 Task: Search one way flight ticket for 3 adults, 3 children in business from Cordova: Merle K. (mudhole) Smith Airport to Greenville: Pitt-greenville Airport on 5-2-2023. Choice of flights is Alaska. Number of bags: 4 checked bags. Price is upto 79000. Outbound departure time preference is 22:30.
Action: Mouse moved to (228, 156)
Screenshot: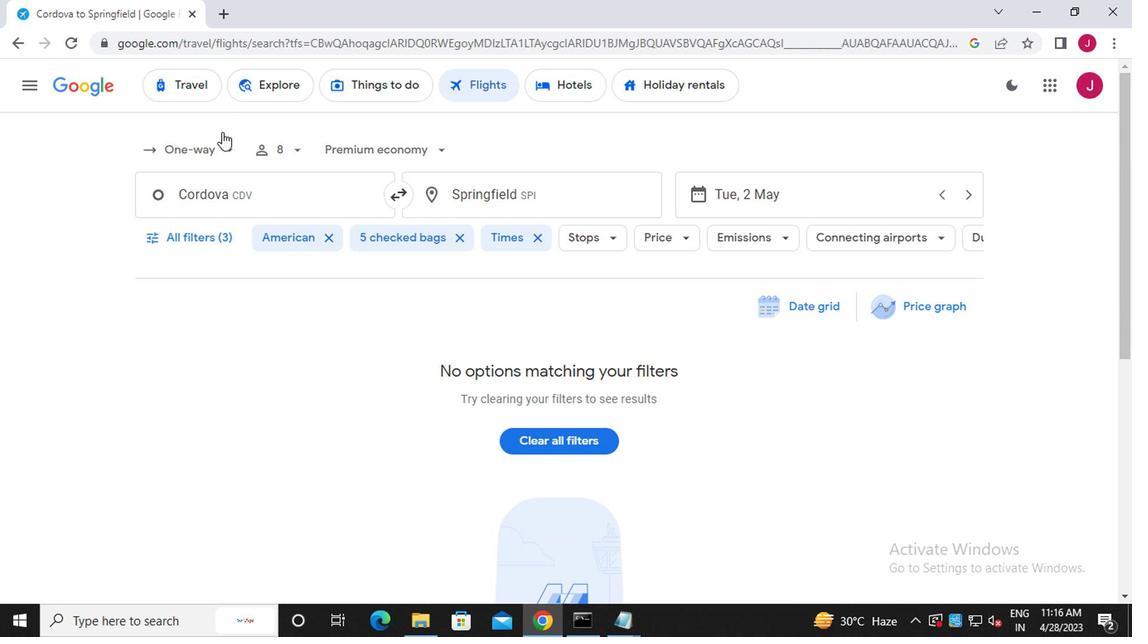 
Action: Mouse pressed left at (228, 156)
Screenshot: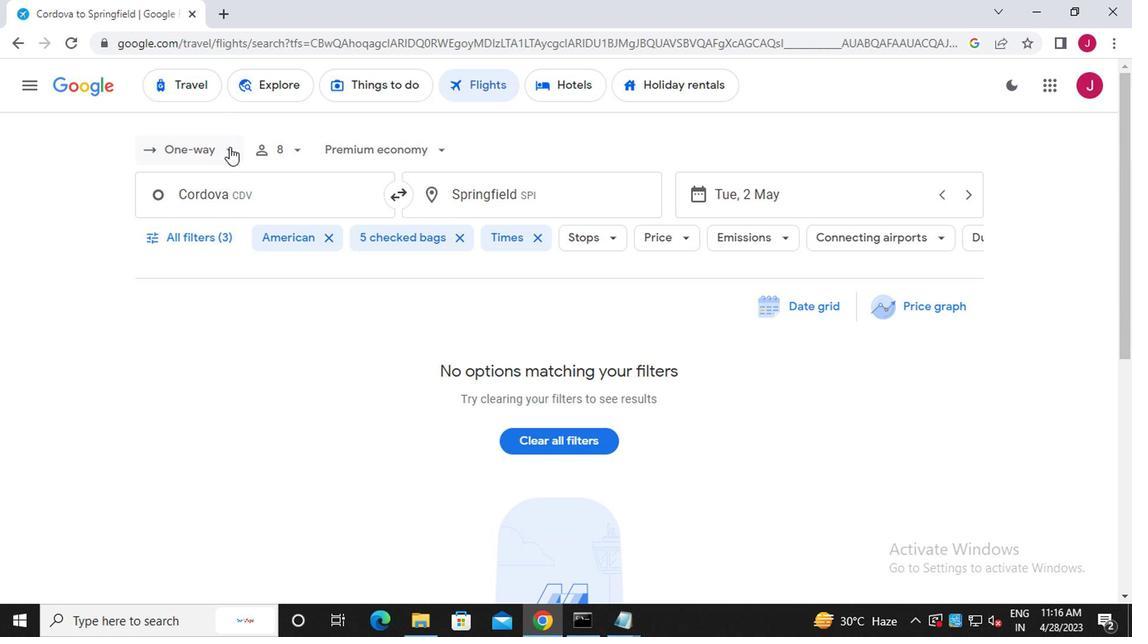 
Action: Mouse moved to (226, 228)
Screenshot: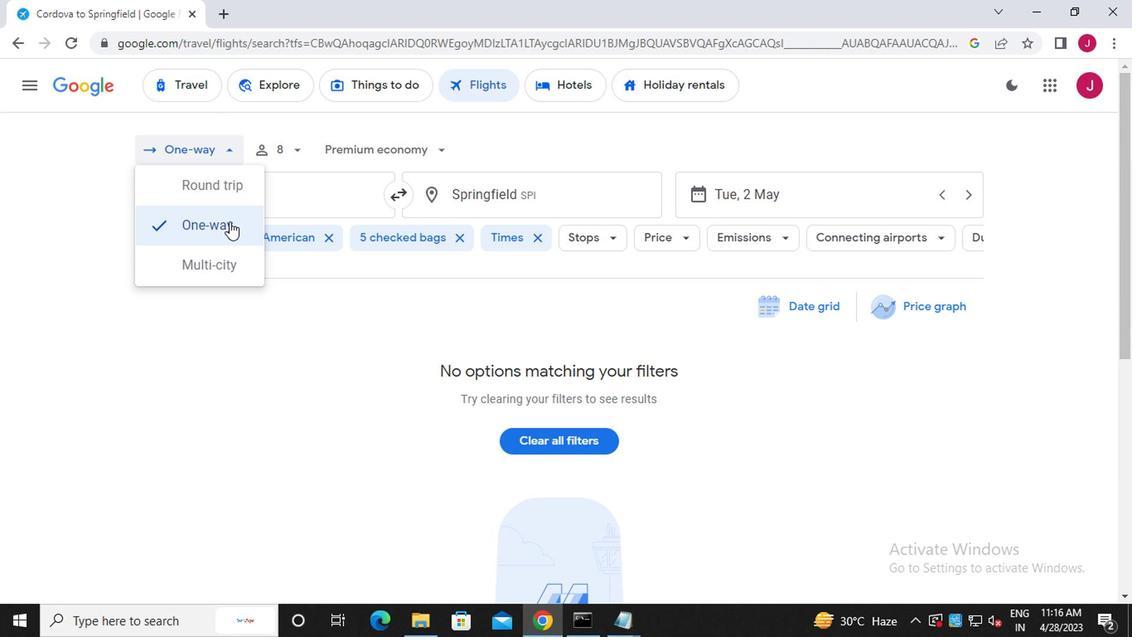 
Action: Mouse pressed left at (226, 228)
Screenshot: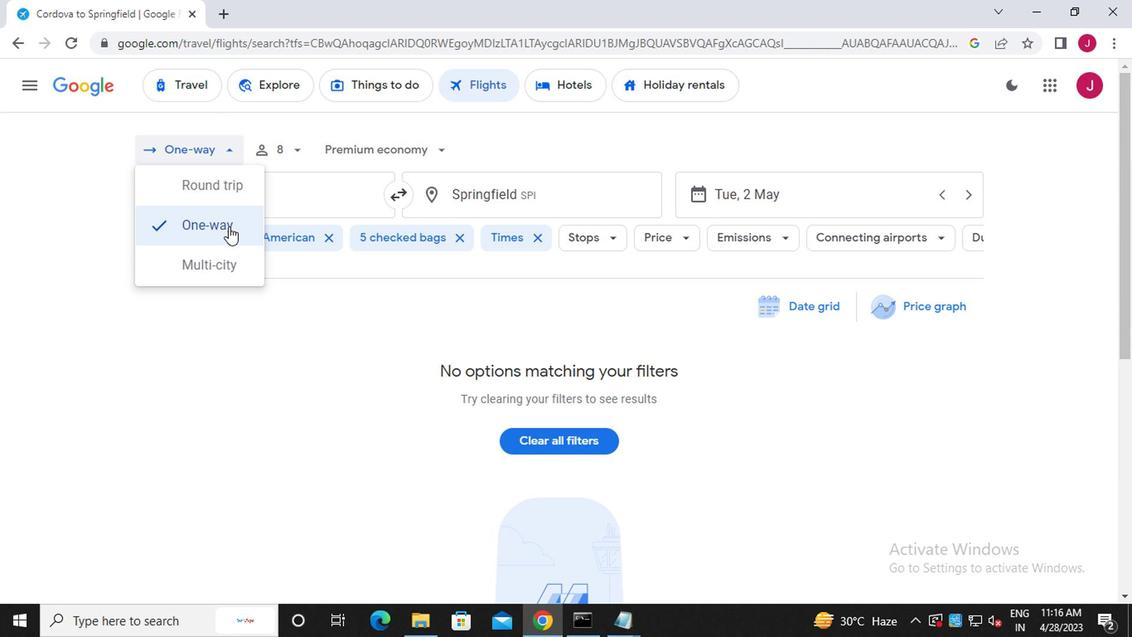 
Action: Mouse moved to (290, 151)
Screenshot: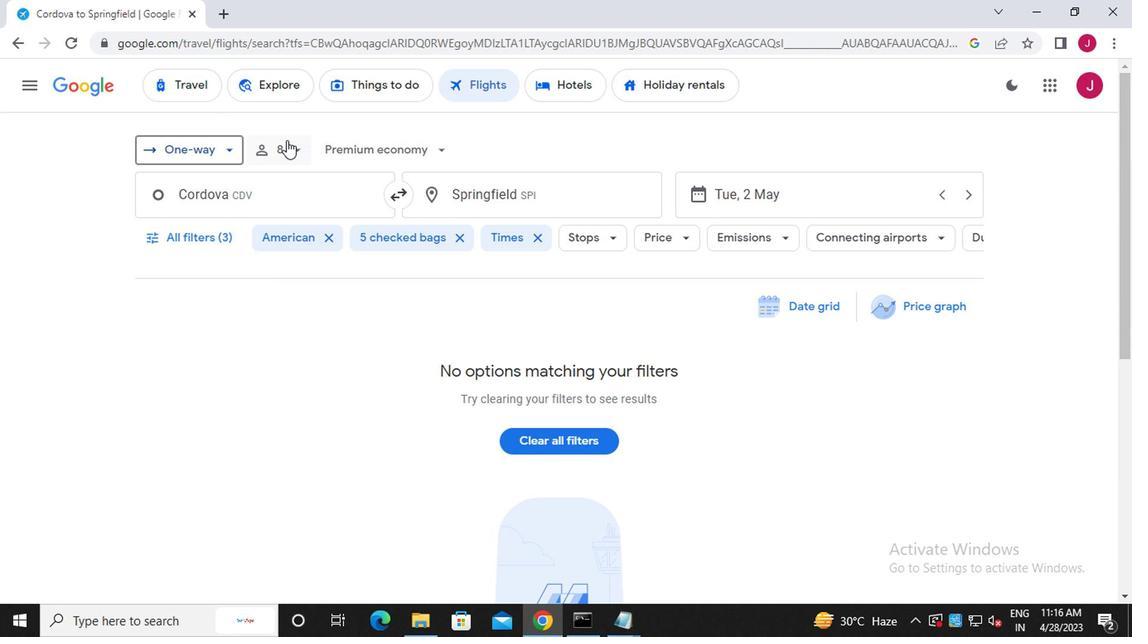 
Action: Mouse pressed left at (290, 151)
Screenshot: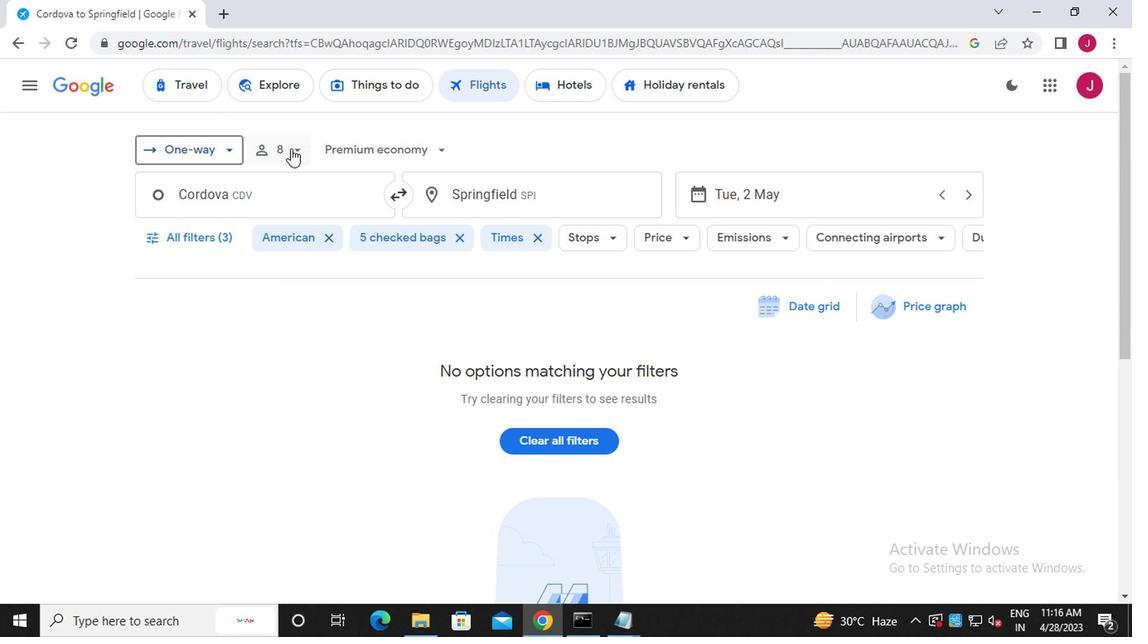 
Action: Mouse moved to (372, 282)
Screenshot: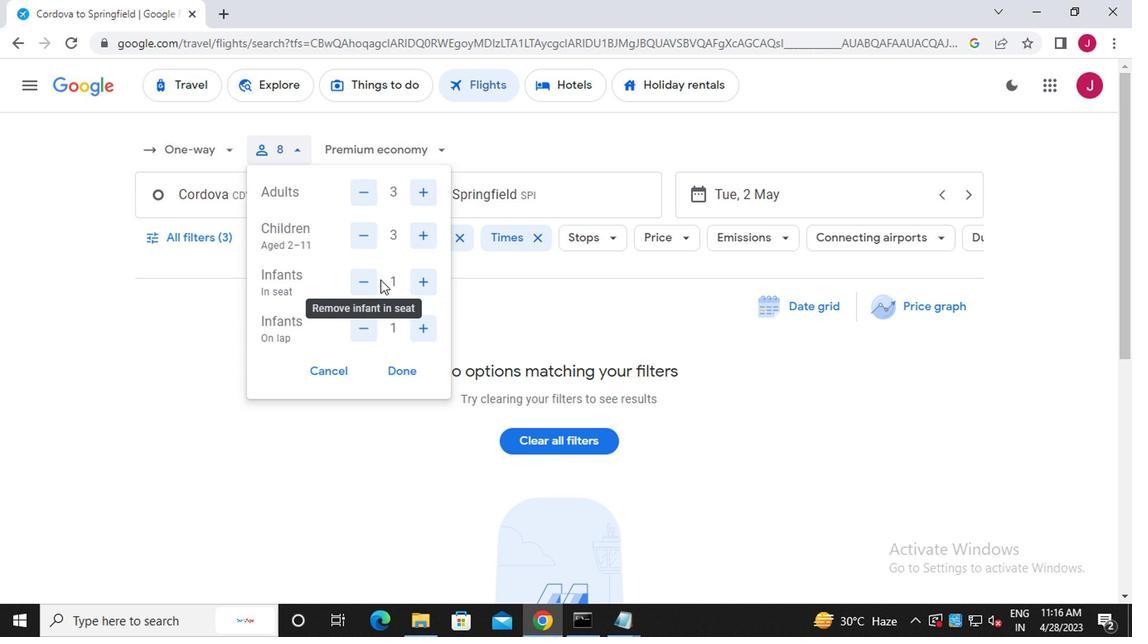 
Action: Mouse pressed left at (372, 282)
Screenshot: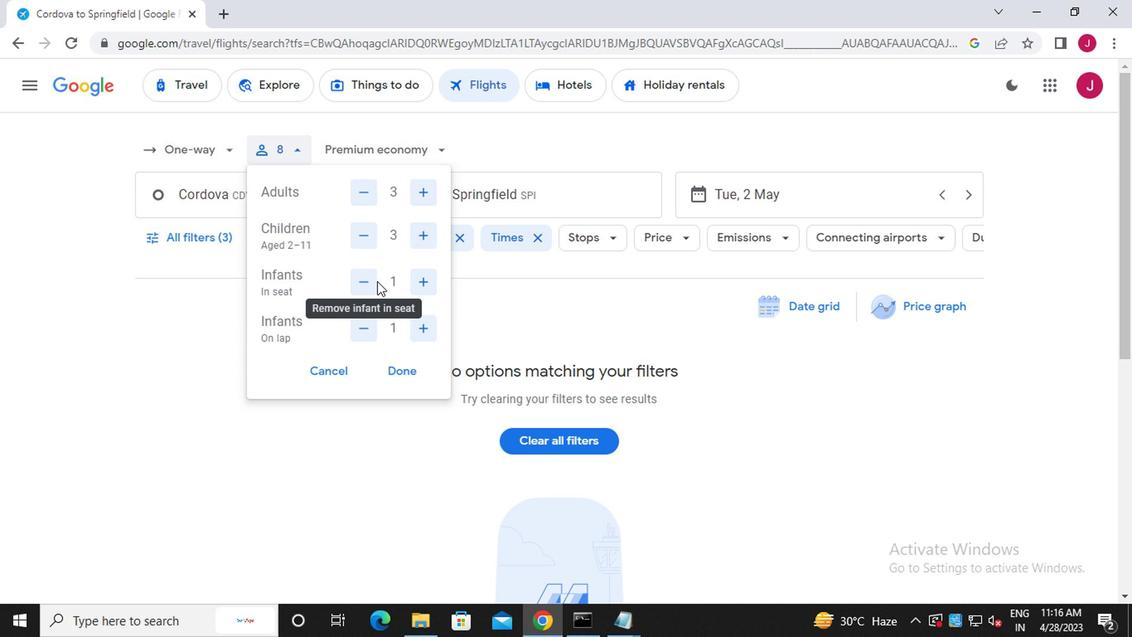 
Action: Mouse moved to (360, 330)
Screenshot: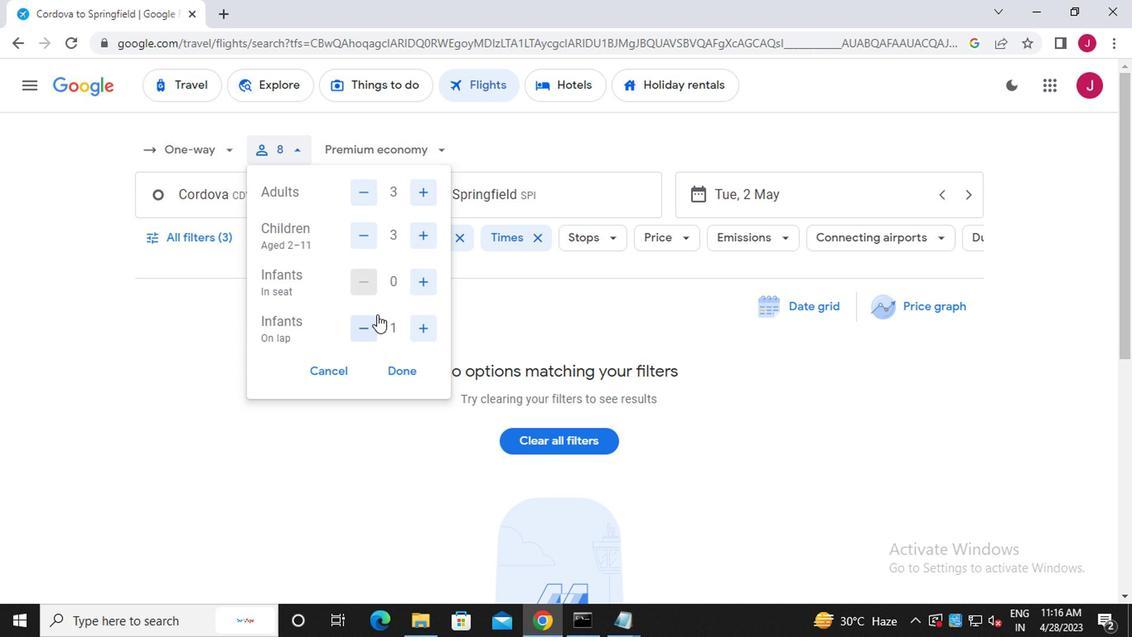 
Action: Mouse pressed left at (360, 330)
Screenshot: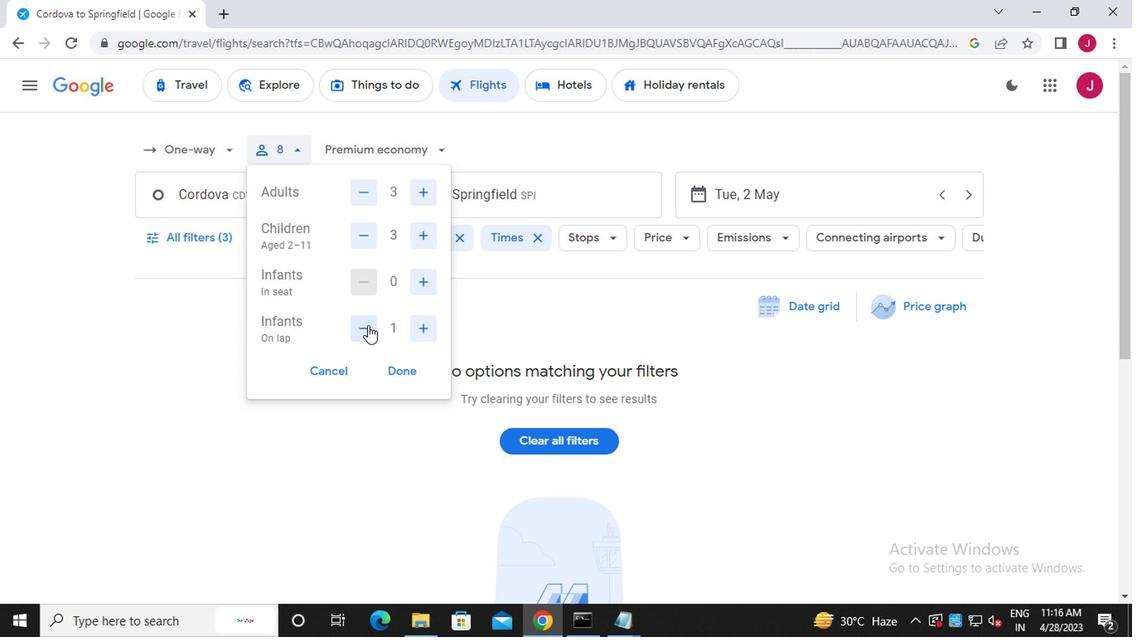 
Action: Mouse moved to (387, 372)
Screenshot: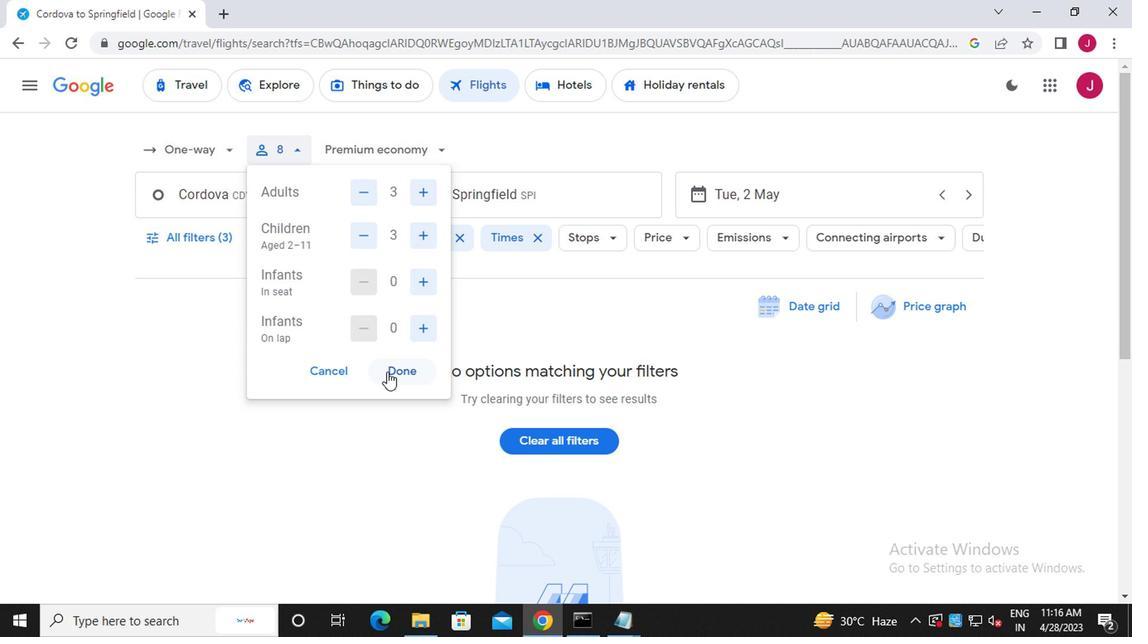
Action: Mouse pressed left at (387, 372)
Screenshot: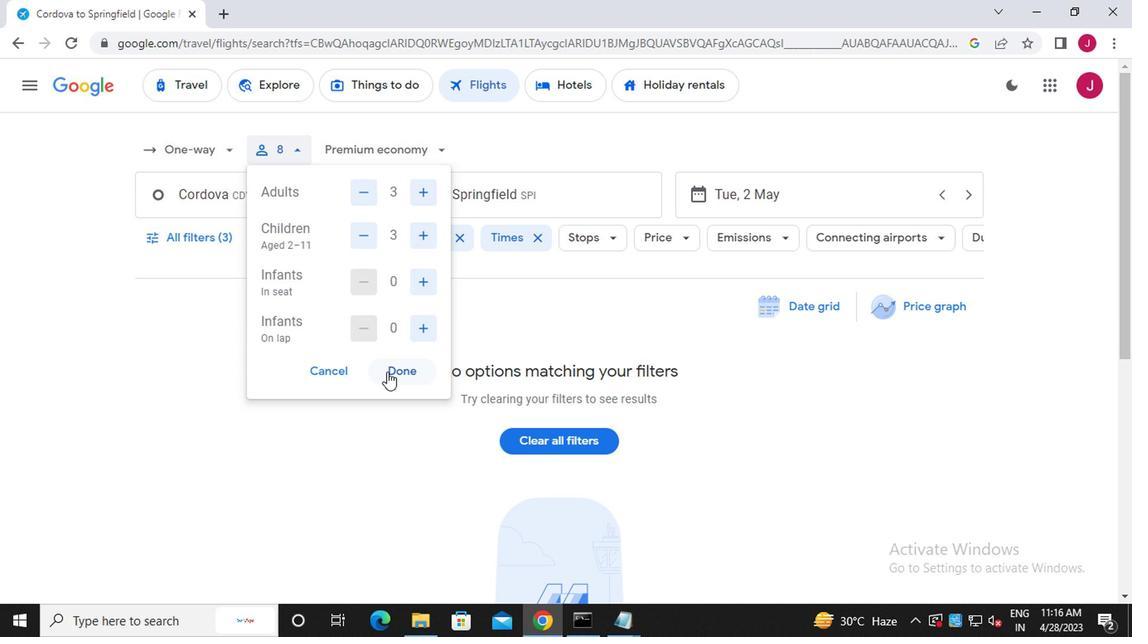 
Action: Mouse moved to (415, 150)
Screenshot: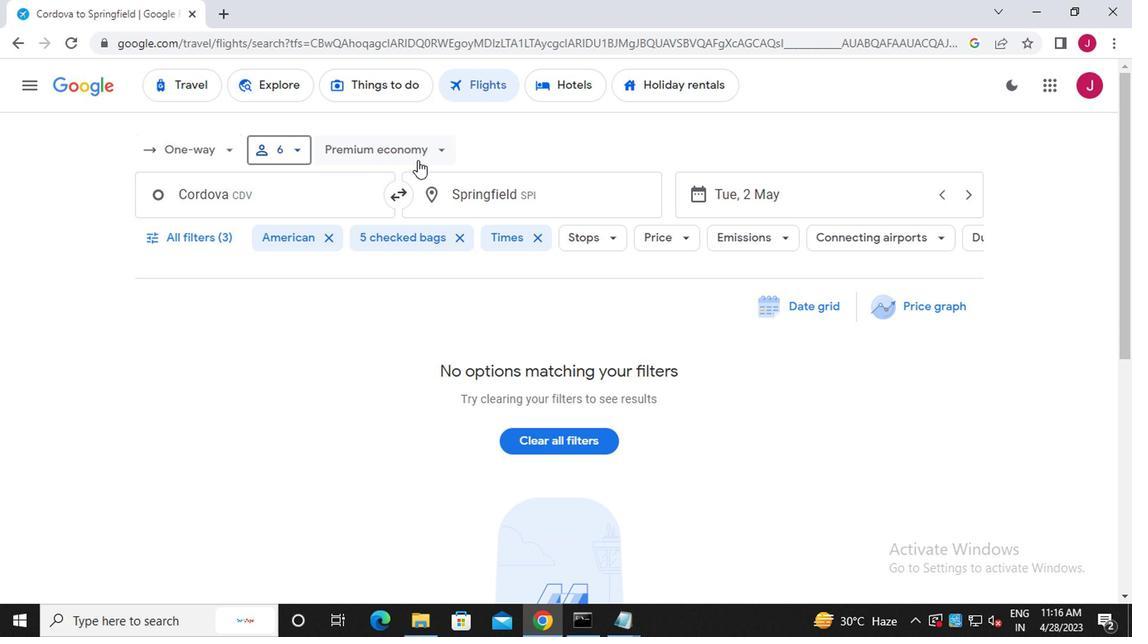 
Action: Mouse pressed left at (415, 150)
Screenshot: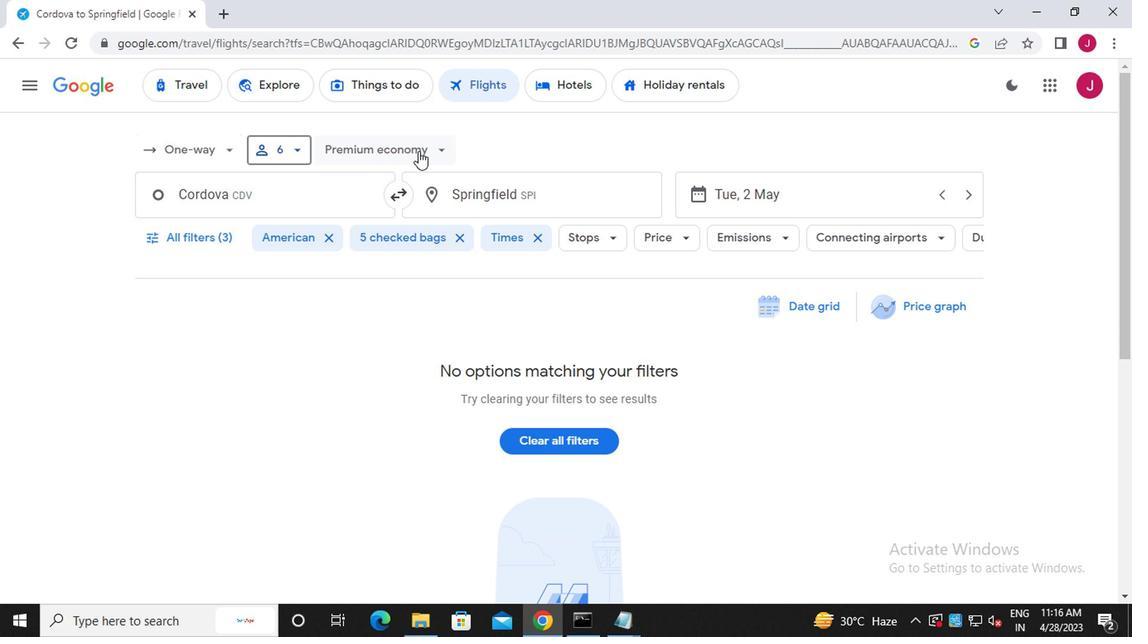 
Action: Mouse moved to (410, 269)
Screenshot: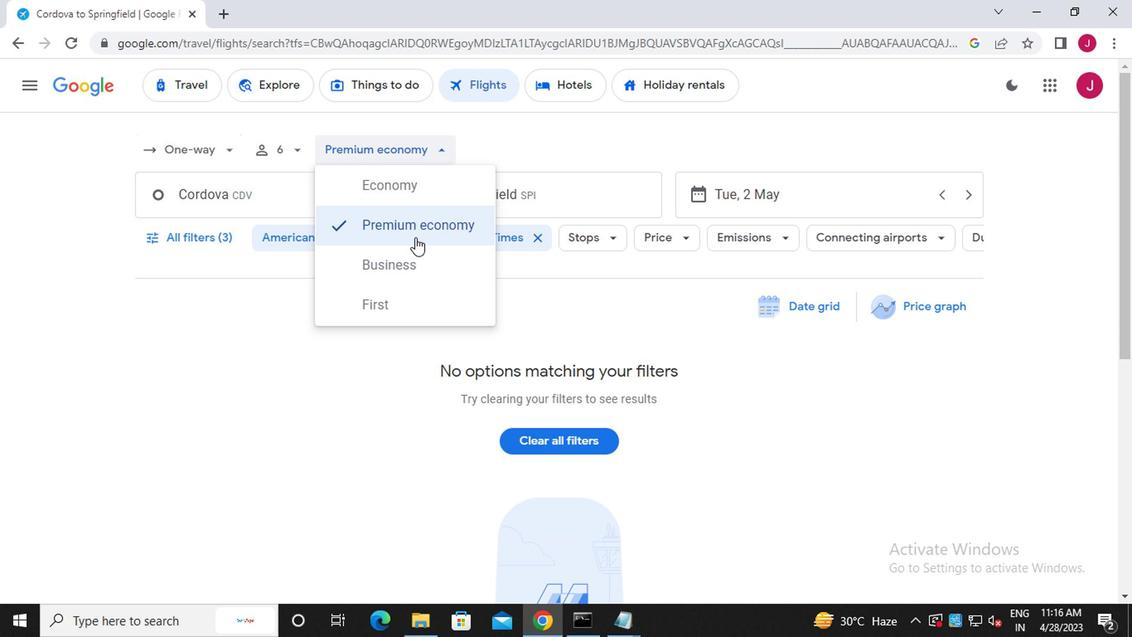 
Action: Mouse pressed left at (410, 269)
Screenshot: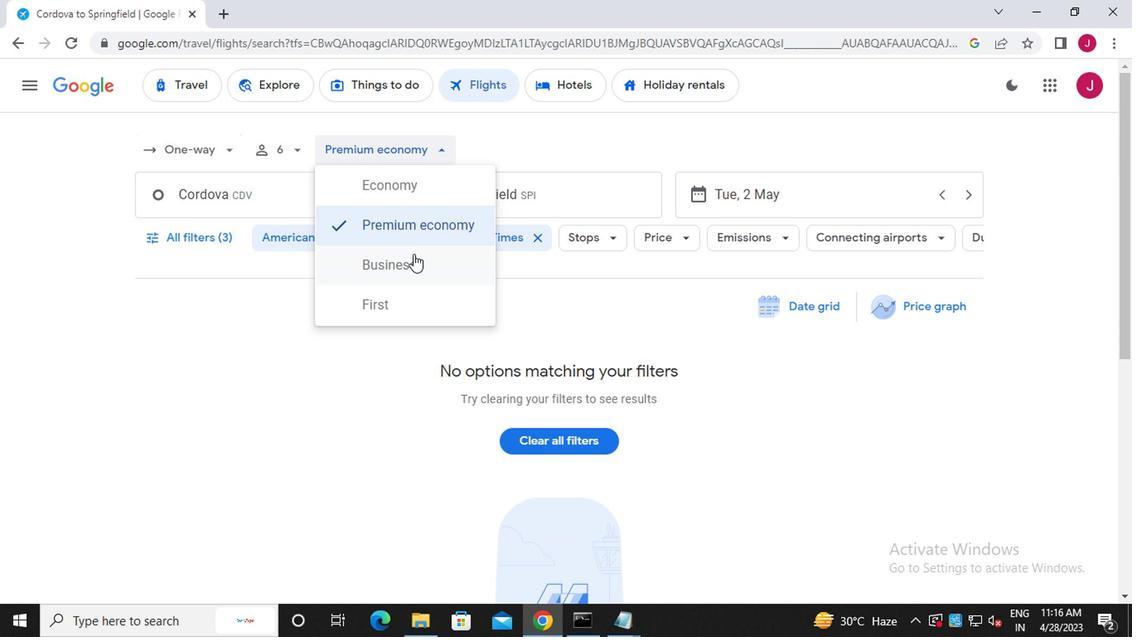 
Action: Mouse moved to (310, 206)
Screenshot: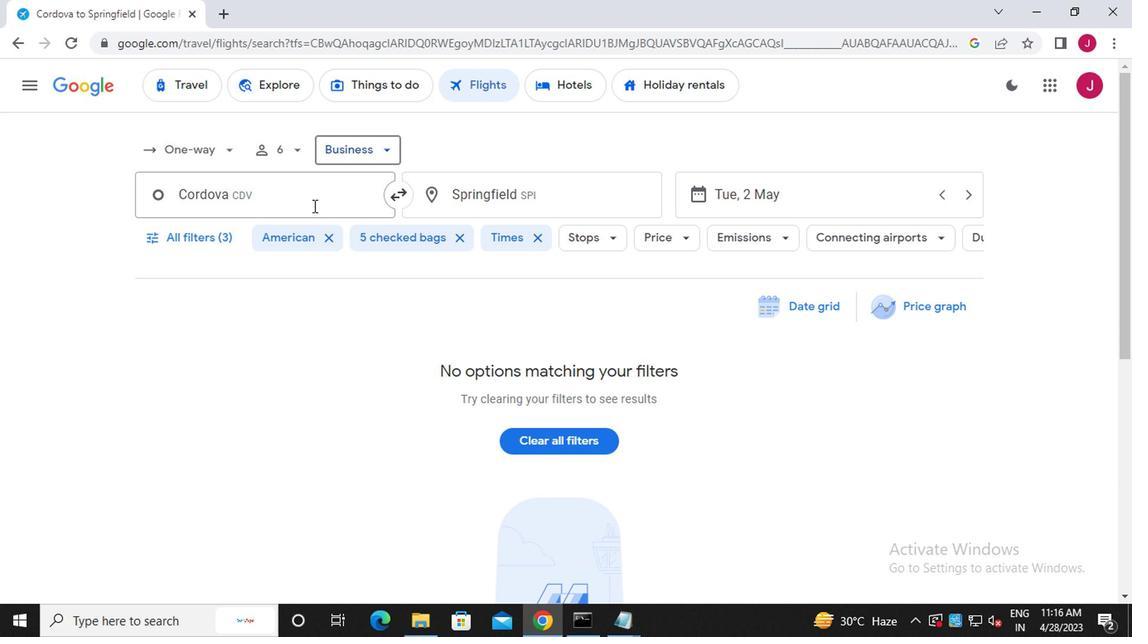 
Action: Mouse pressed left at (310, 206)
Screenshot: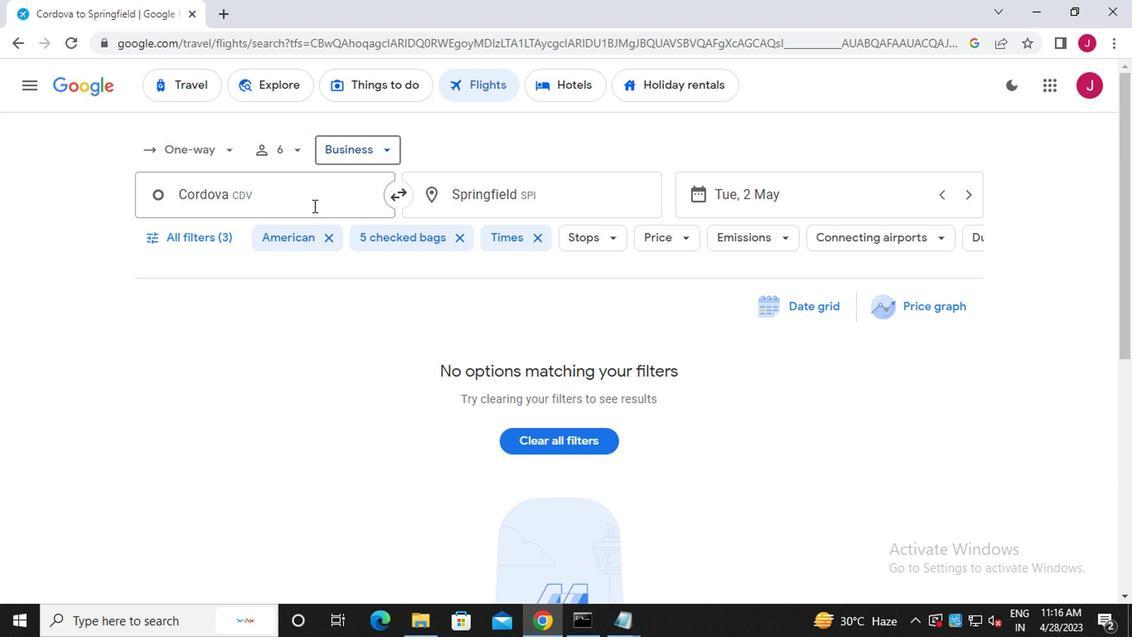 
Action: Mouse moved to (310, 205)
Screenshot: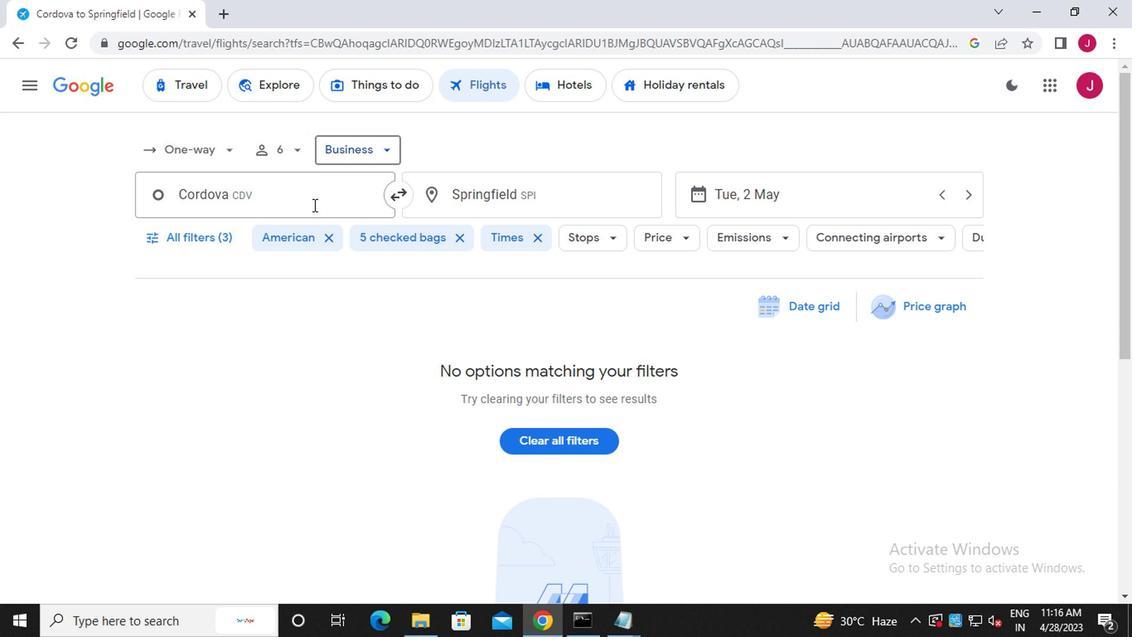 
Action: Key pressed <Key.backspace><Key.backspace><Key.backspace>c<Key.caps_lock>orvoda<Key.backspace><Key.backspace><Key.backspace><Key.backspace><Key.backspace><Key.backspace><Key.backspace><Key.backspace><Key.backspace><Key.backspace><Key.caps_lock>s<Key.caps_lock>mith<Key.space><Key.caps_lock>ai<Key.backspace><Key.caps_lock>irport
Screenshot: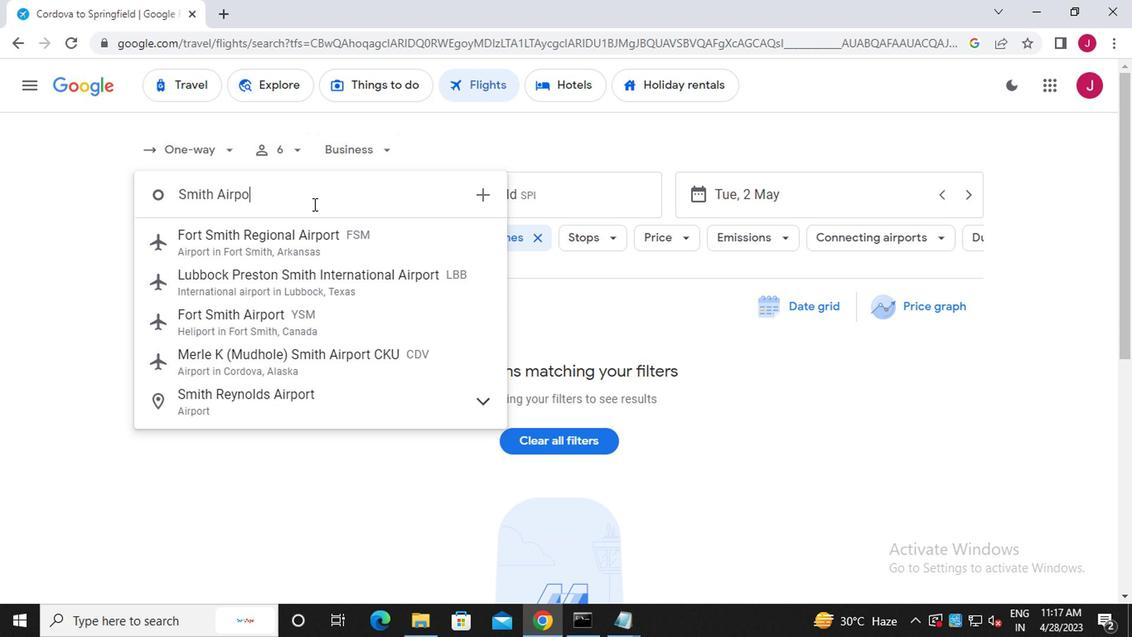 
Action: Mouse moved to (307, 358)
Screenshot: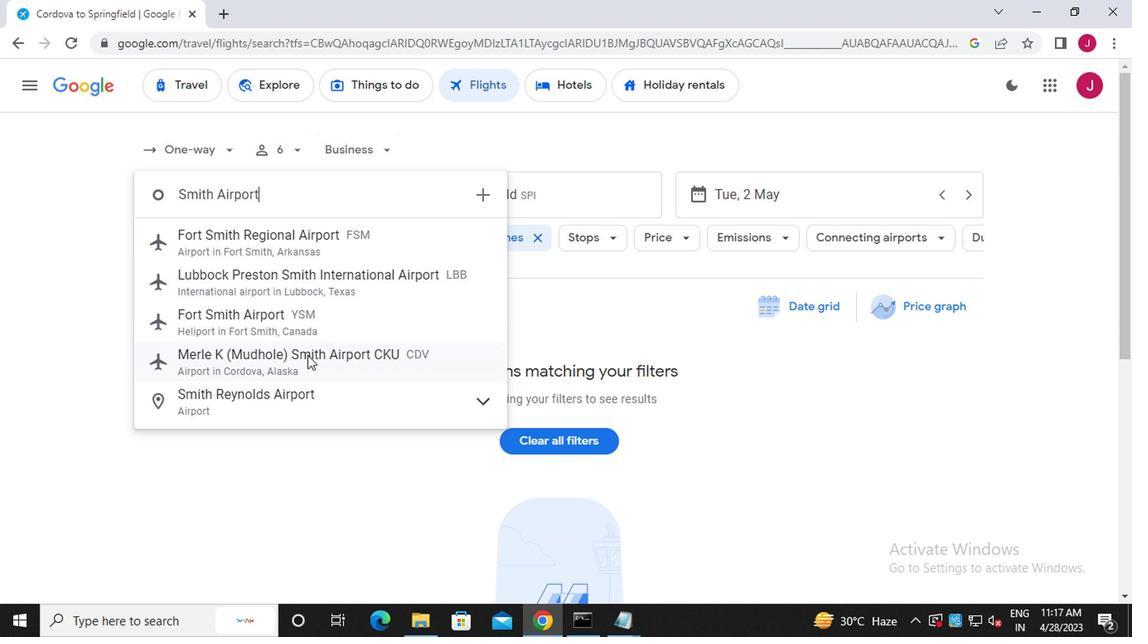 
Action: Mouse pressed left at (307, 358)
Screenshot: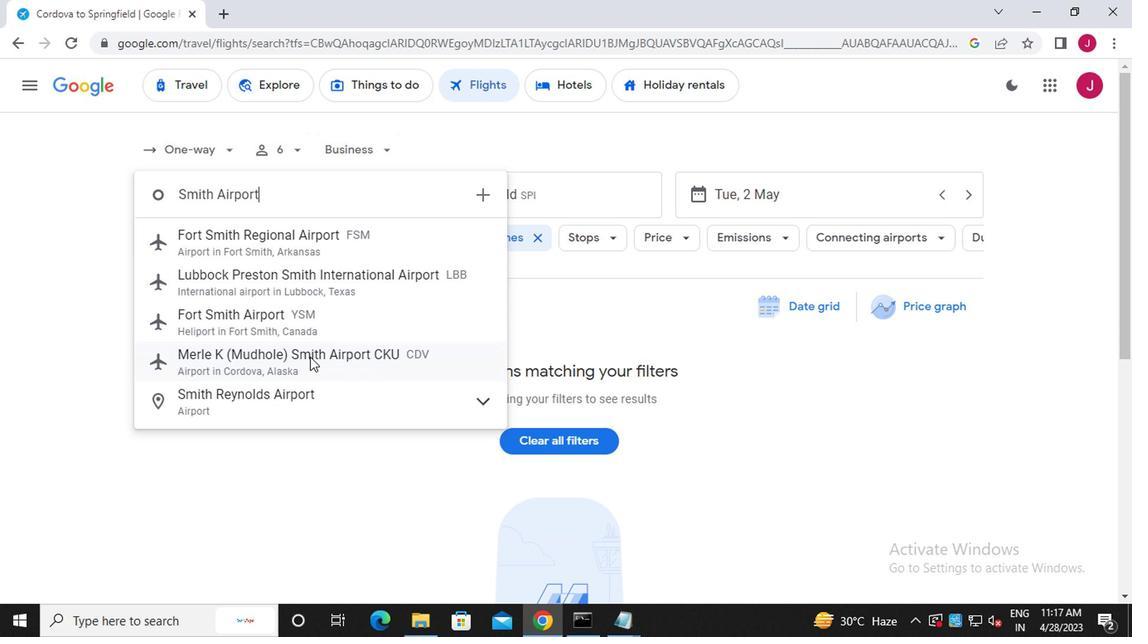 
Action: Mouse moved to (555, 197)
Screenshot: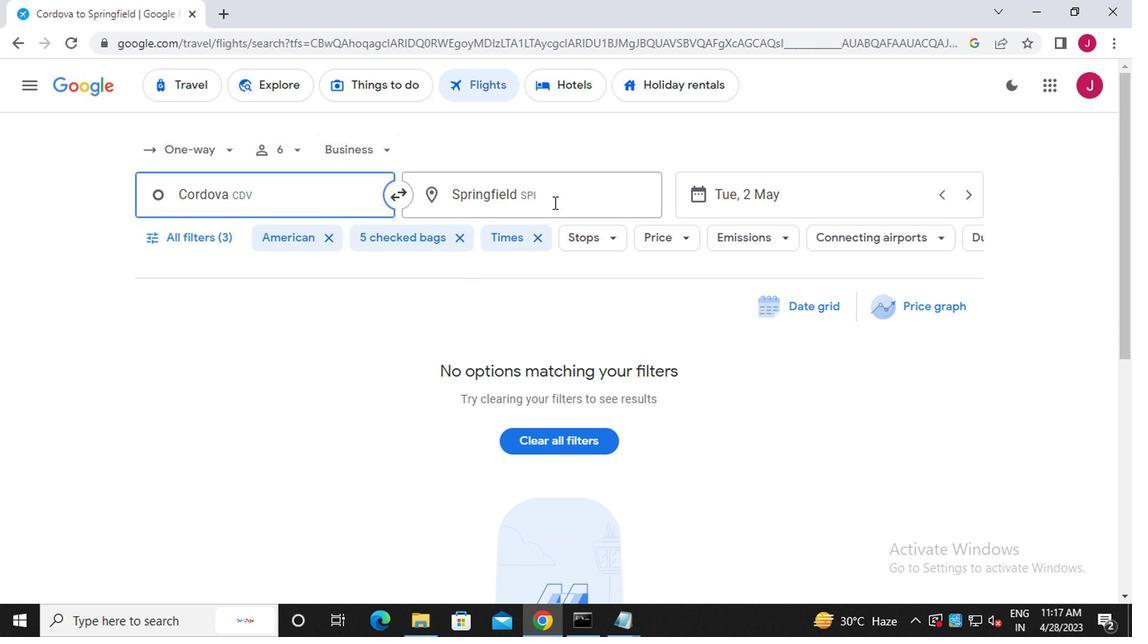 
Action: Mouse pressed left at (555, 197)
Screenshot: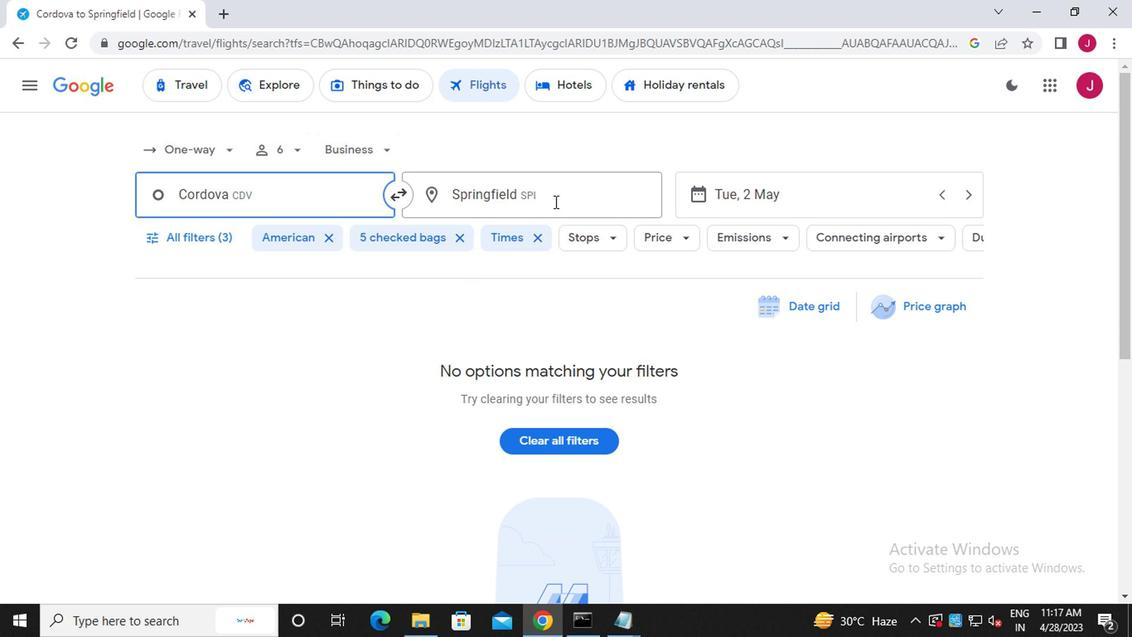 
Action: Mouse moved to (553, 198)
Screenshot: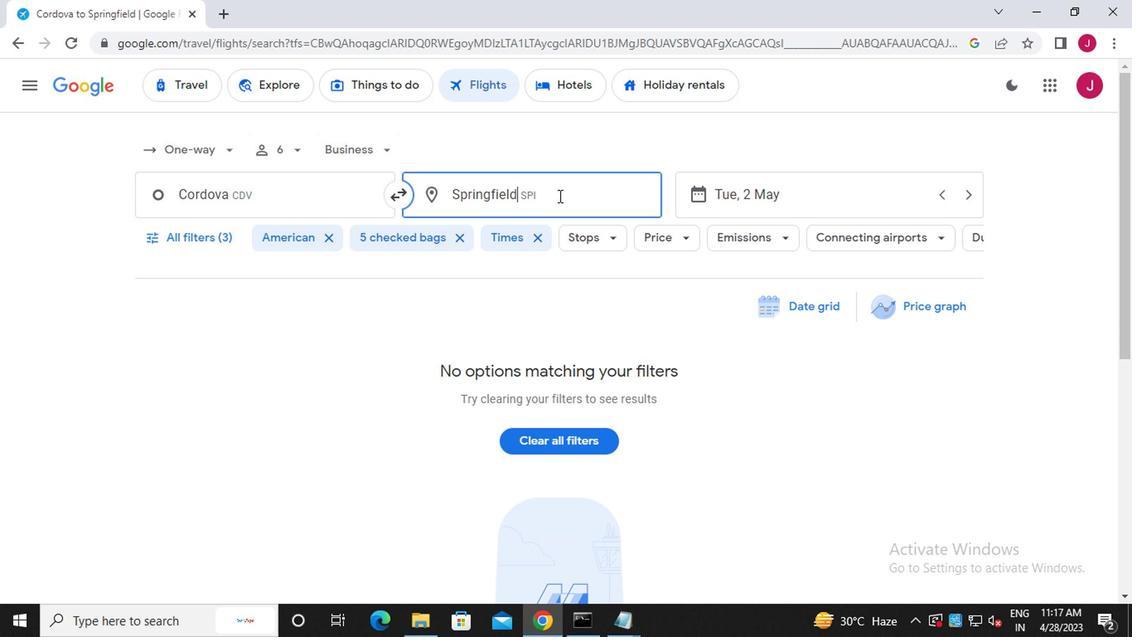 
Action: Key pressed <Key.backspace><Key.backspace><Key.backspace><Key.backspace><Key.backspace><Key.backspace><Key.backspace><Key.backspace><Key.backspace><Key.backspace><Key.backspace><Key.backspace><Key.backspace><Key.backspace><Key.backspace><Key.backspace><Key.backspace><Key.backspace><Key.backspace><Key.caps_lock>g<Key.caps_lock>reenville<Key.space>pitt
Screenshot: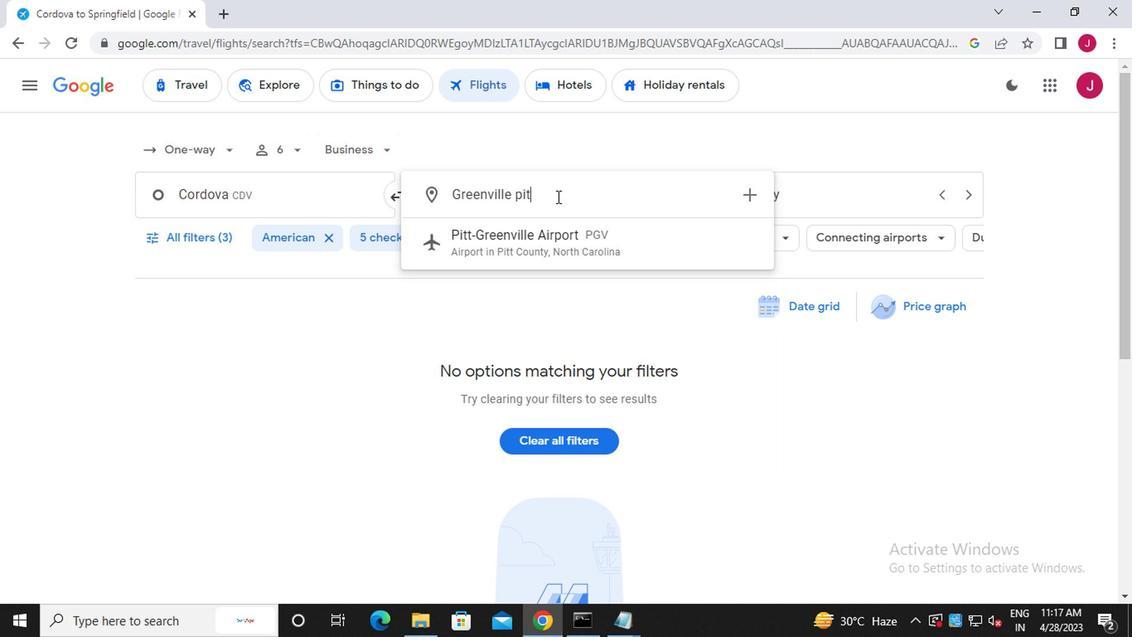 
Action: Mouse moved to (553, 243)
Screenshot: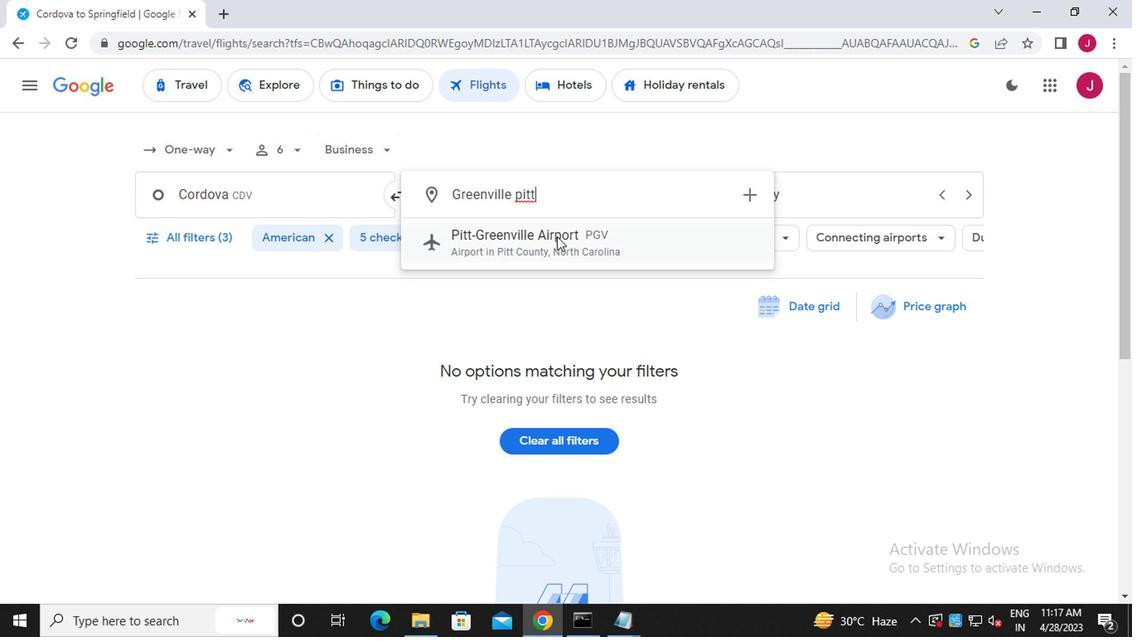 
Action: Mouse pressed left at (553, 243)
Screenshot: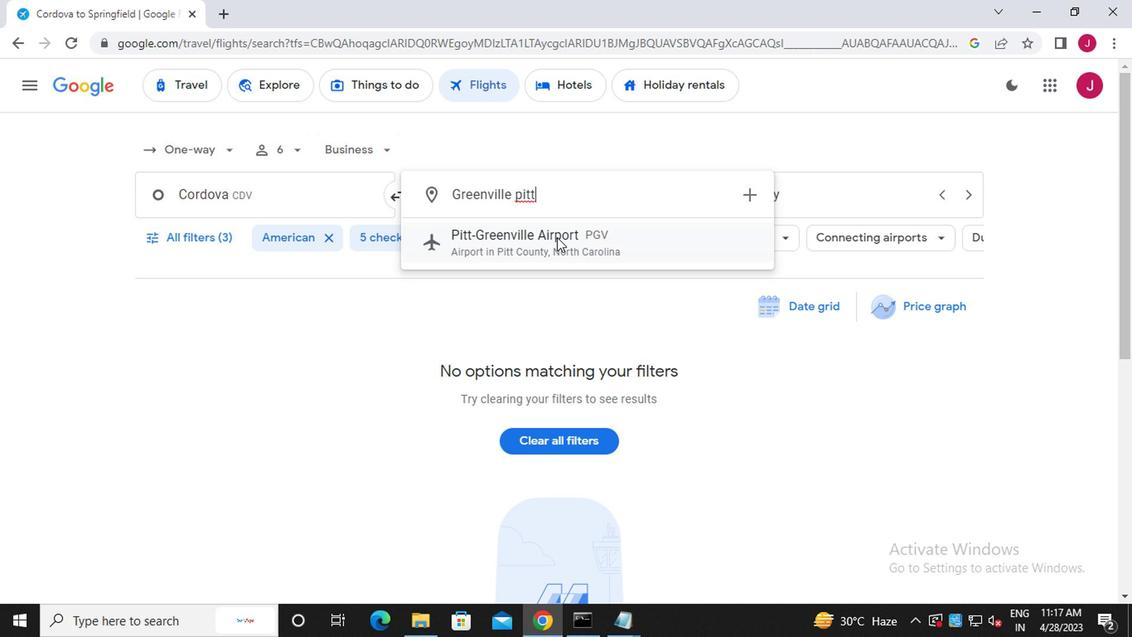 
Action: Mouse moved to (734, 203)
Screenshot: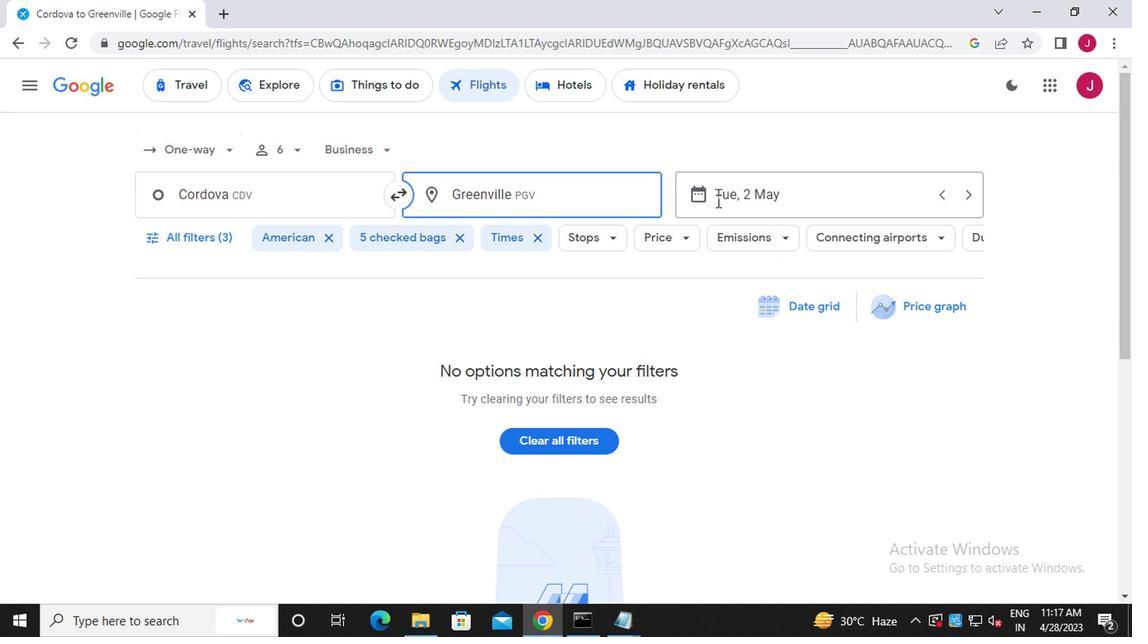
Action: Mouse pressed left at (734, 203)
Screenshot: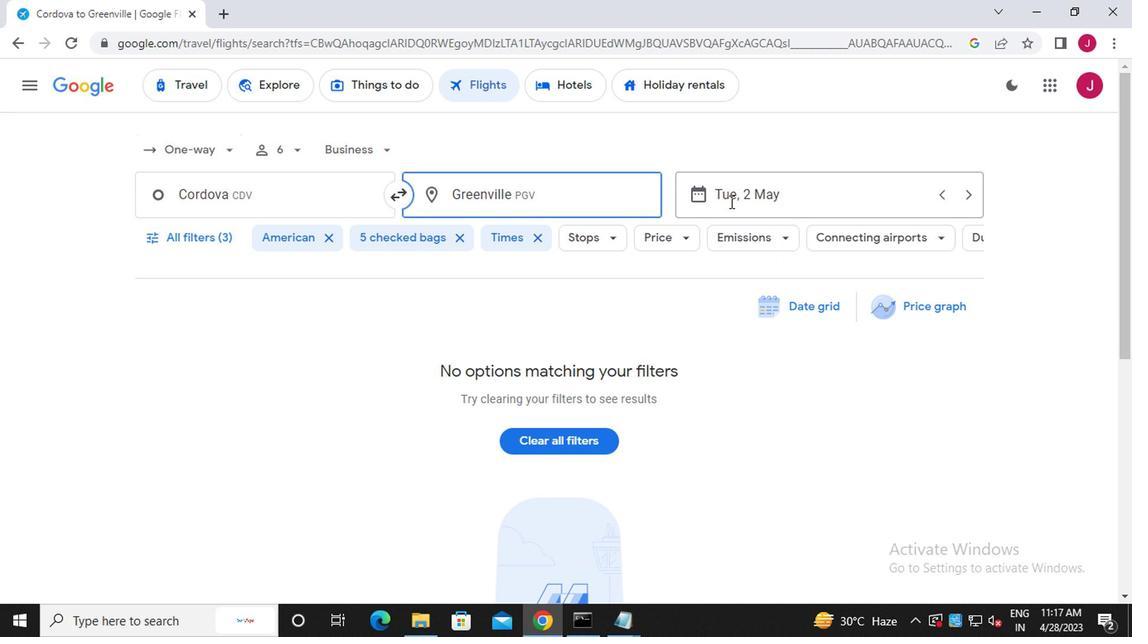 
Action: Mouse moved to (788, 294)
Screenshot: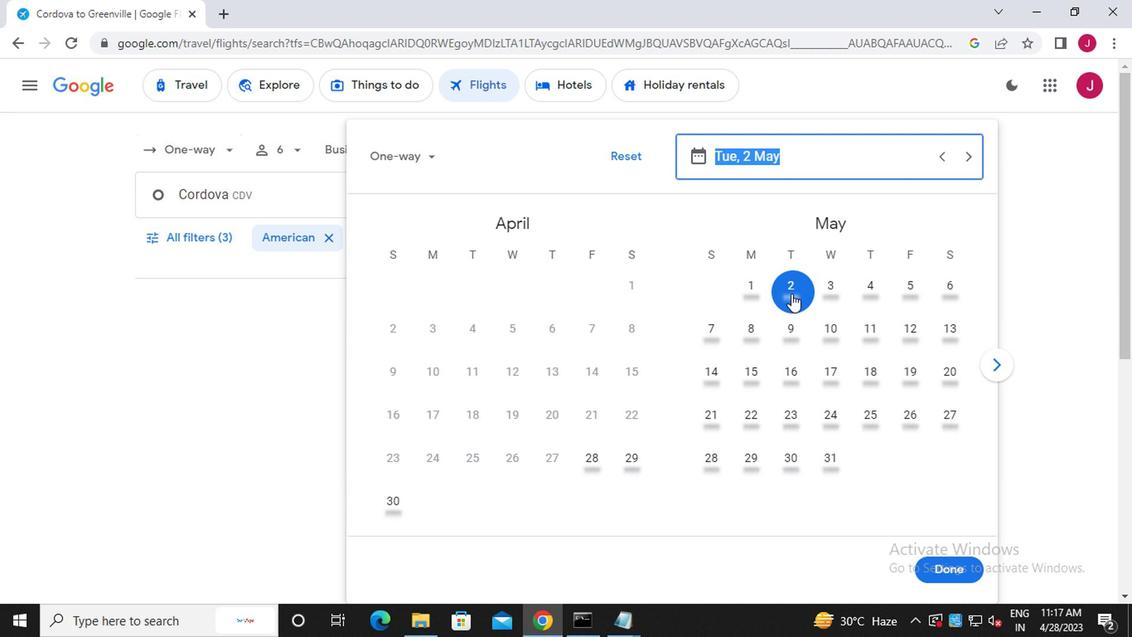 
Action: Mouse pressed left at (788, 294)
Screenshot: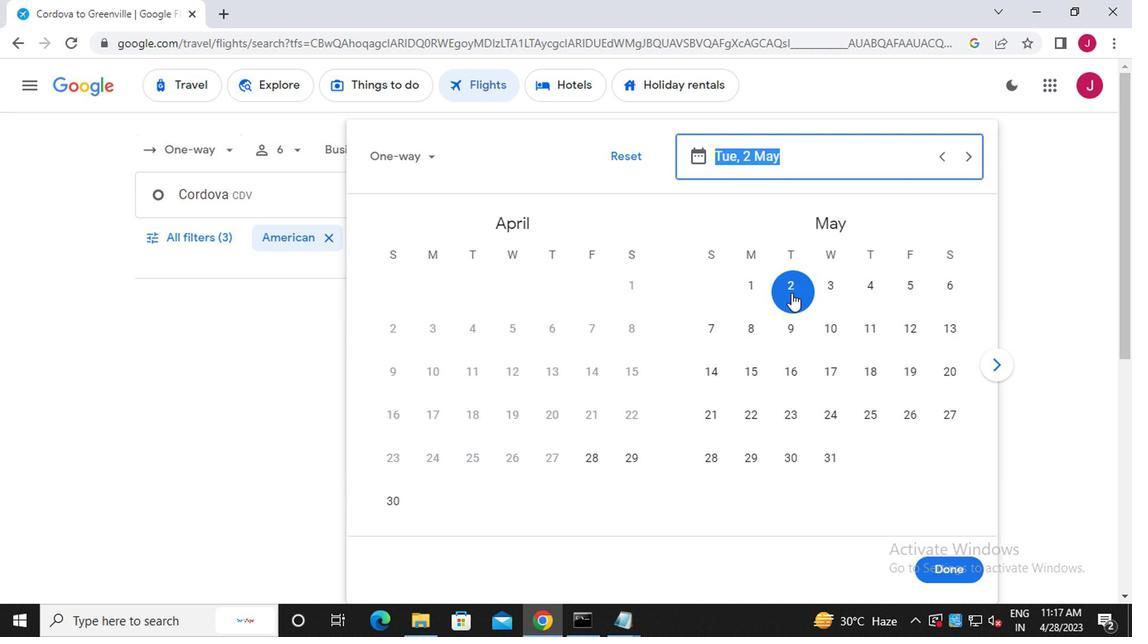 
Action: Mouse moved to (936, 567)
Screenshot: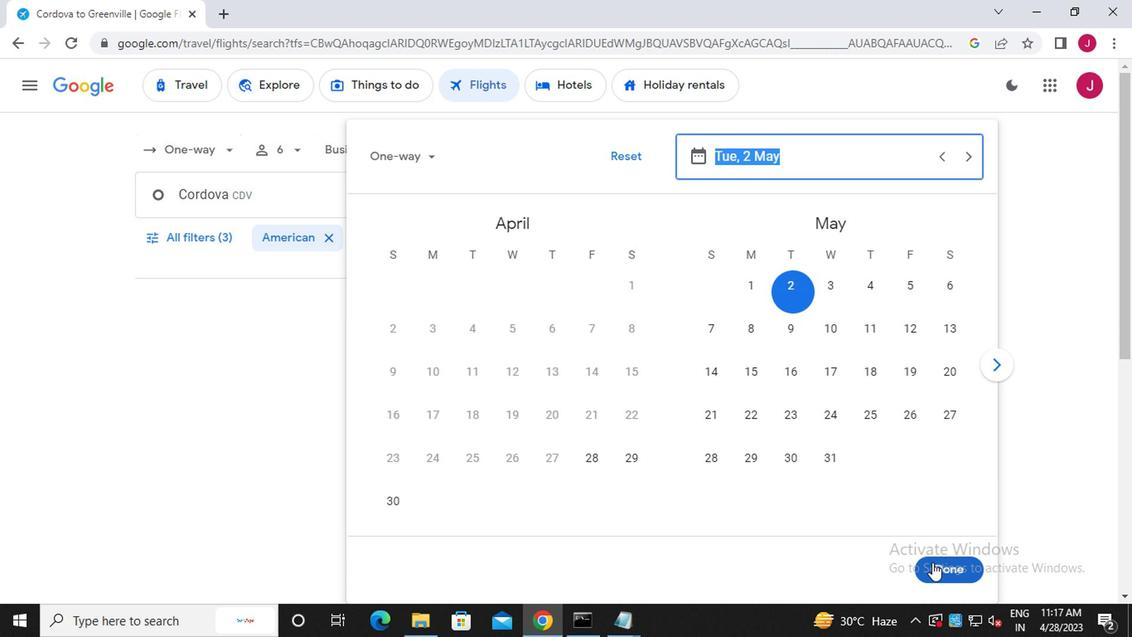 
Action: Mouse pressed left at (936, 567)
Screenshot: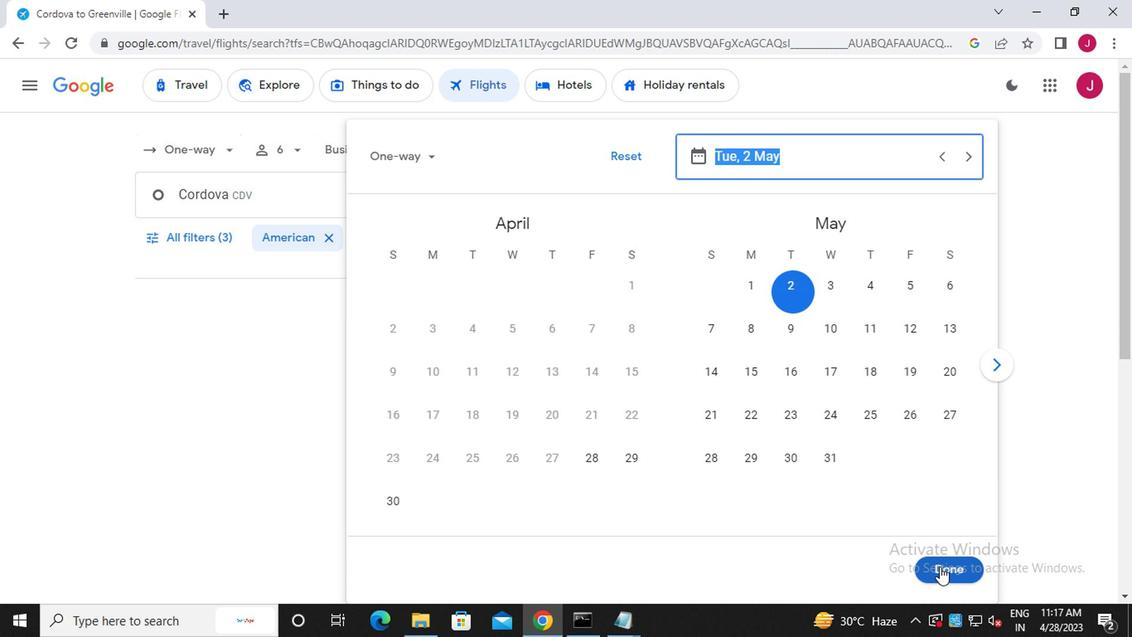 
Action: Mouse moved to (563, 443)
Screenshot: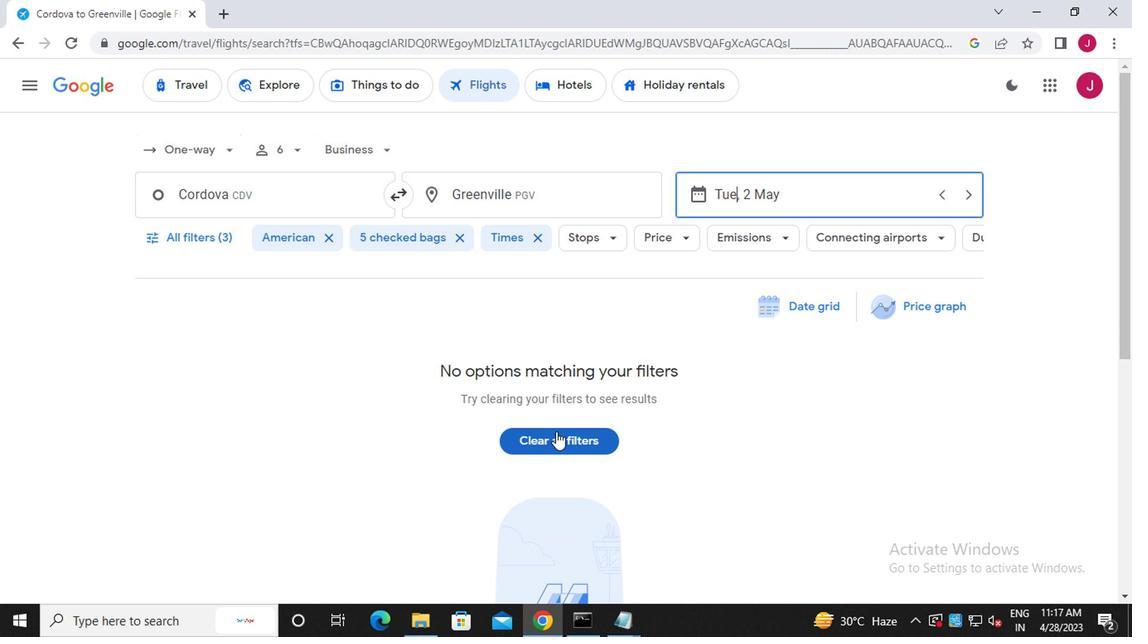 
Action: Mouse pressed left at (563, 443)
Screenshot: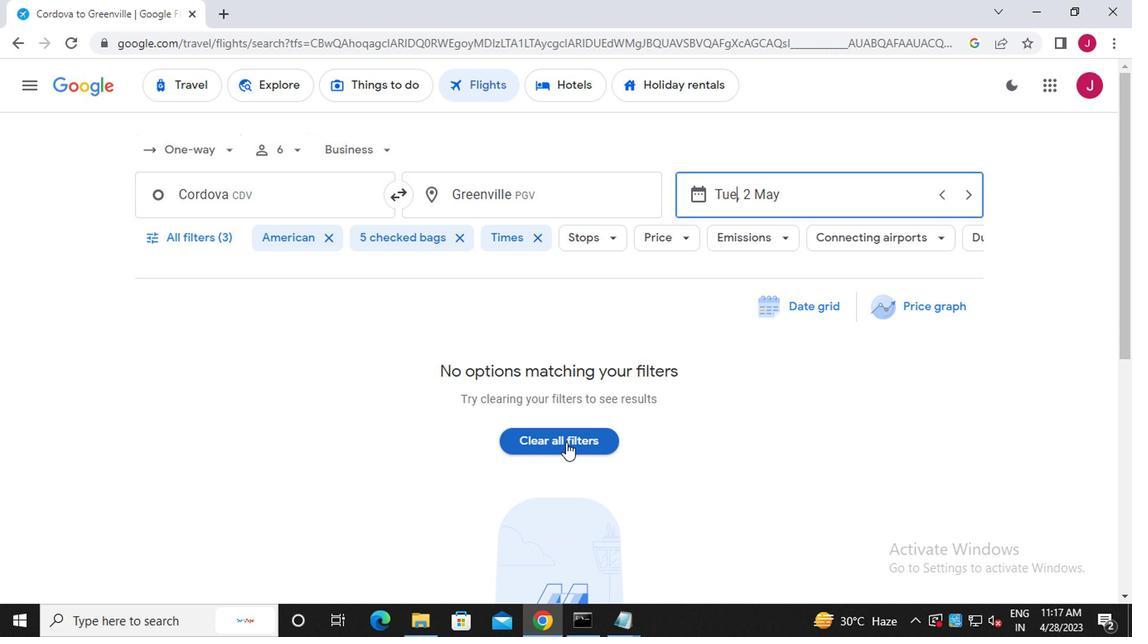 
Action: Mouse moved to (191, 238)
Screenshot: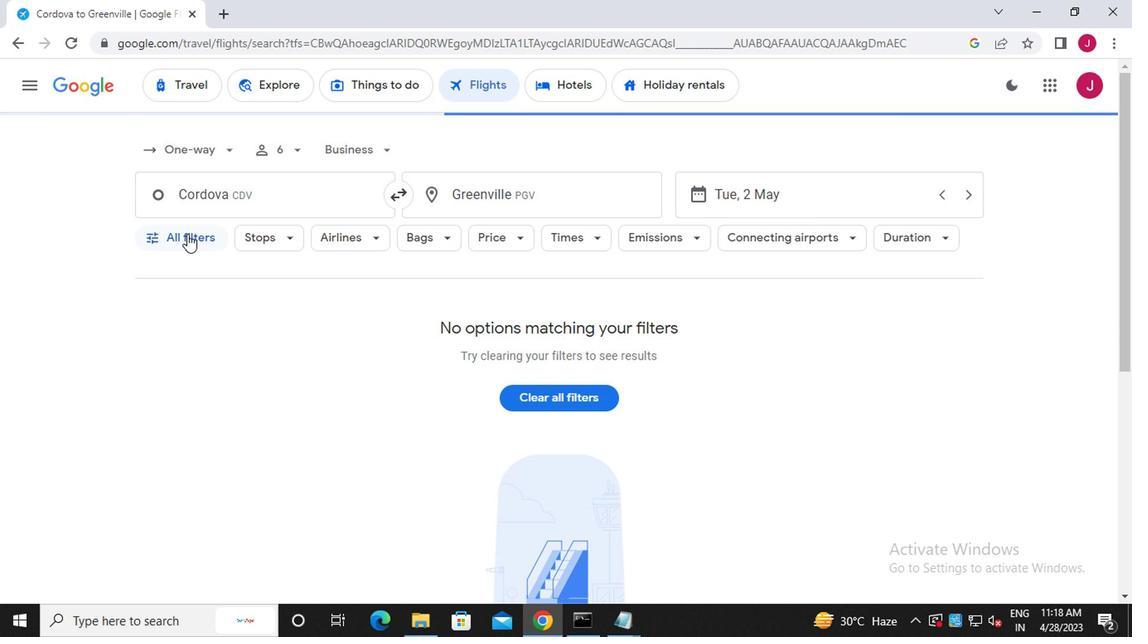 
Action: Mouse pressed left at (191, 238)
Screenshot: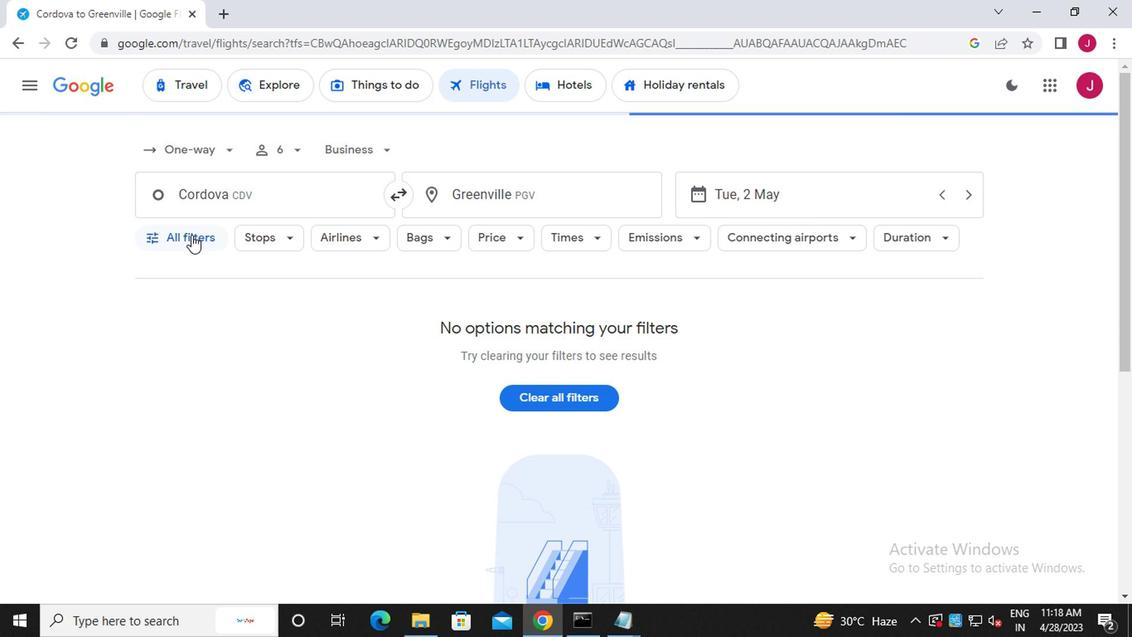 
Action: Mouse moved to (306, 443)
Screenshot: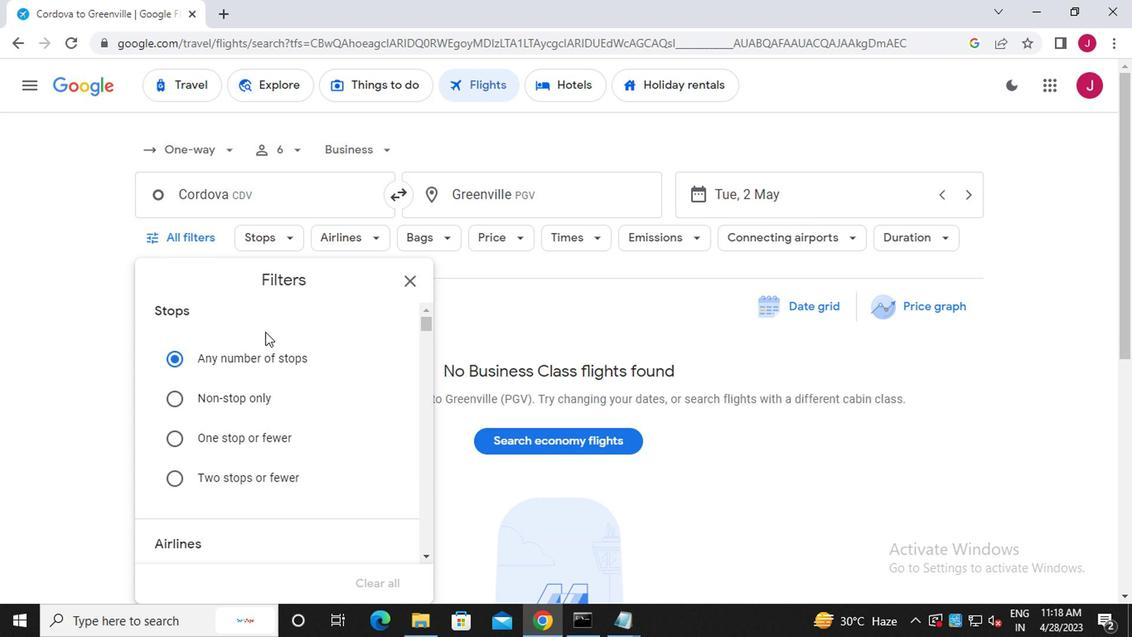 
Action: Mouse scrolled (306, 442) with delta (0, -1)
Screenshot: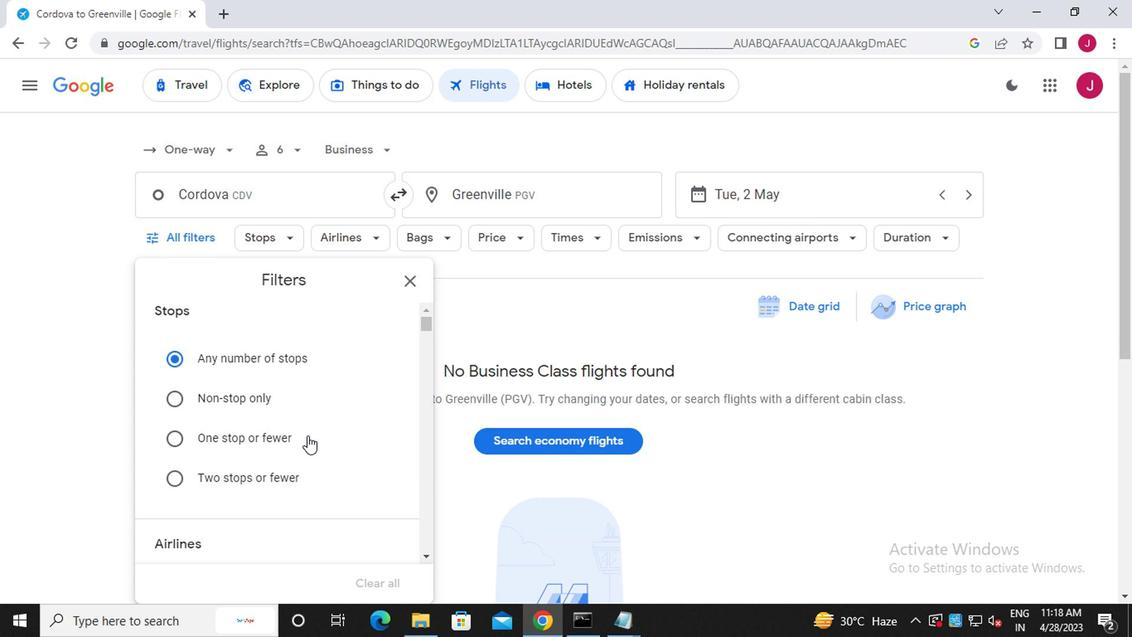 
Action: Mouse scrolled (306, 442) with delta (0, -1)
Screenshot: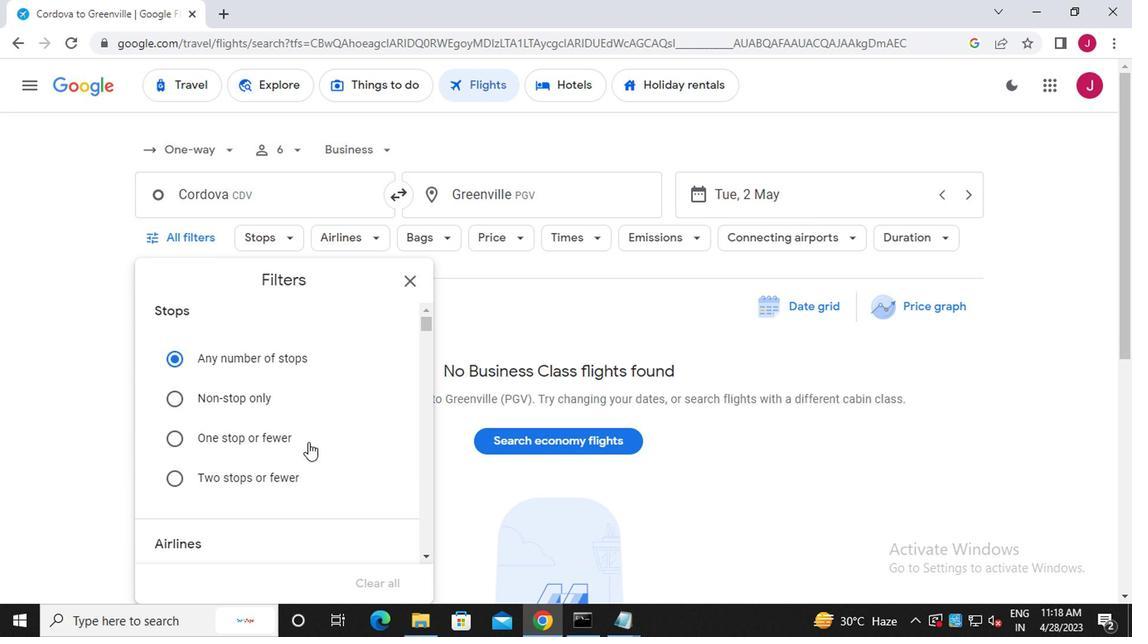 
Action: Mouse moved to (378, 429)
Screenshot: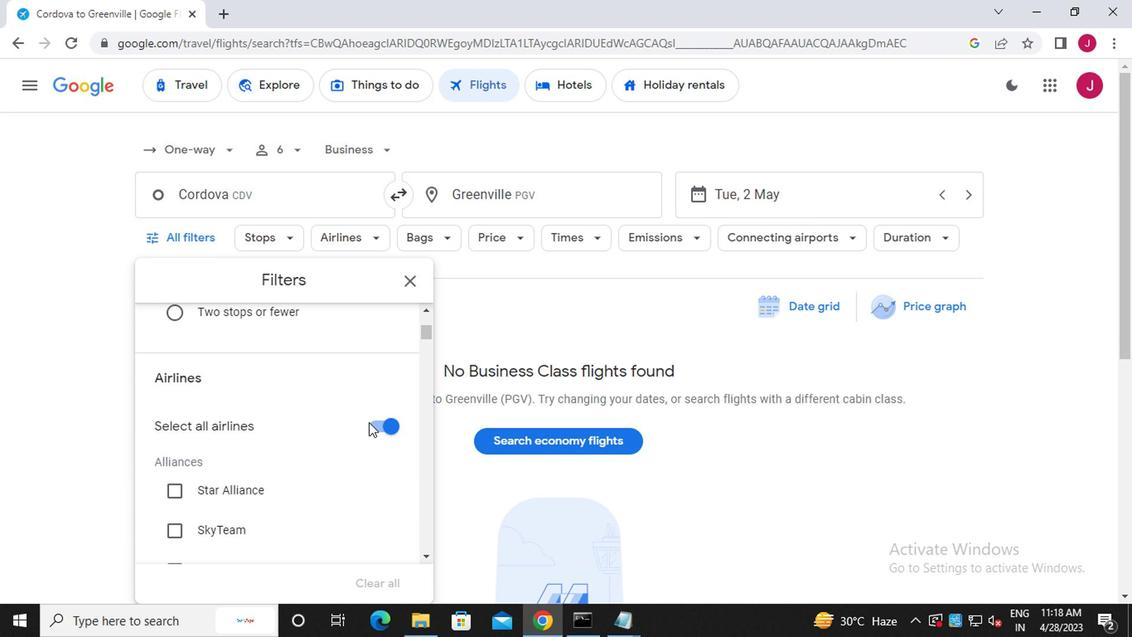 
Action: Mouse pressed left at (378, 429)
Screenshot: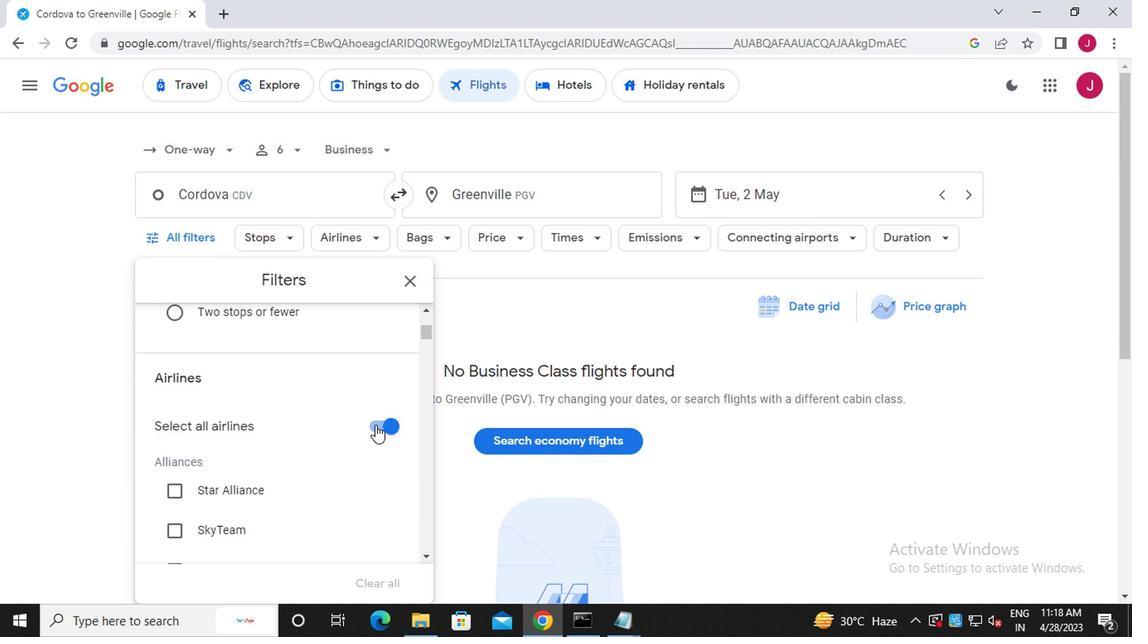
Action: Mouse moved to (343, 440)
Screenshot: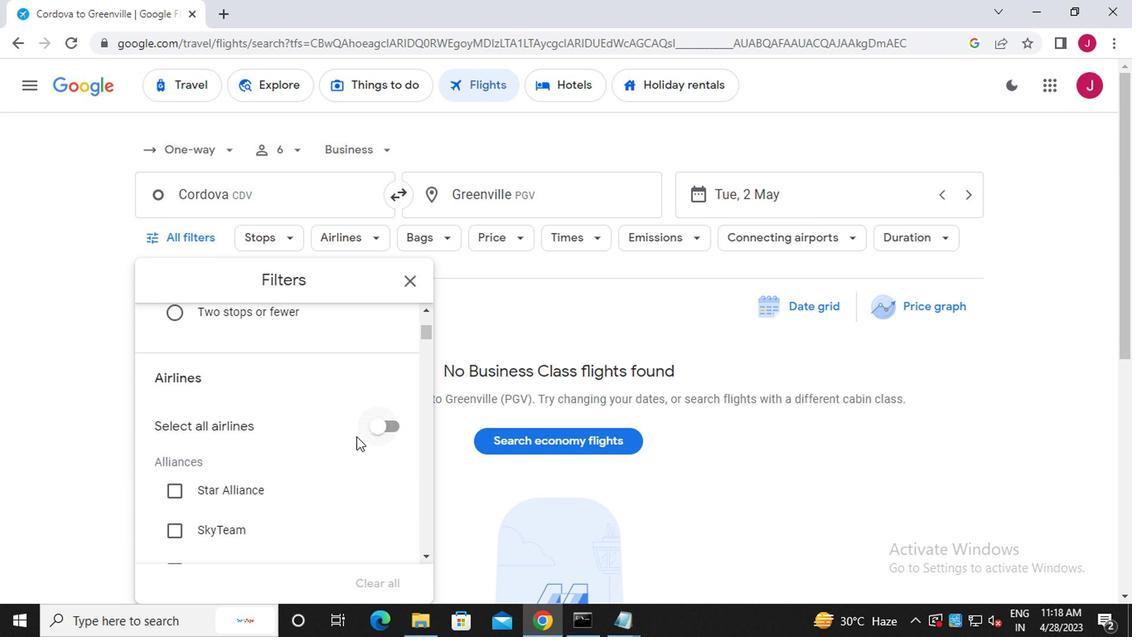 
Action: Mouse scrolled (343, 440) with delta (0, 0)
Screenshot: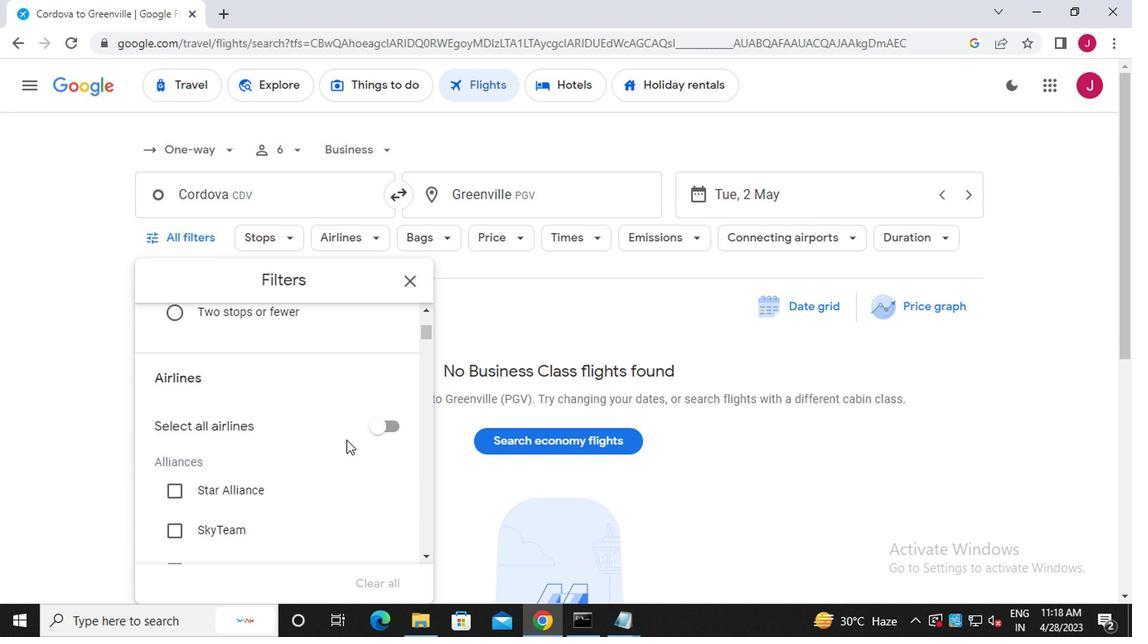 
Action: Mouse scrolled (343, 440) with delta (0, 0)
Screenshot: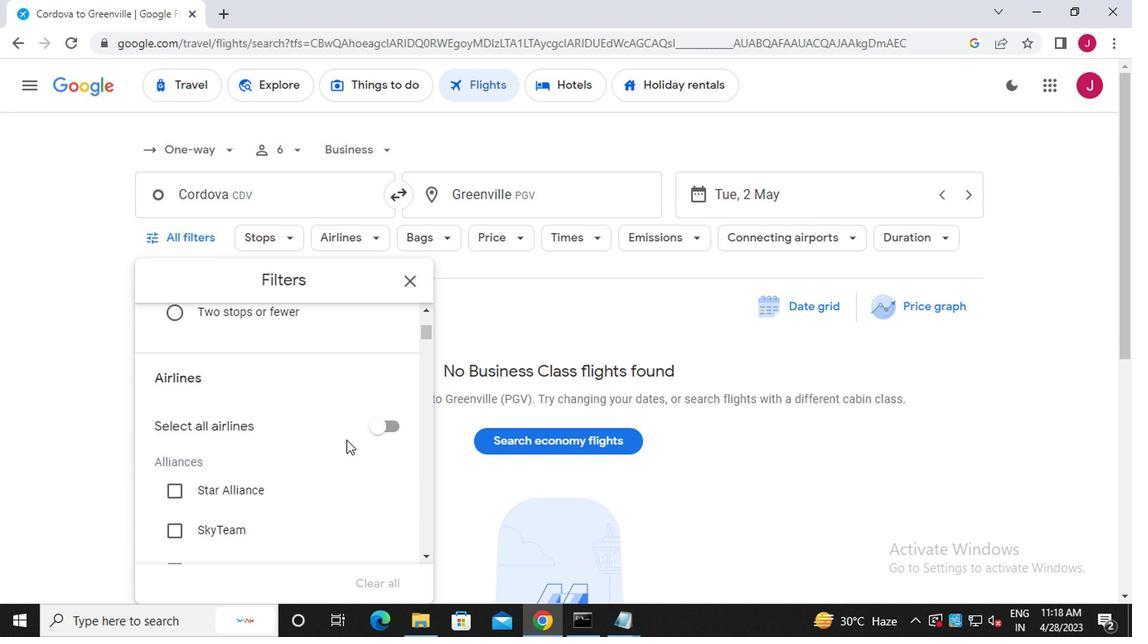
Action: Mouse moved to (260, 345)
Screenshot: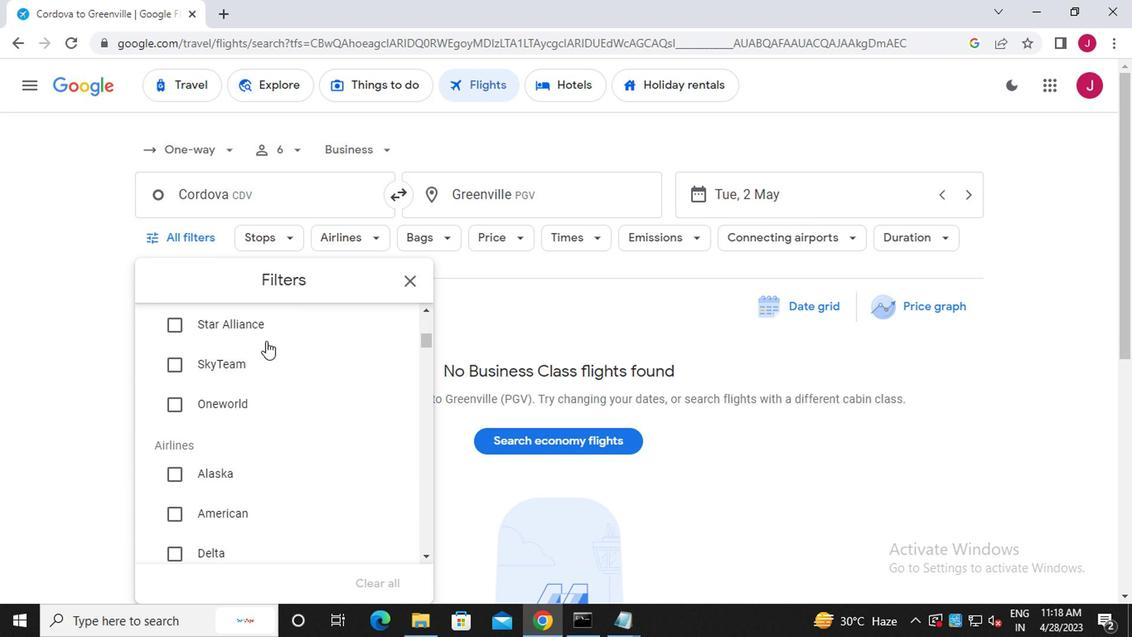 
Action: Mouse scrolled (260, 345) with delta (0, 0)
Screenshot: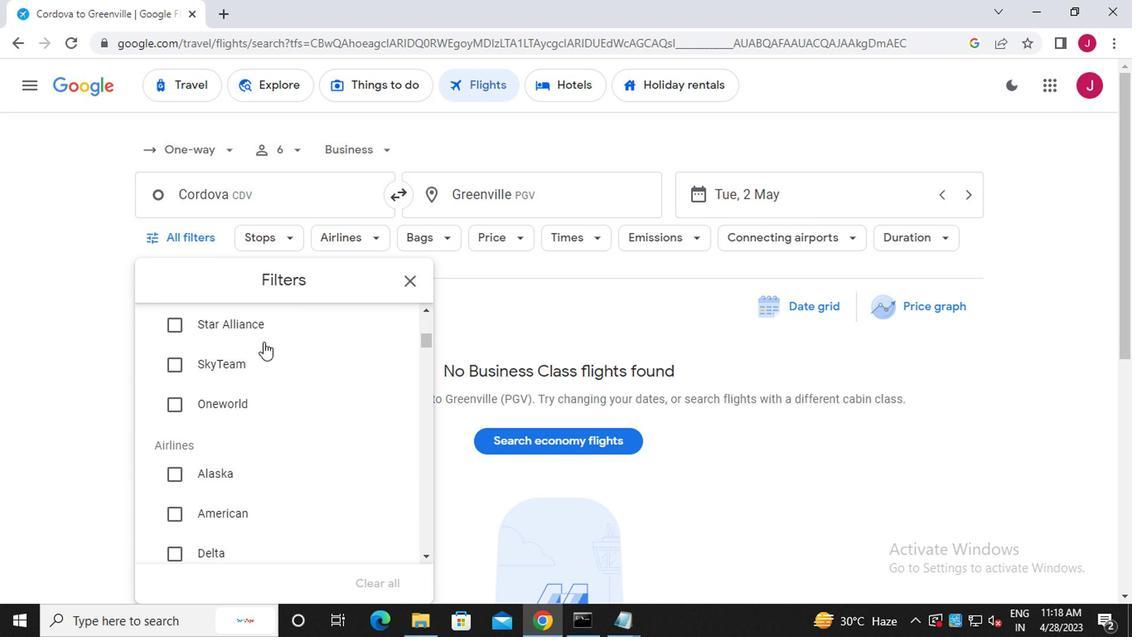 
Action: Mouse moved to (260, 423)
Screenshot: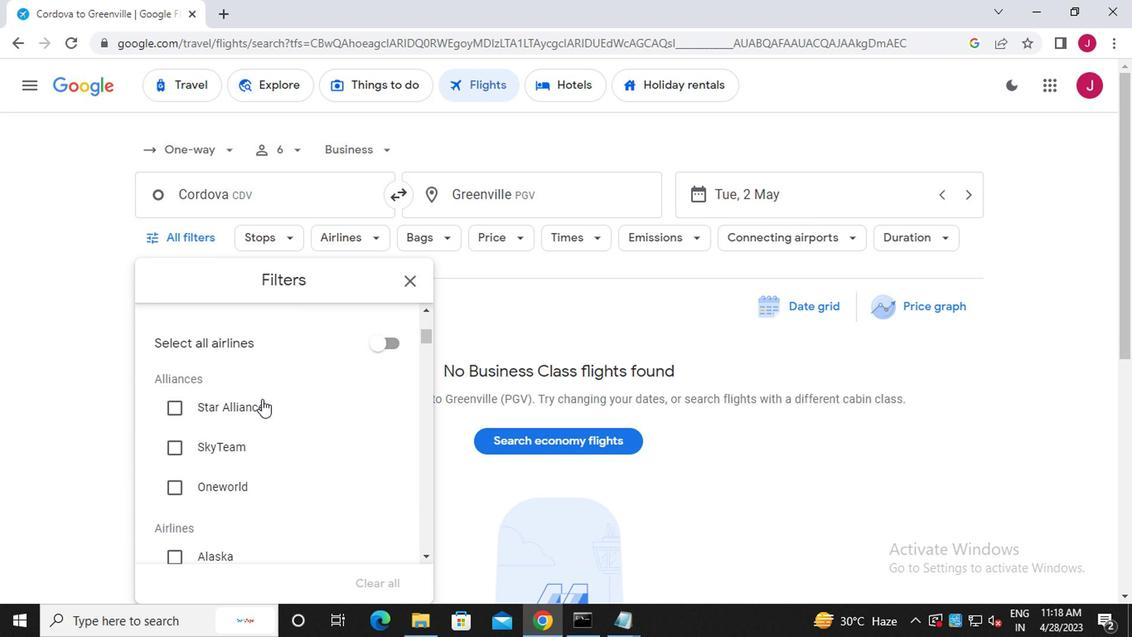 
Action: Mouse scrolled (260, 422) with delta (0, -1)
Screenshot: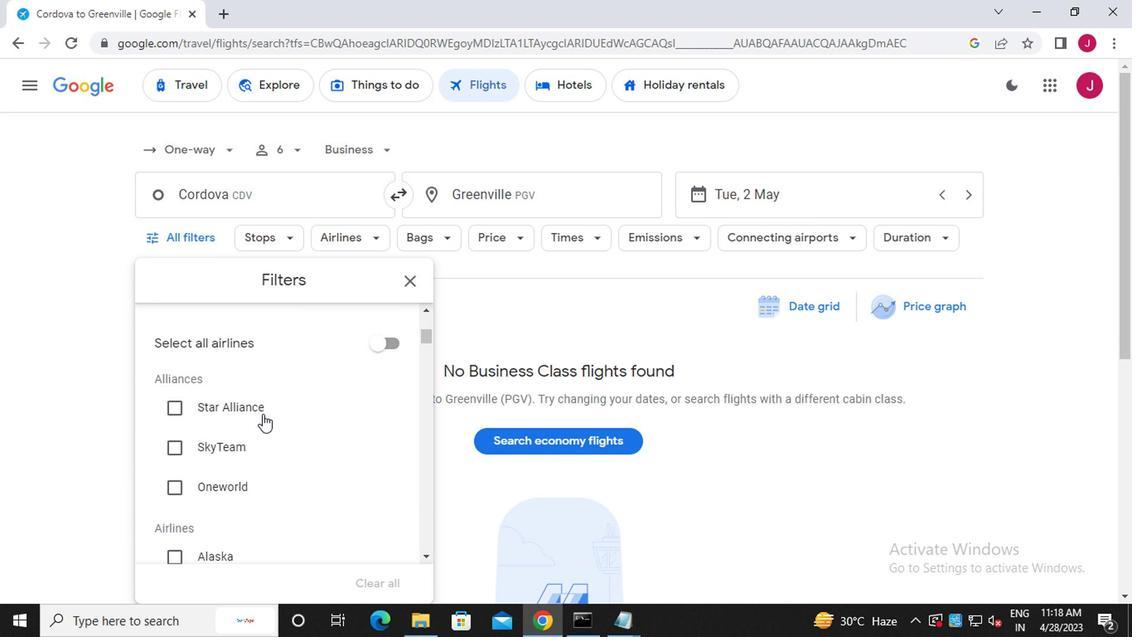 
Action: Mouse scrolled (260, 422) with delta (0, -1)
Screenshot: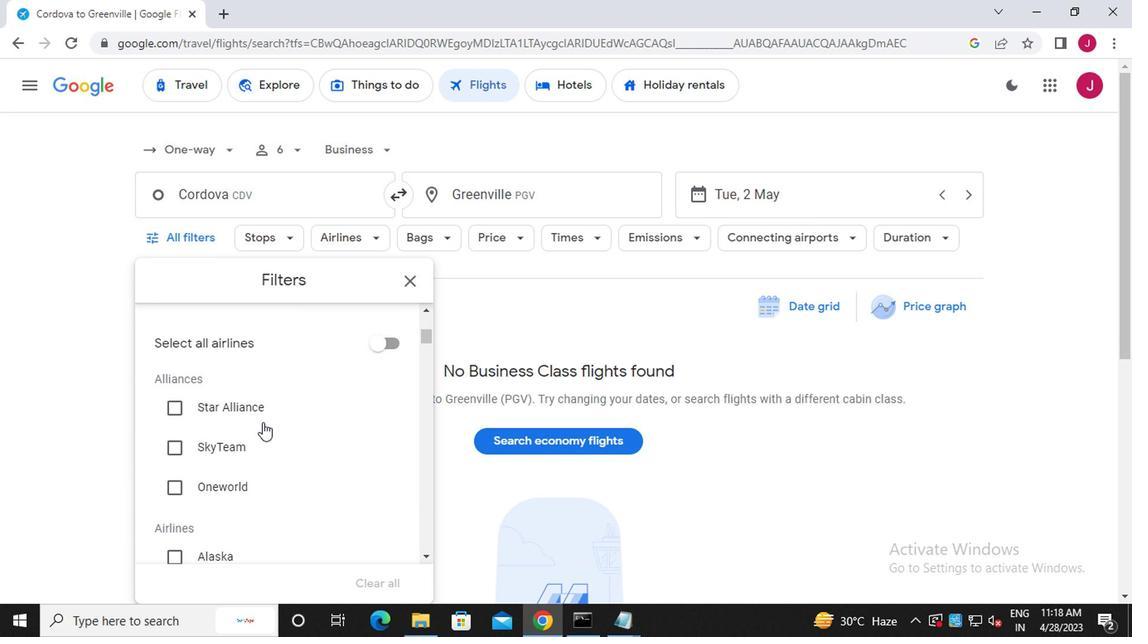 
Action: Mouse scrolled (260, 422) with delta (0, -1)
Screenshot: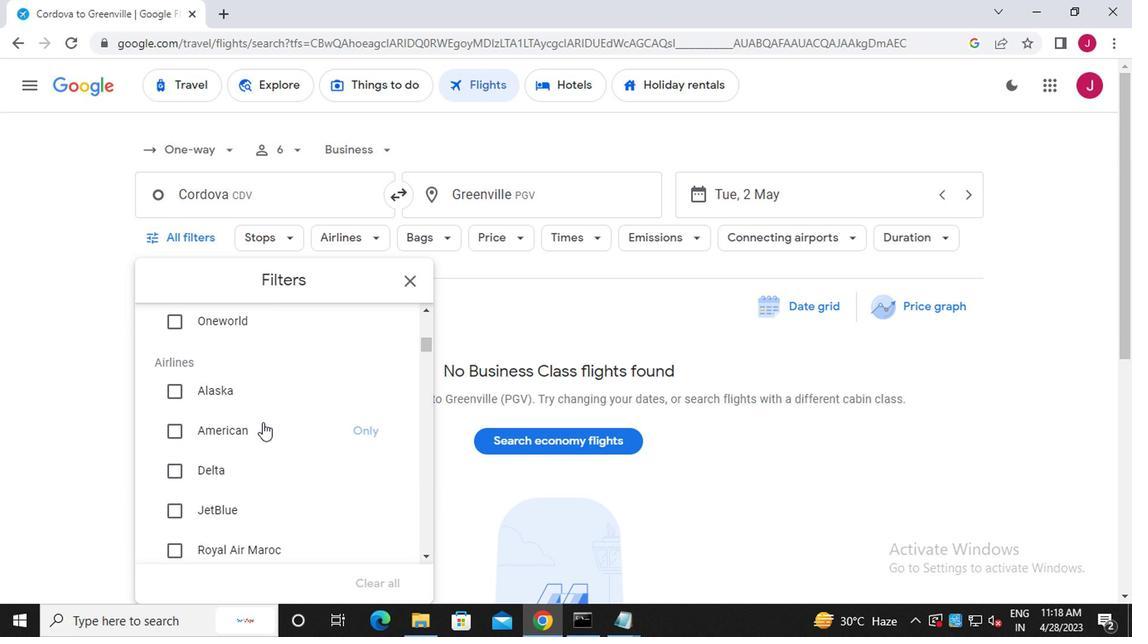 
Action: Mouse moved to (260, 428)
Screenshot: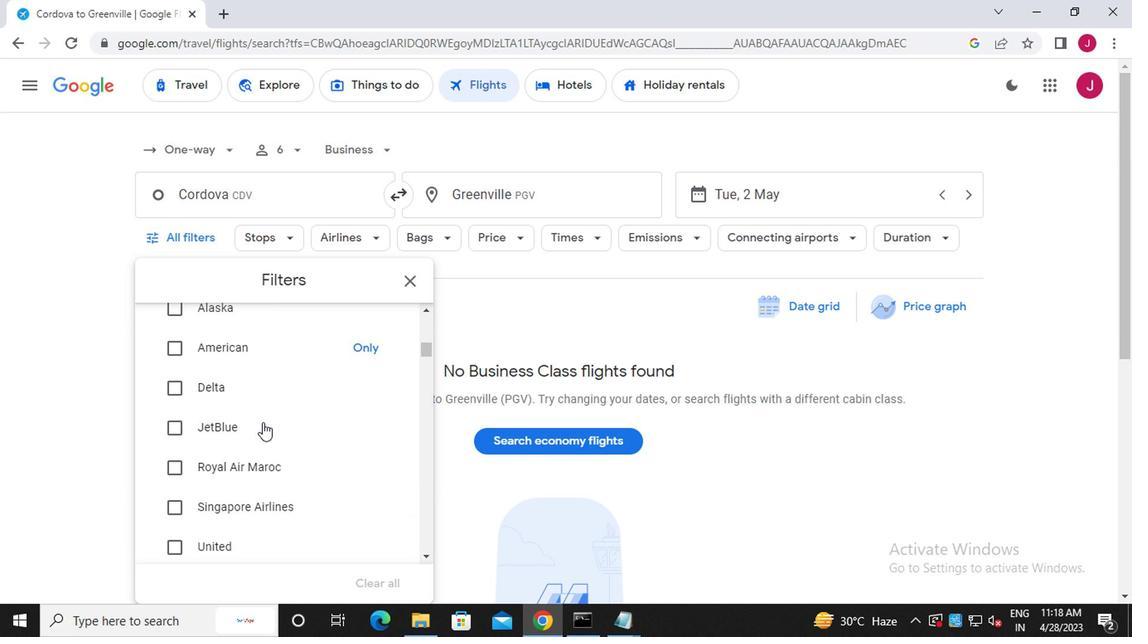 
Action: Mouse scrolled (260, 427) with delta (0, 0)
Screenshot: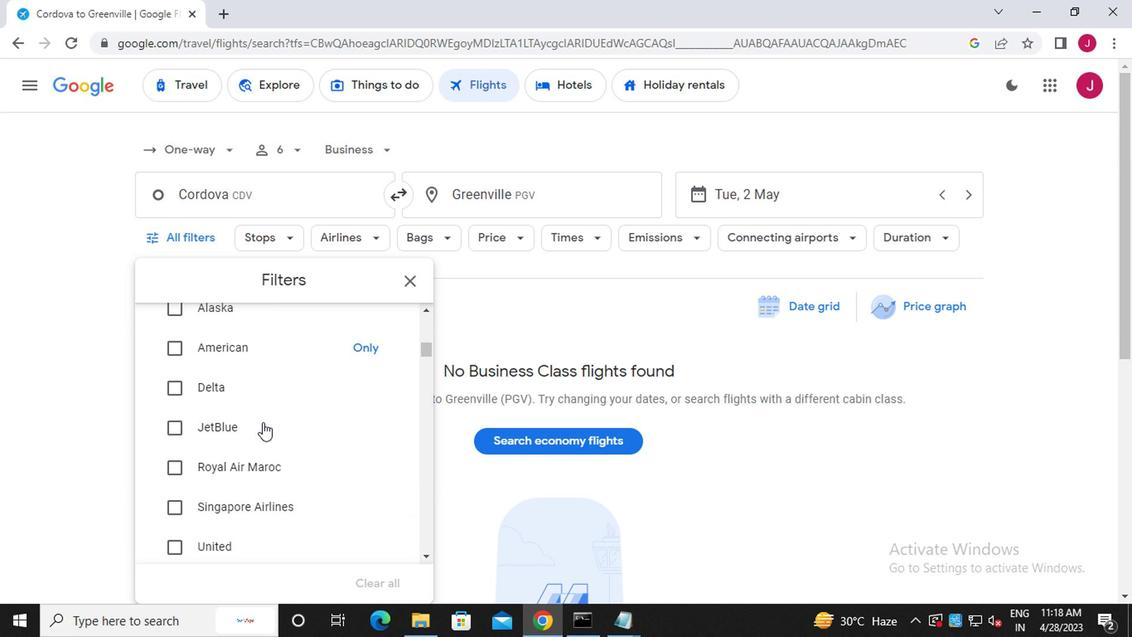
Action: Mouse scrolled (260, 427) with delta (0, 0)
Screenshot: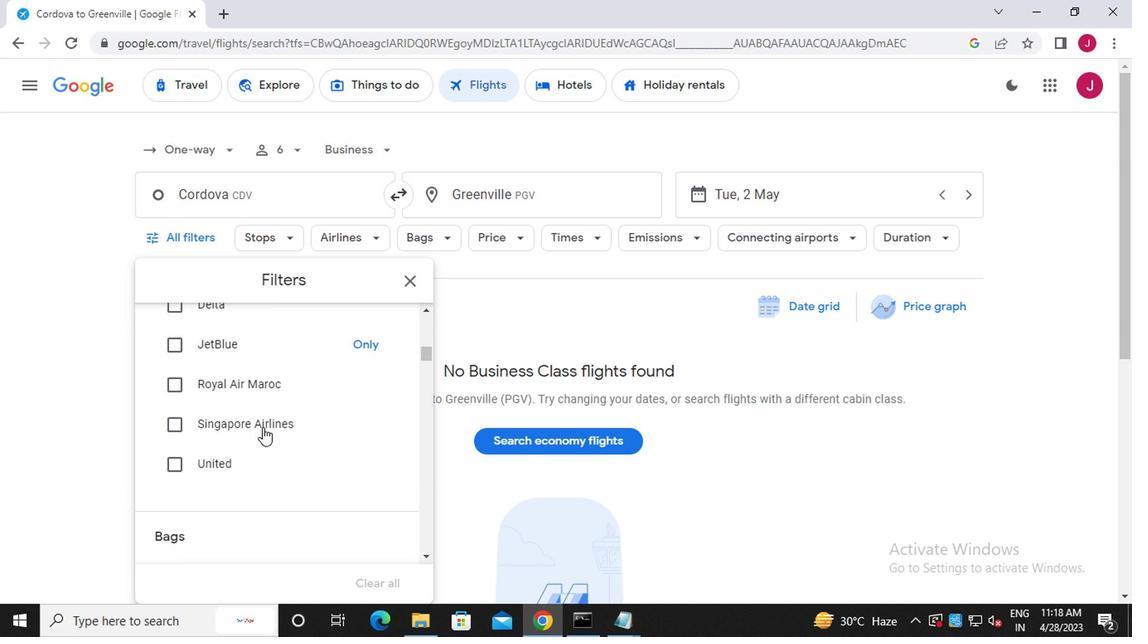 
Action: Mouse scrolled (260, 429) with delta (0, 1)
Screenshot: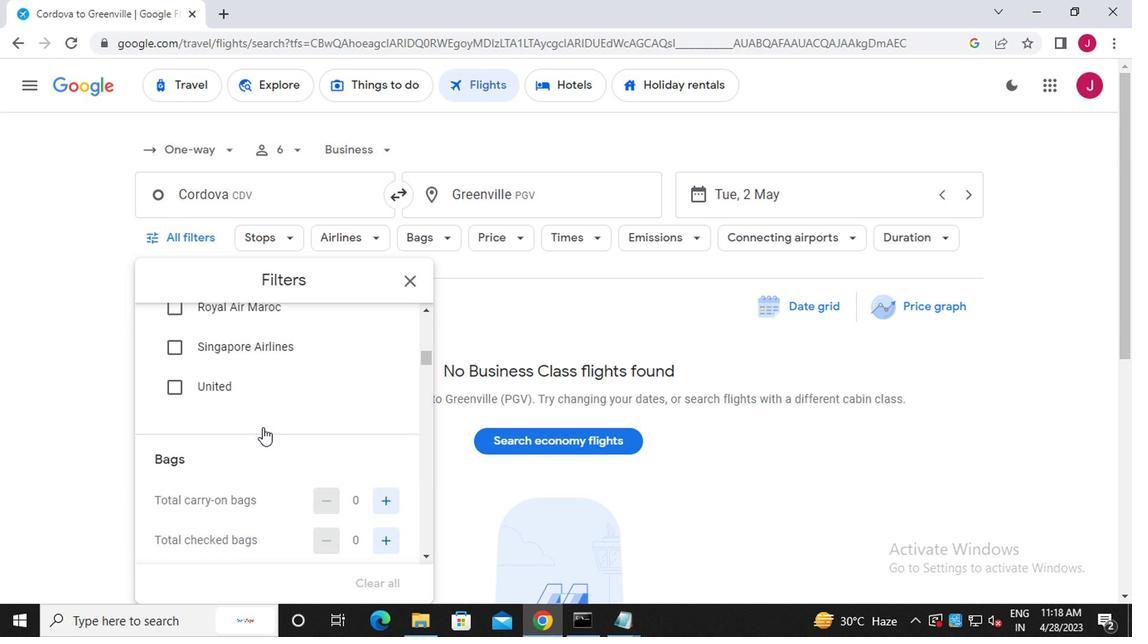 
Action: Mouse scrolled (260, 429) with delta (0, 1)
Screenshot: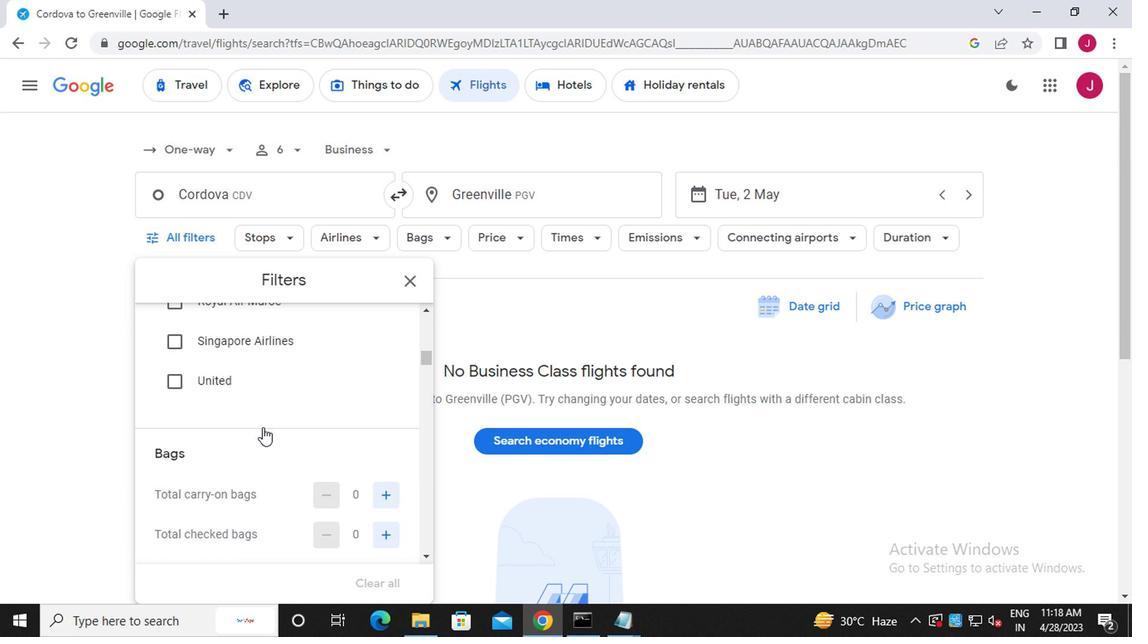 
Action: Mouse scrolled (260, 429) with delta (0, 1)
Screenshot: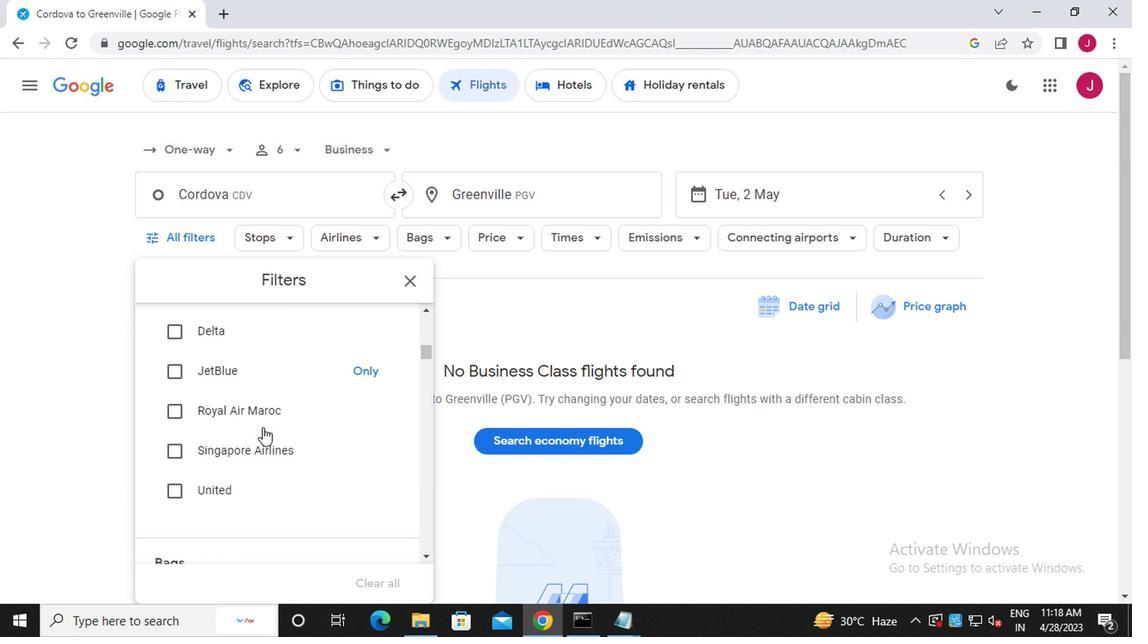 
Action: Mouse scrolled (260, 427) with delta (0, 0)
Screenshot: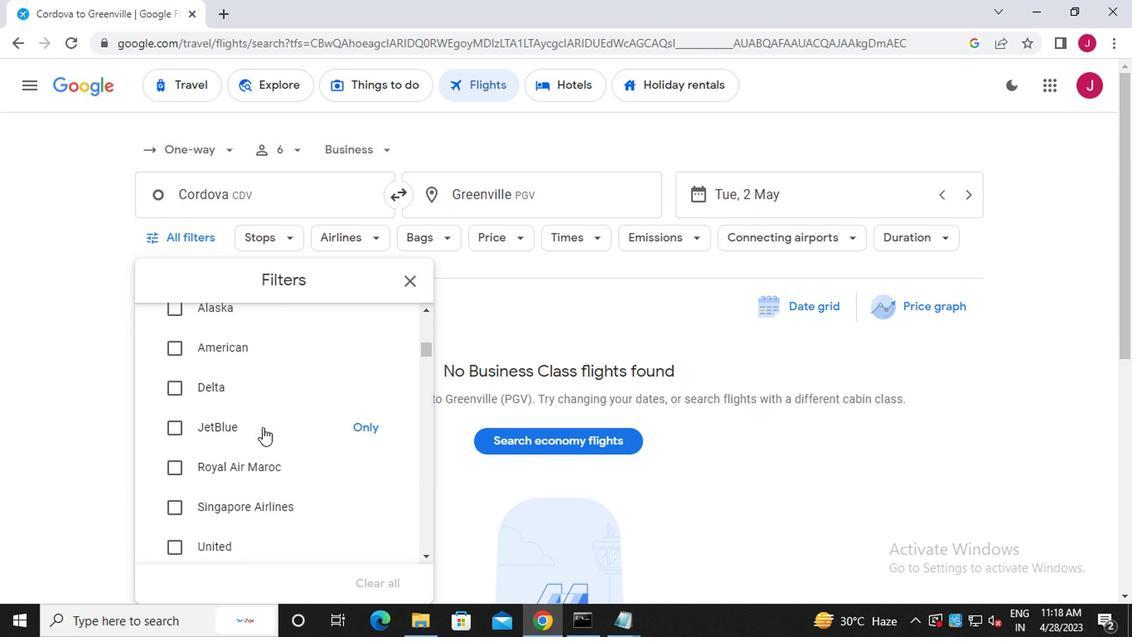 
Action: Mouse scrolled (260, 429) with delta (0, 1)
Screenshot: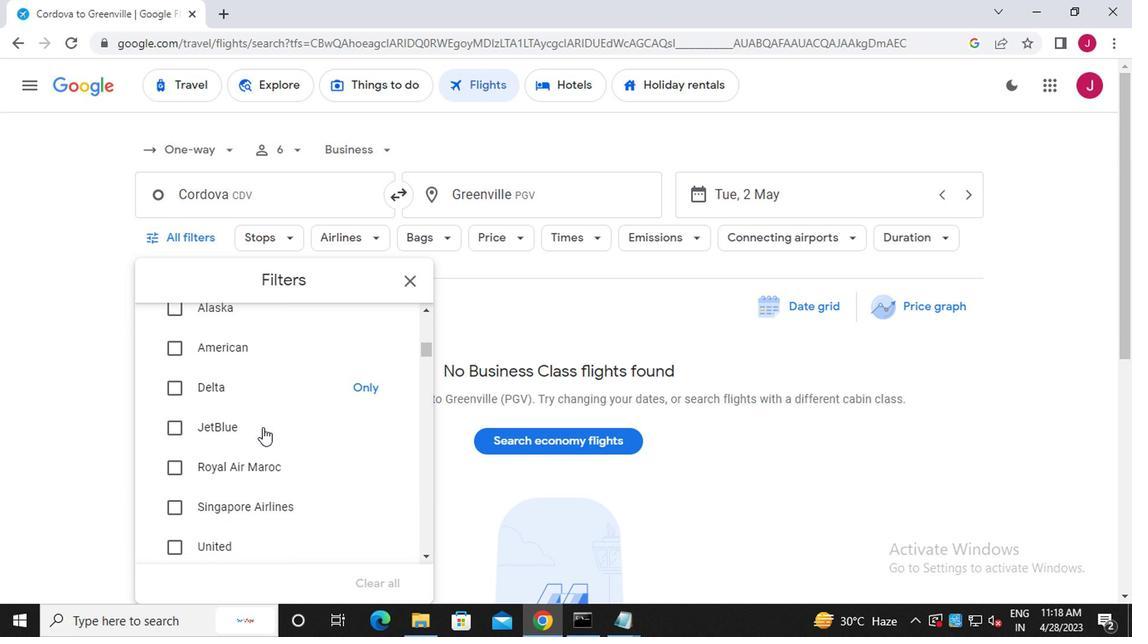 
Action: Mouse moved to (248, 374)
Screenshot: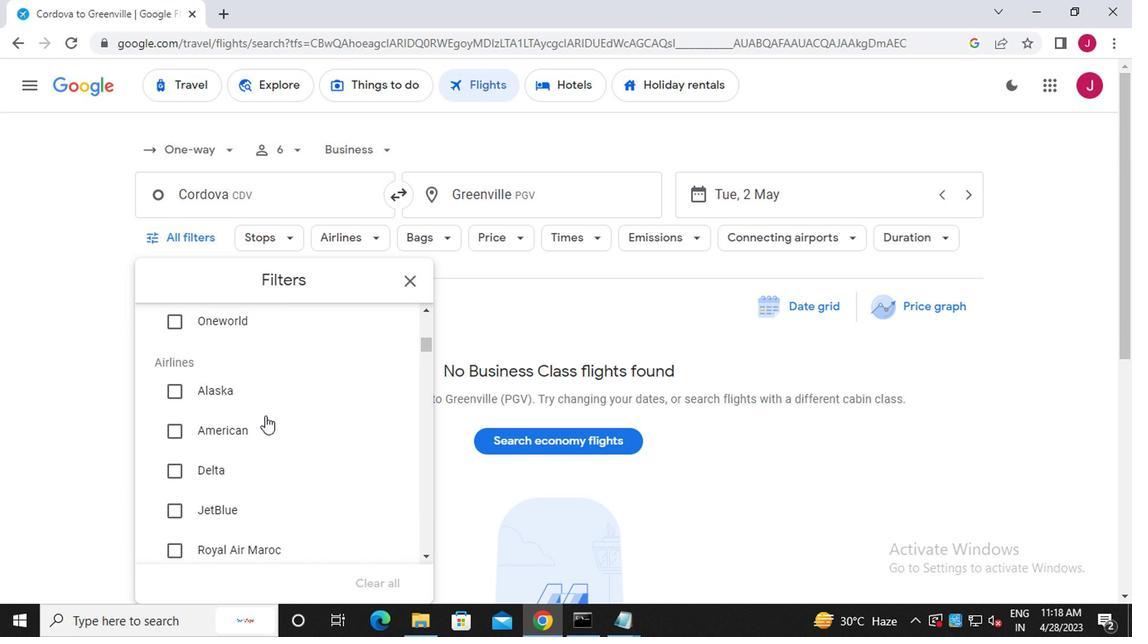
Action: Mouse scrolled (248, 375) with delta (0, 0)
Screenshot: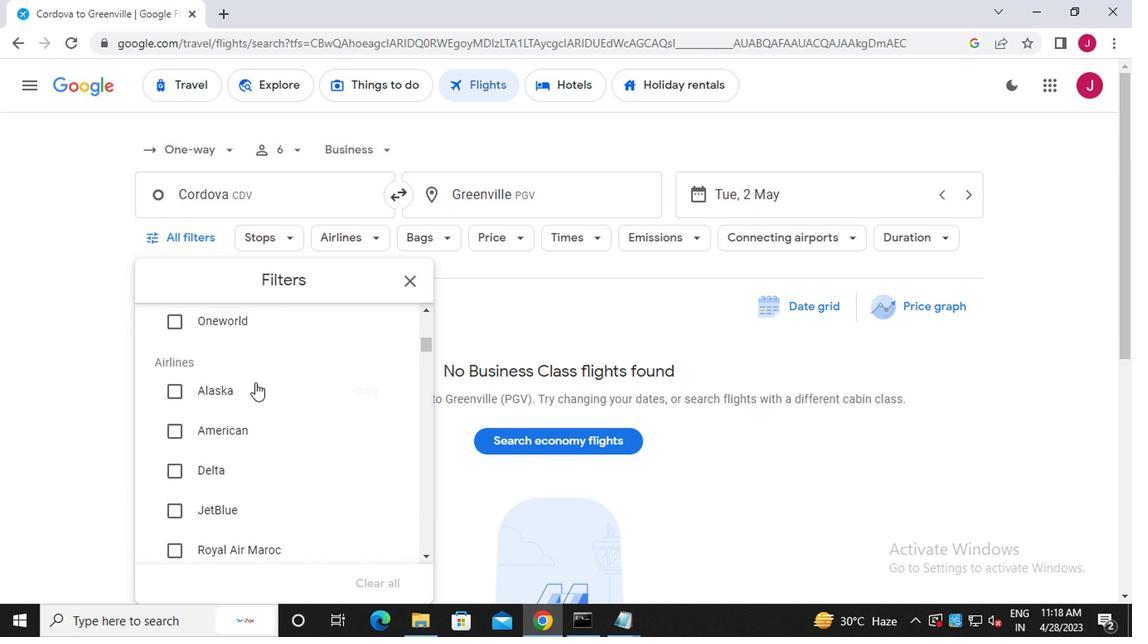 
Action: Mouse scrolled (248, 375) with delta (0, 0)
Screenshot: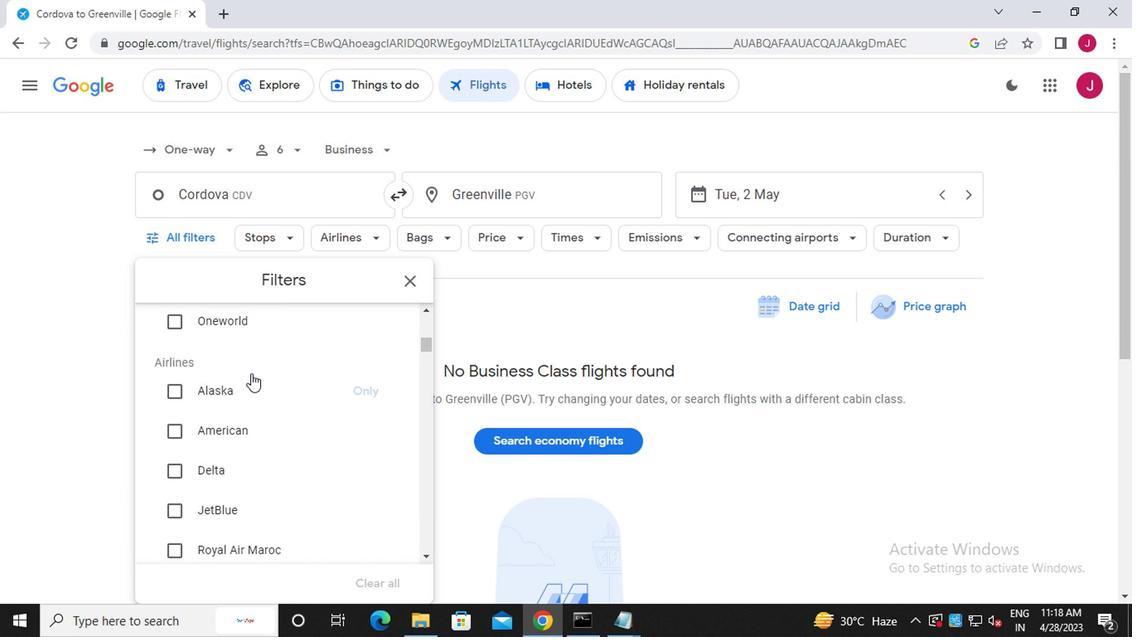 
Action: Mouse moved to (238, 462)
Screenshot: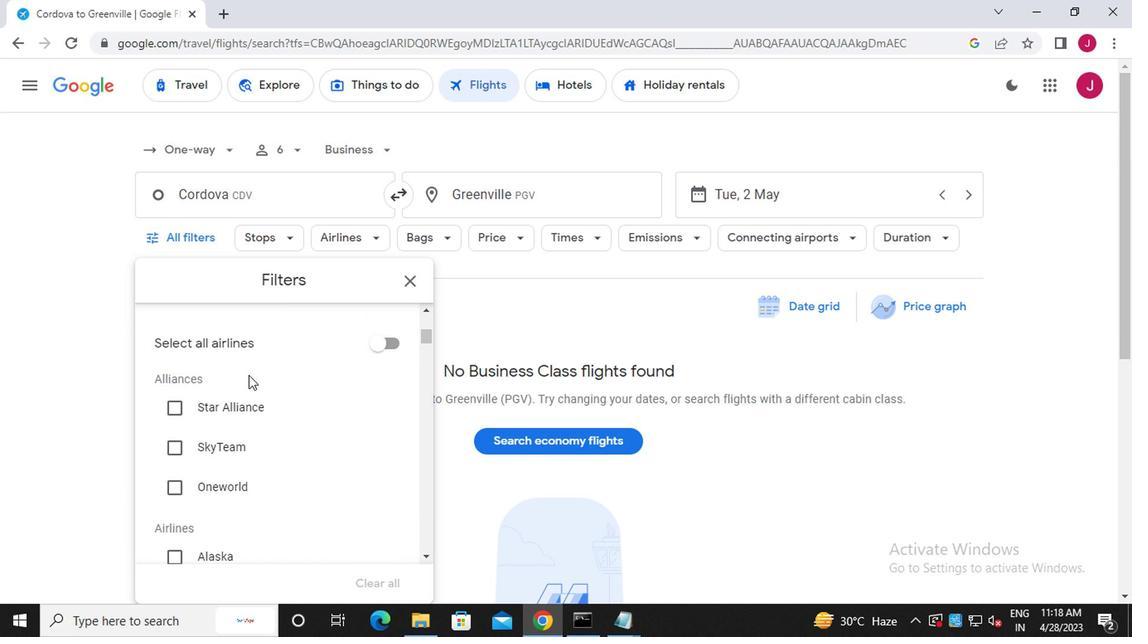 
Action: Mouse scrolled (238, 461) with delta (0, -1)
Screenshot: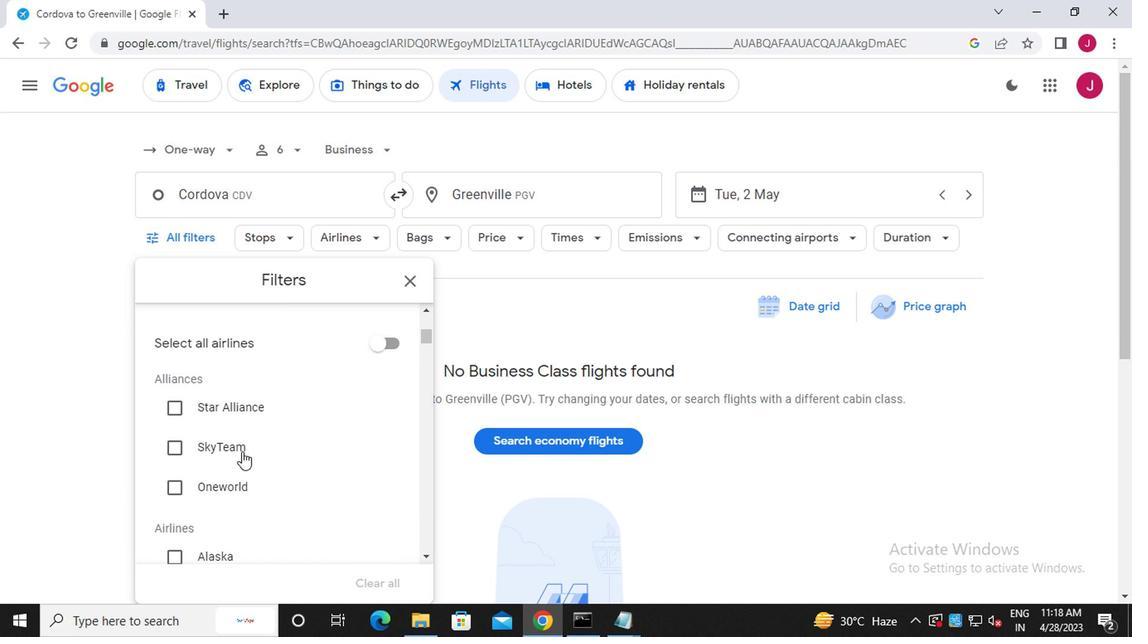 
Action: Mouse moved to (176, 472)
Screenshot: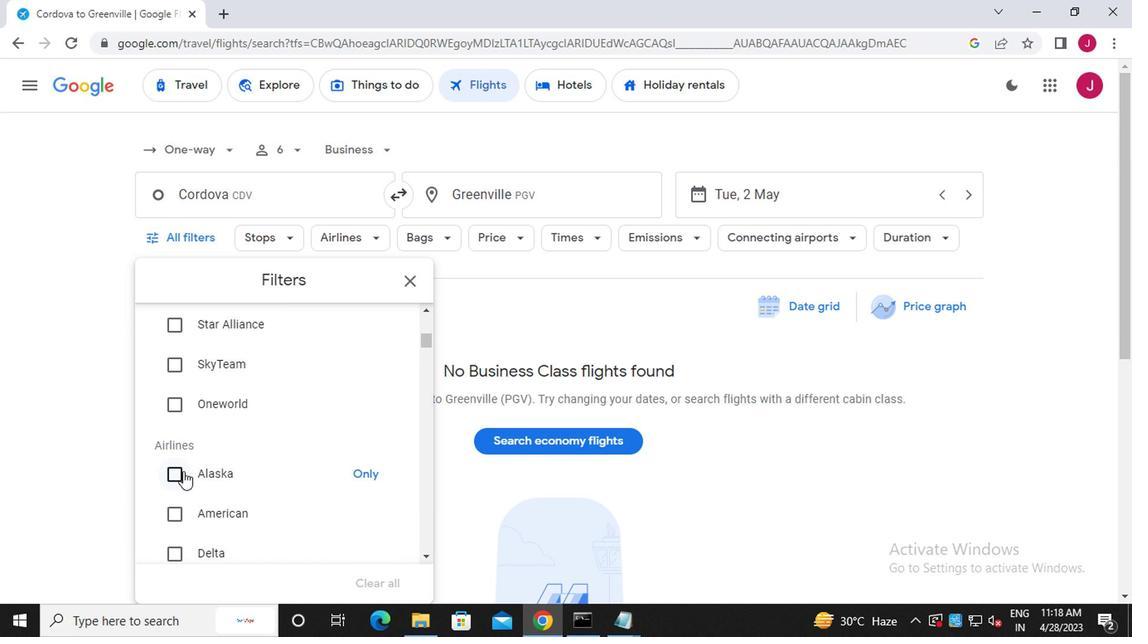 
Action: Mouse pressed left at (176, 472)
Screenshot: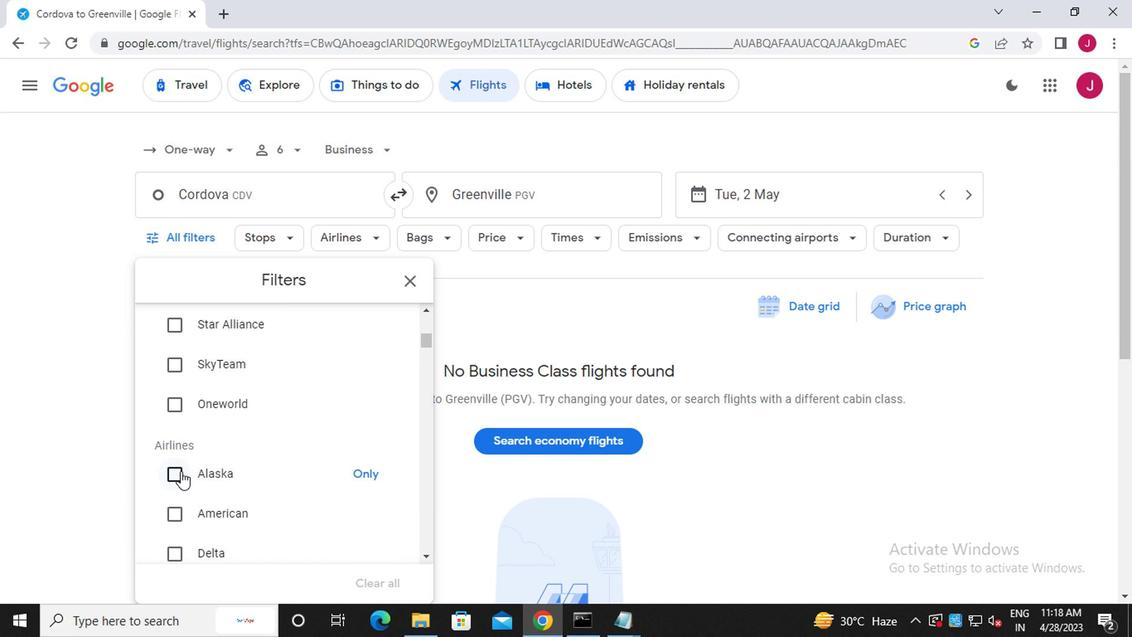 
Action: Mouse moved to (302, 476)
Screenshot: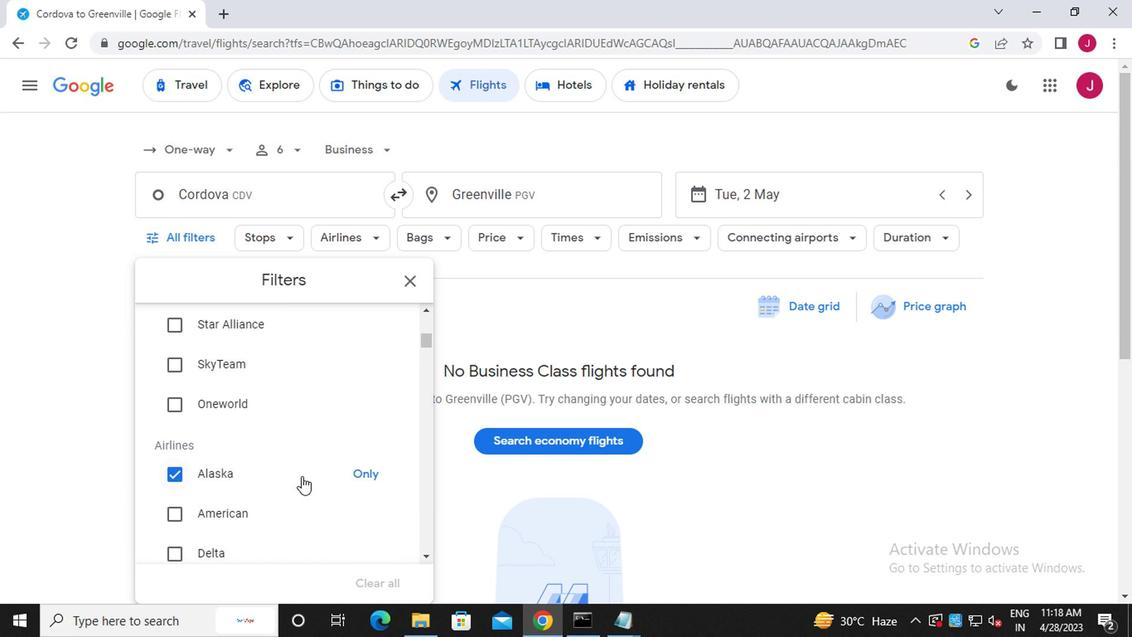 
Action: Mouse scrolled (302, 475) with delta (0, -1)
Screenshot: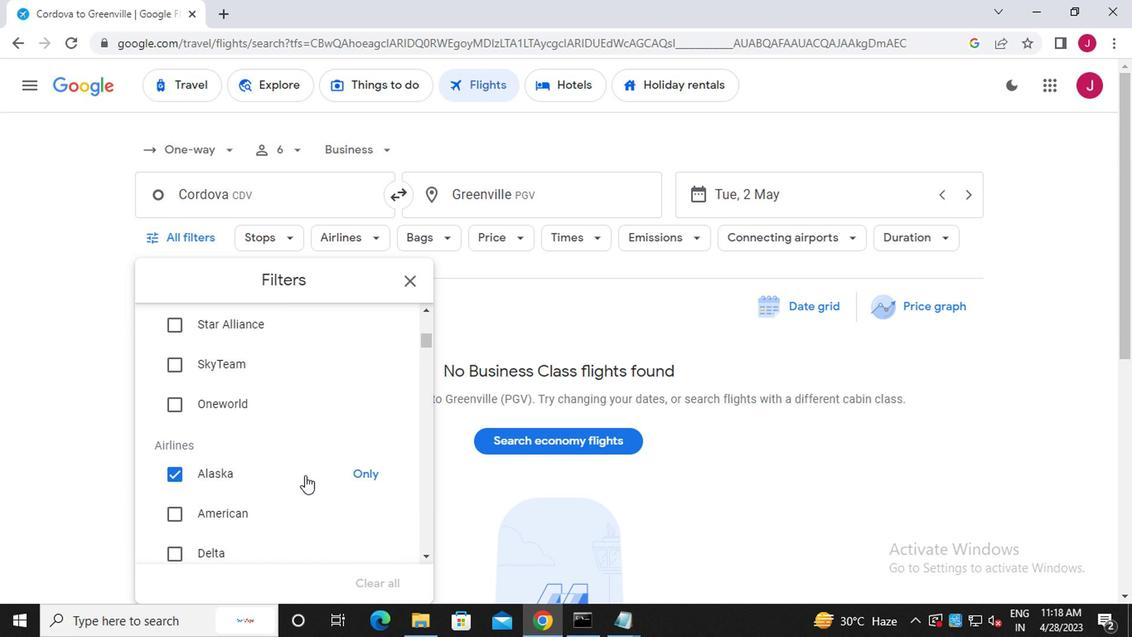 
Action: Mouse scrolled (302, 475) with delta (0, -1)
Screenshot: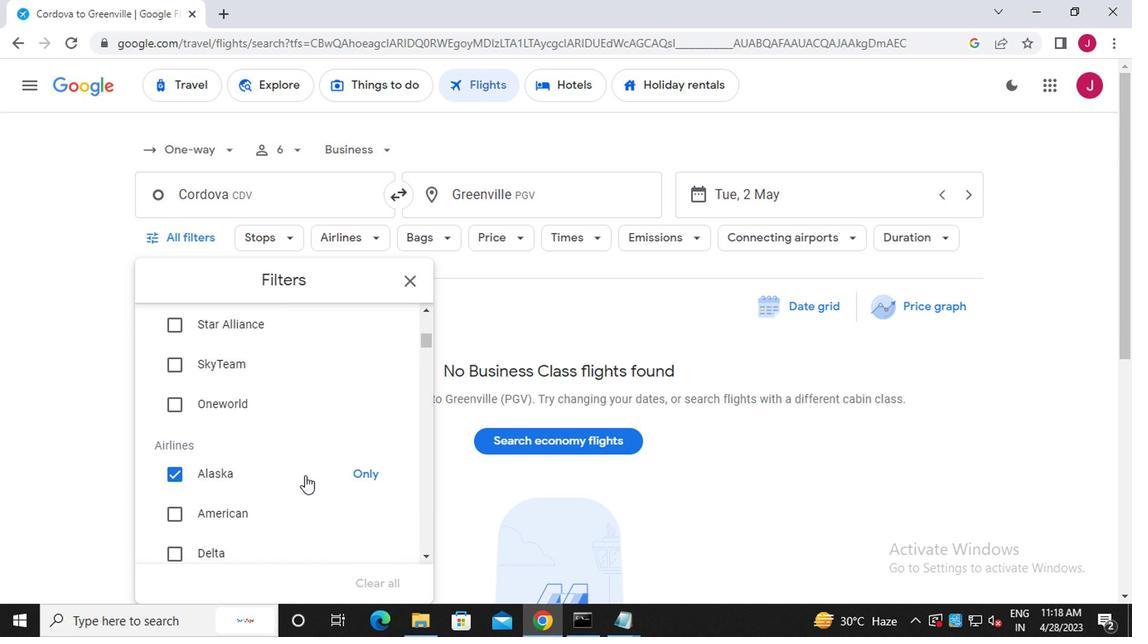 
Action: Mouse scrolled (302, 475) with delta (0, -1)
Screenshot: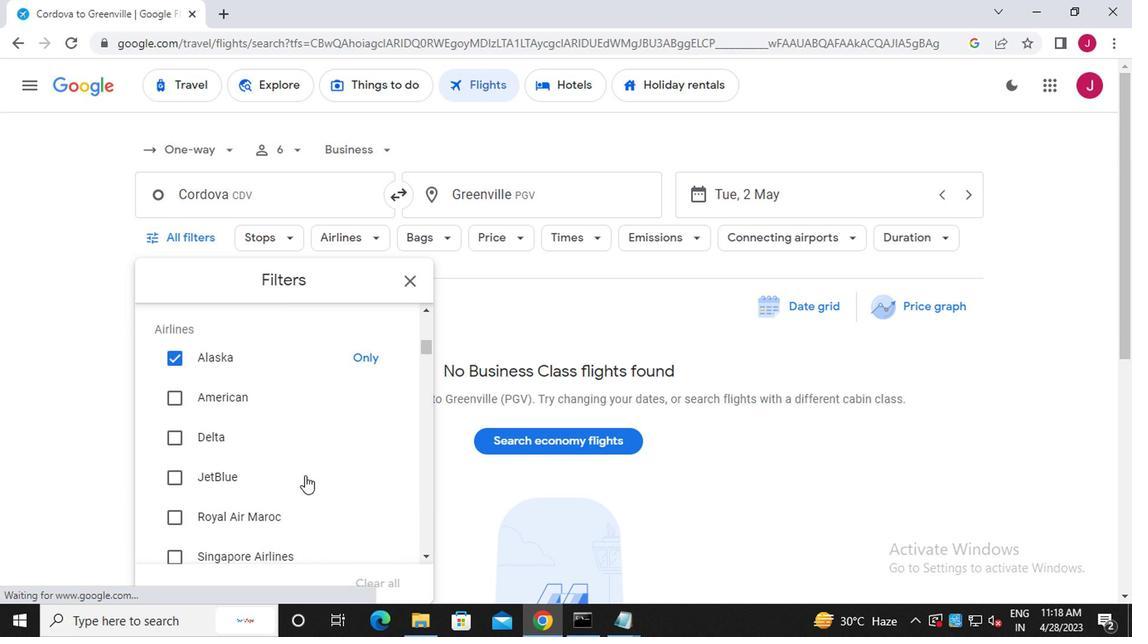 
Action: Mouse scrolled (302, 475) with delta (0, -1)
Screenshot: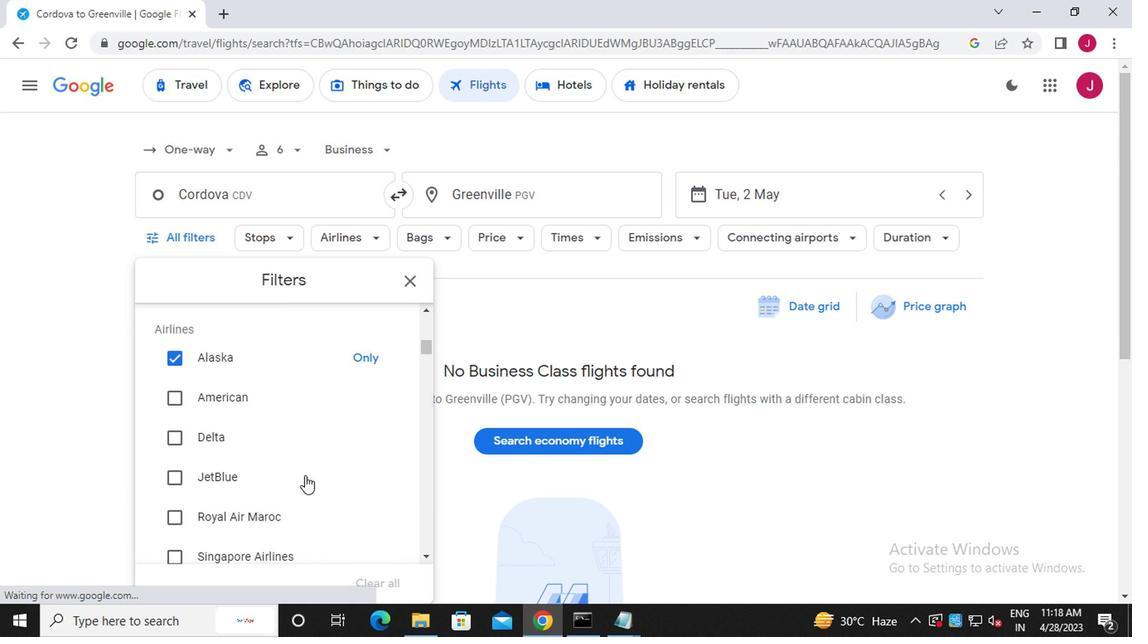 
Action: Mouse moved to (349, 445)
Screenshot: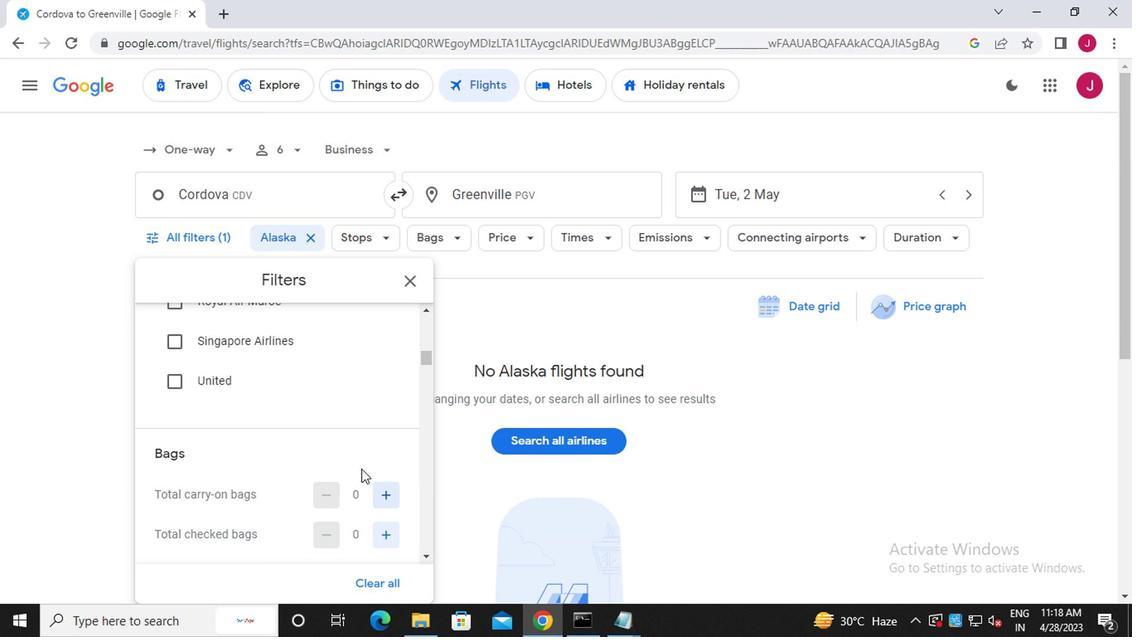 
Action: Mouse scrolled (349, 446) with delta (0, 0)
Screenshot: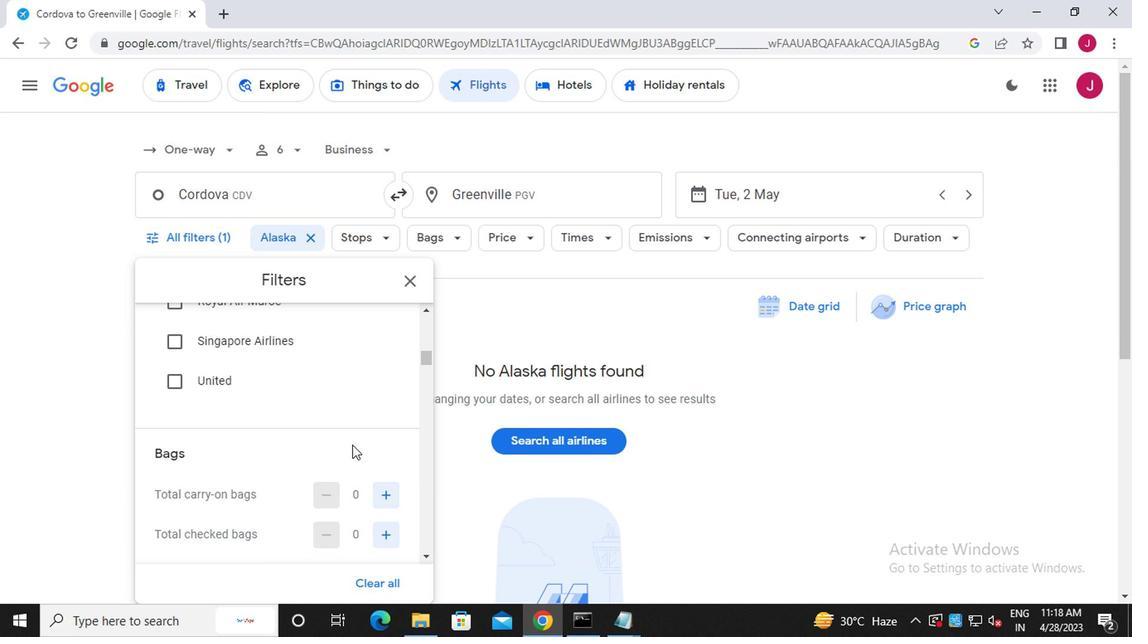 
Action: Mouse scrolled (349, 444) with delta (0, -1)
Screenshot: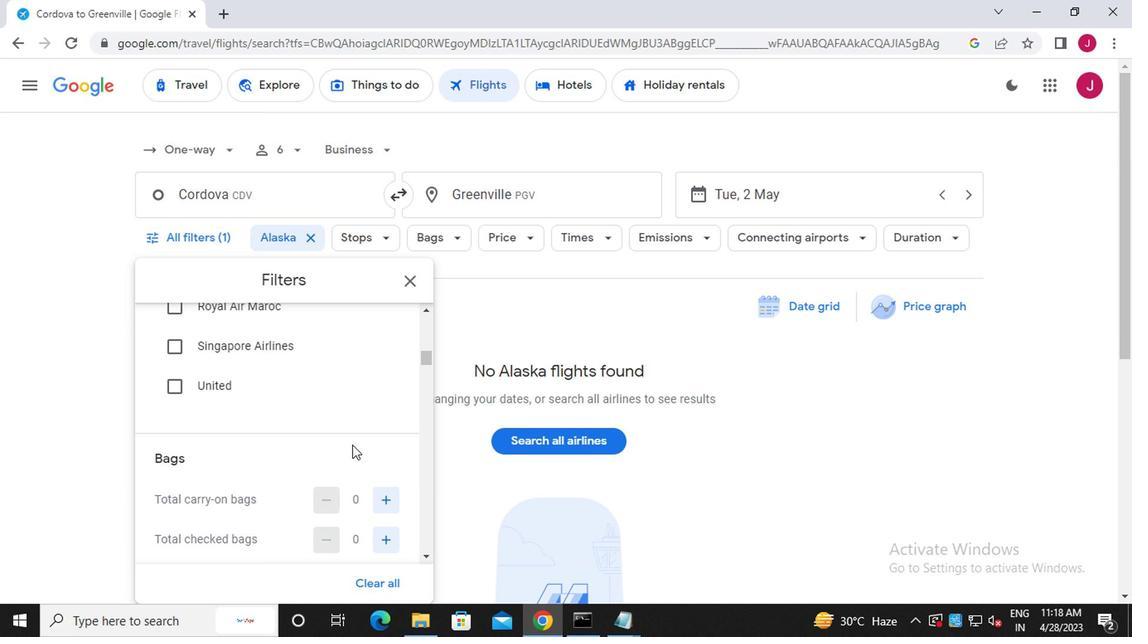 
Action: Mouse moved to (348, 445)
Screenshot: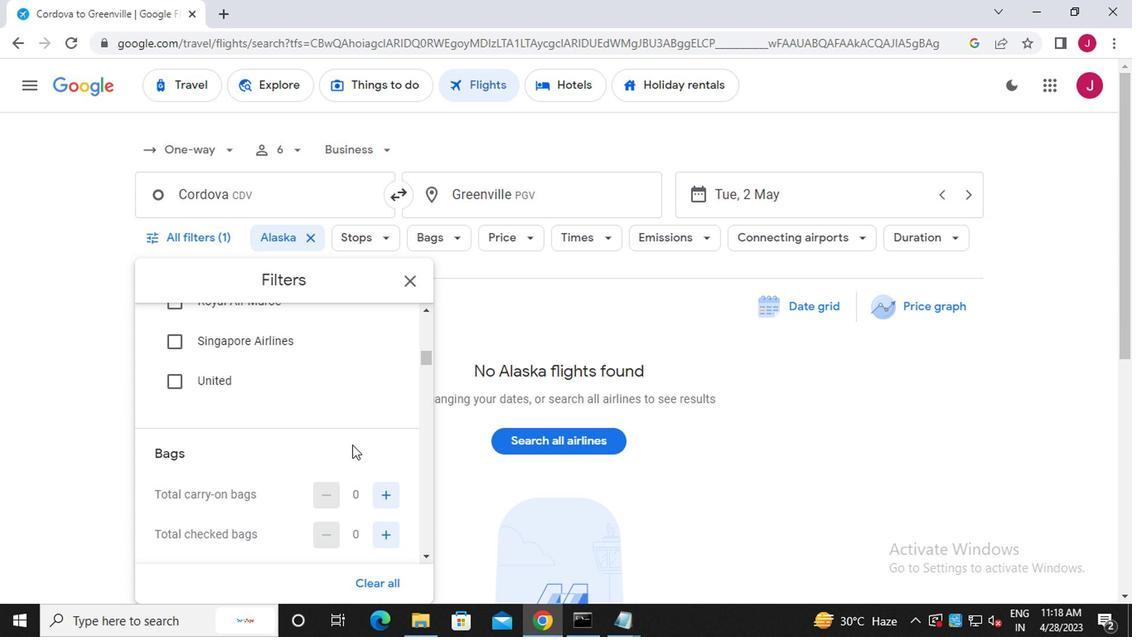
Action: Mouse scrolled (348, 446) with delta (0, 0)
Screenshot: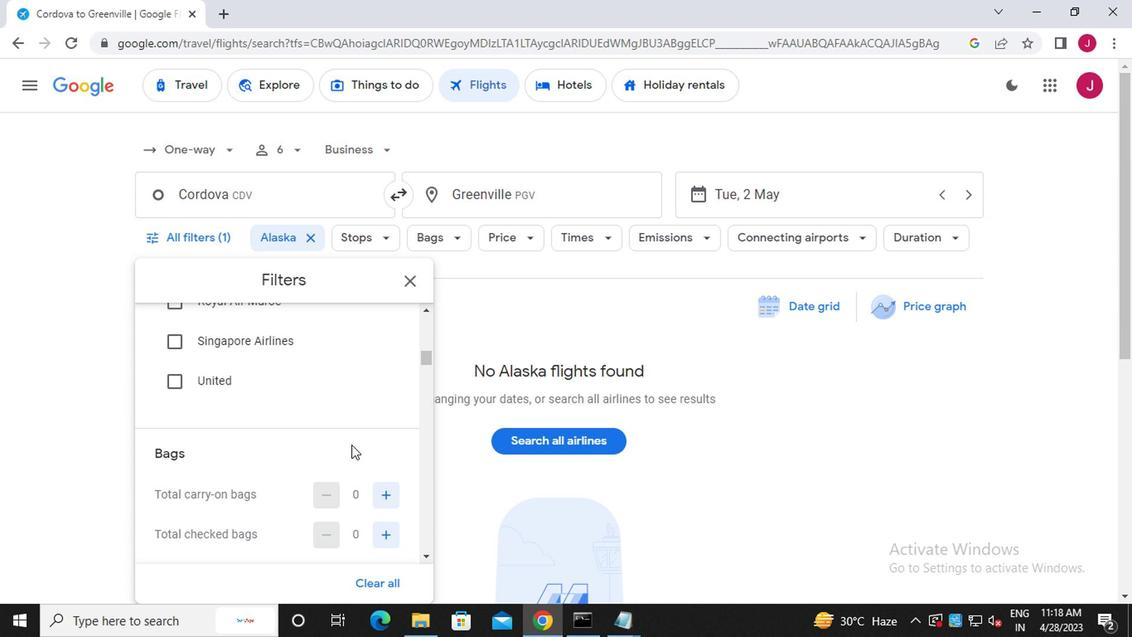 
Action: Mouse scrolled (348, 446) with delta (0, 0)
Screenshot: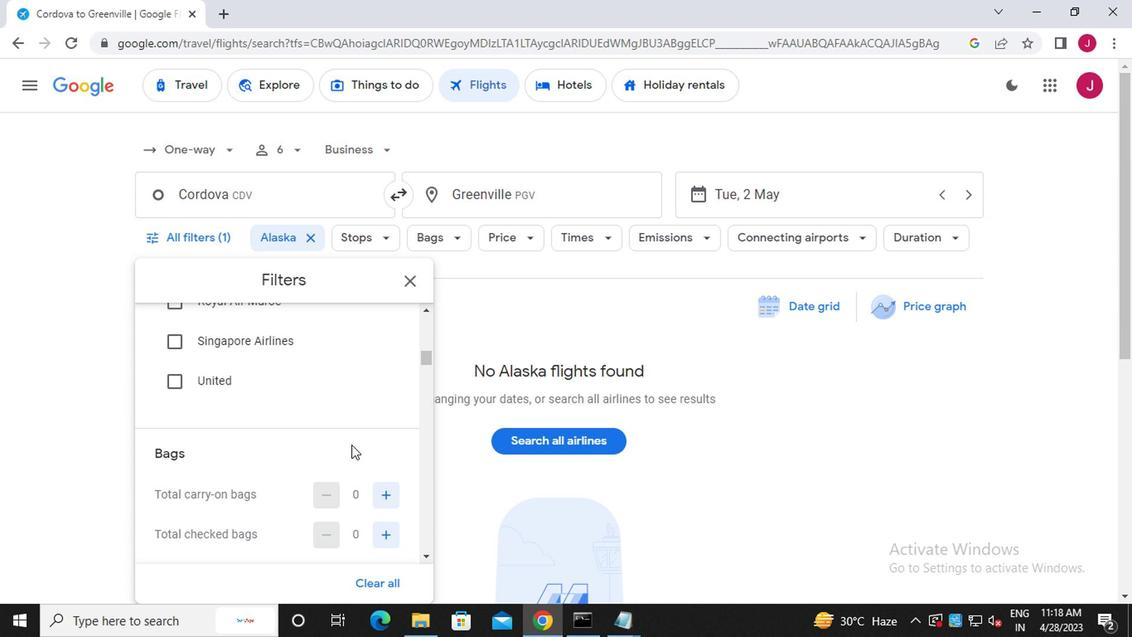 
Action: Mouse scrolled (348, 444) with delta (0, -1)
Screenshot: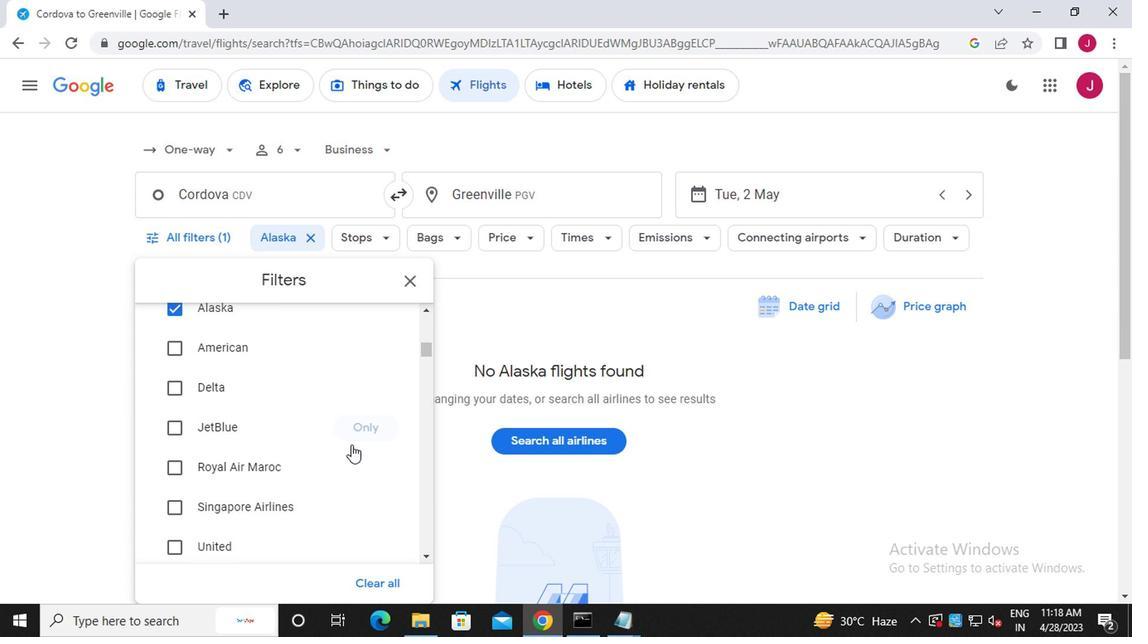 
Action: Mouse scrolled (348, 444) with delta (0, -1)
Screenshot: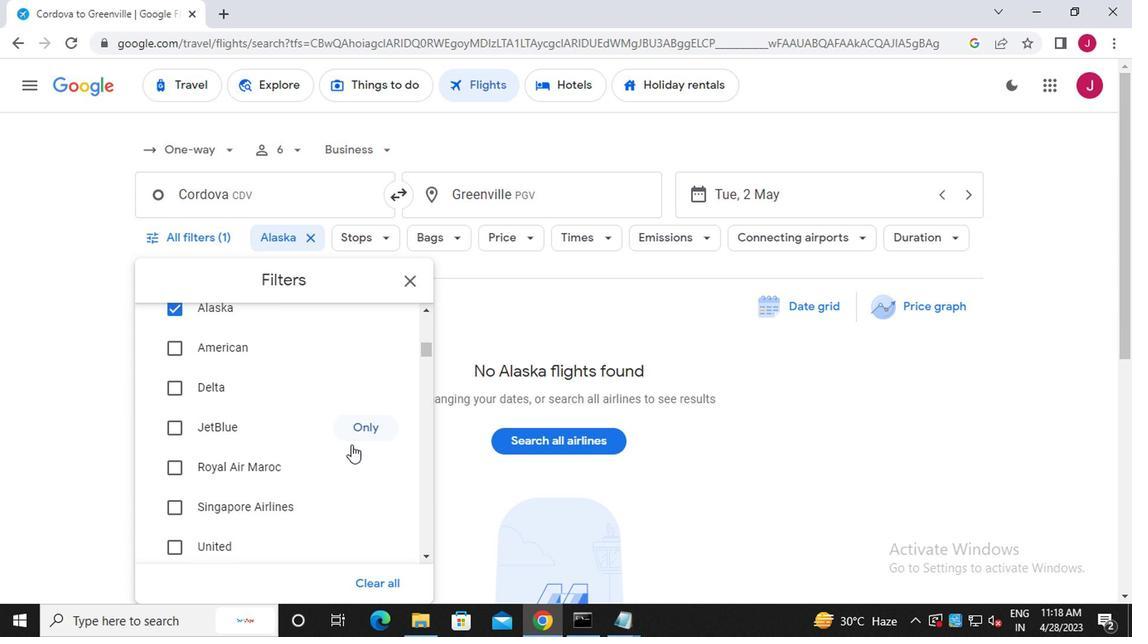 
Action: Mouse scrolled (348, 444) with delta (0, -1)
Screenshot: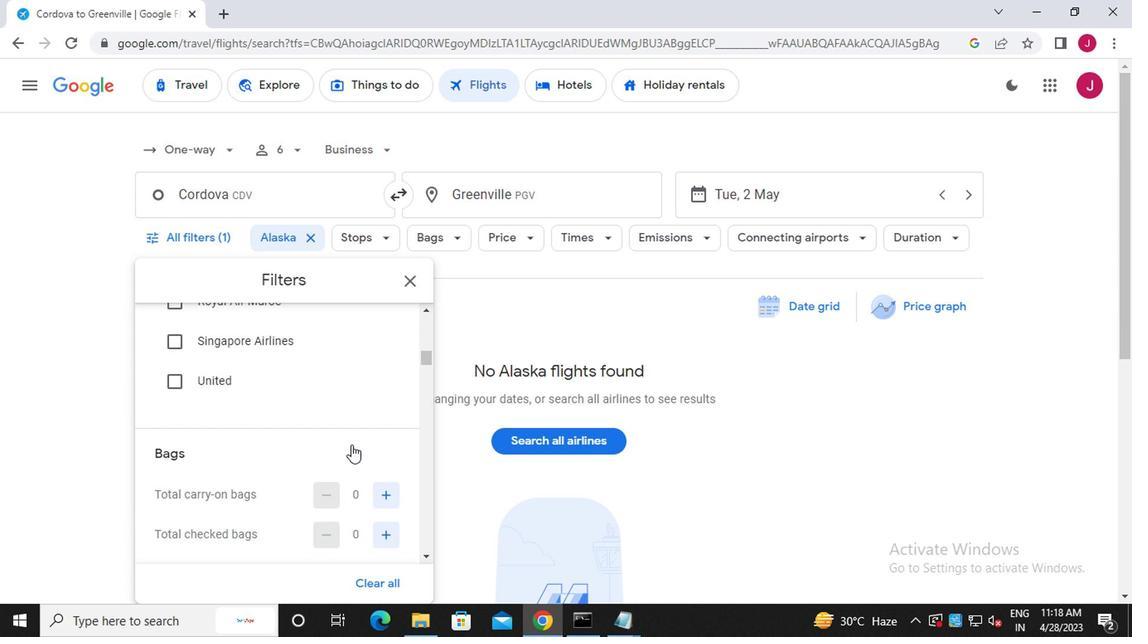 
Action: Mouse scrolled (348, 444) with delta (0, -1)
Screenshot: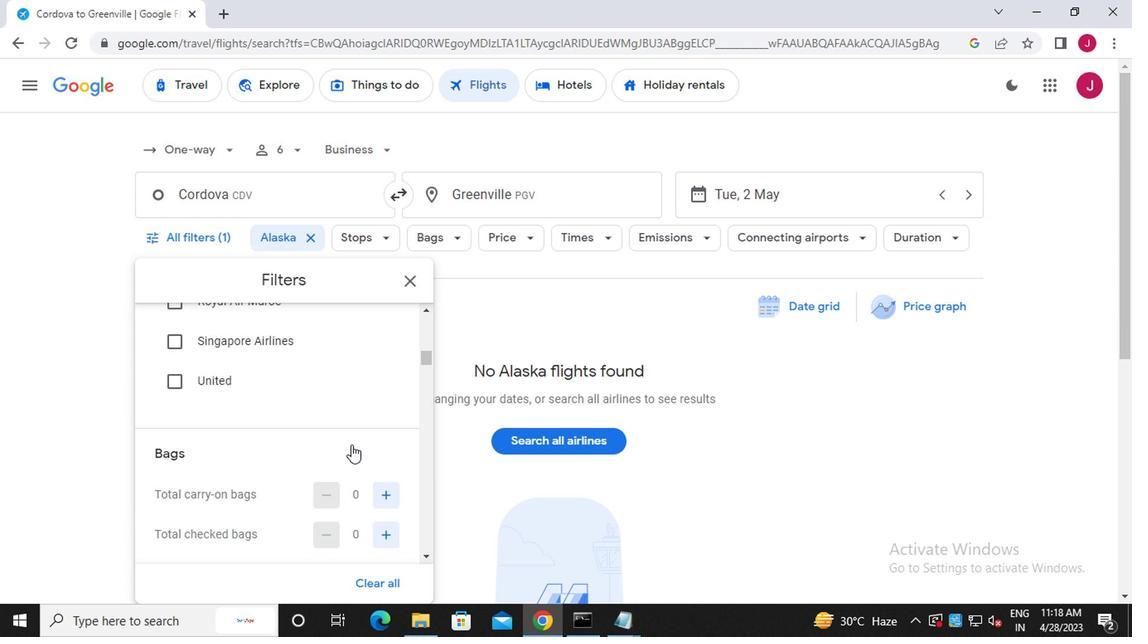 
Action: Mouse scrolled (348, 446) with delta (0, 0)
Screenshot: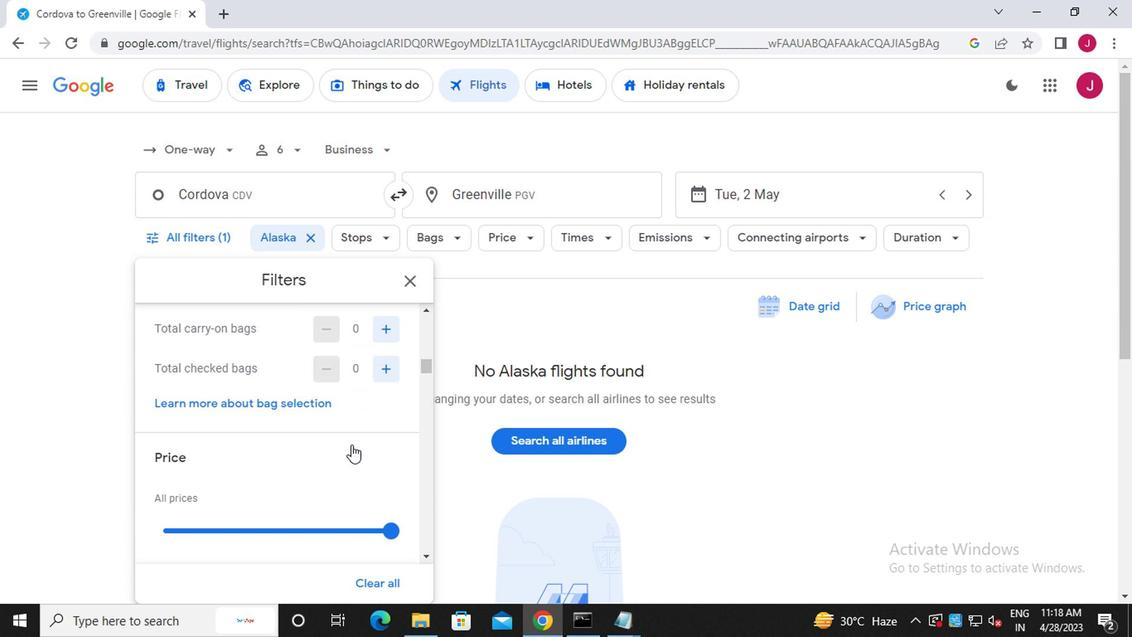 
Action: Mouse scrolled (348, 446) with delta (0, 0)
Screenshot: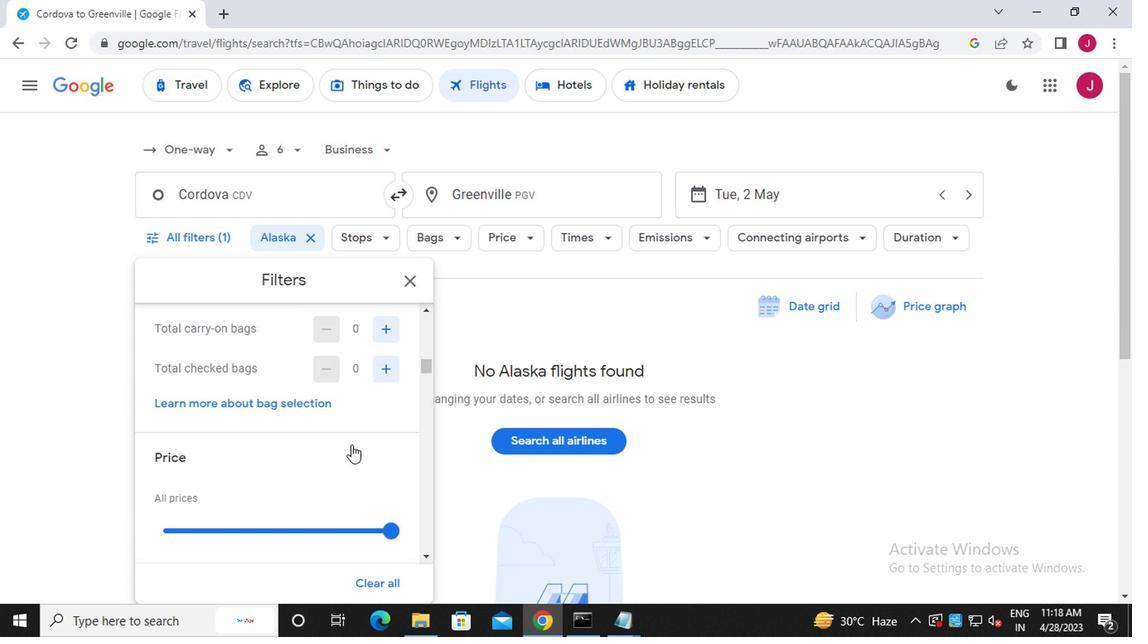 
Action: Mouse scrolled (348, 446) with delta (0, 0)
Screenshot: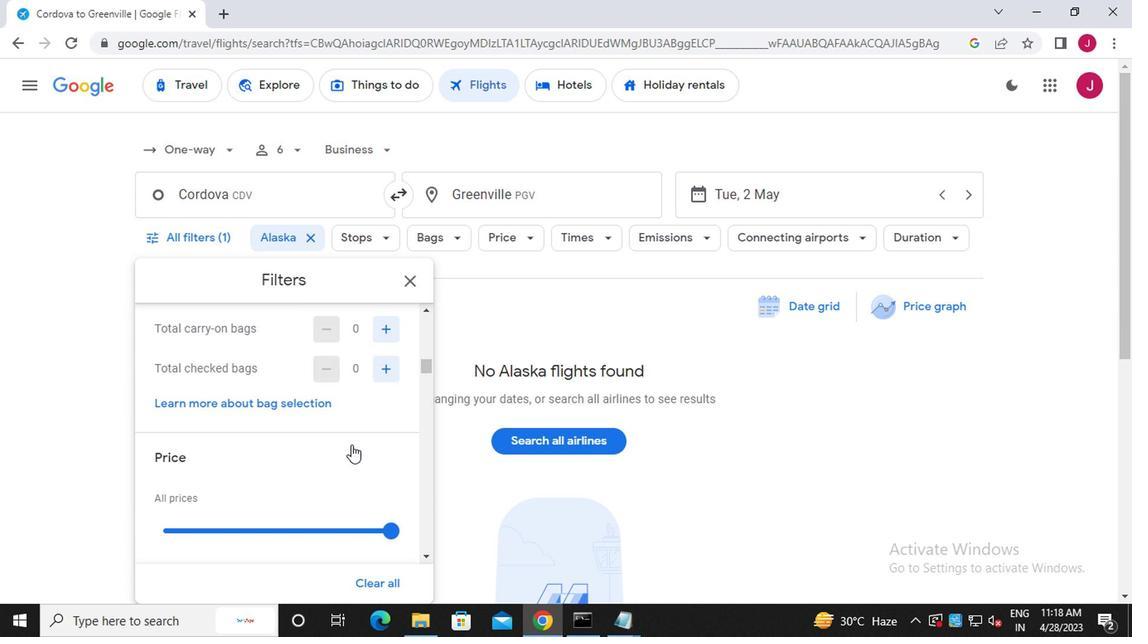 
Action: Mouse scrolled (348, 446) with delta (0, 0)
Screenshot: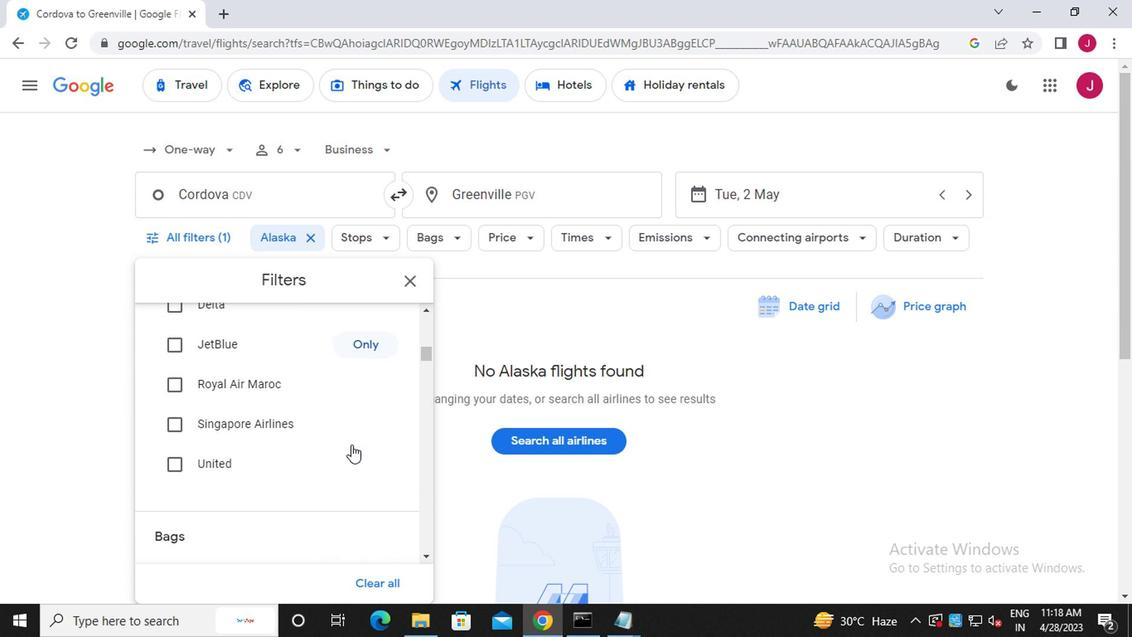 
Action: Mouse scrolled (348, 446) with delta (0, 0)
Screenshot: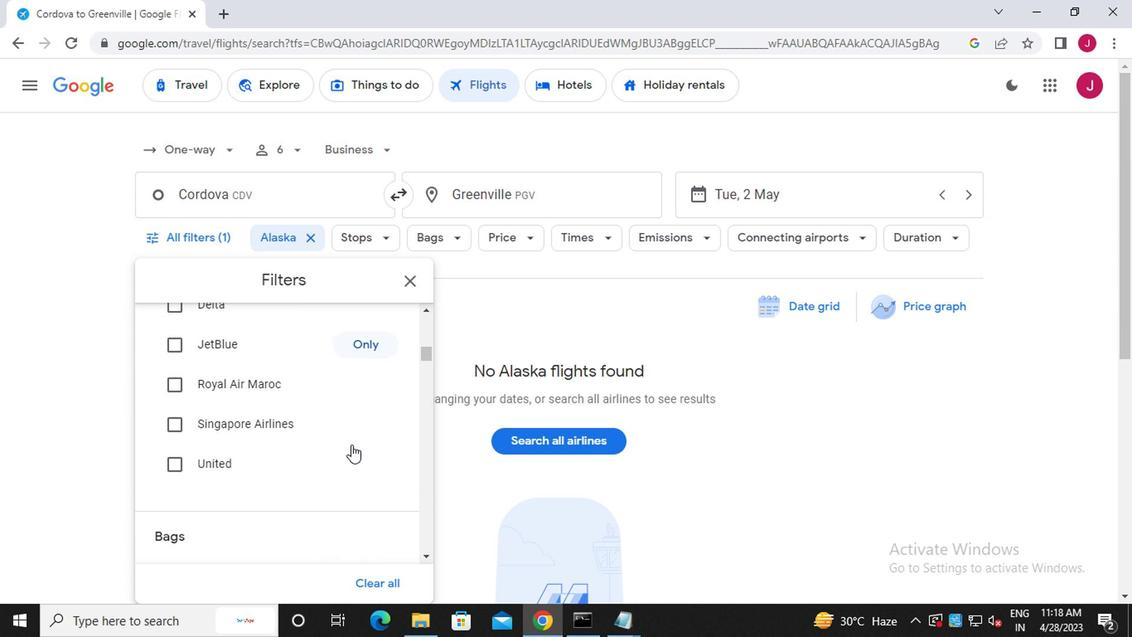 
Action: Mouse scrolled (348, 444) with delta (0, -1)
Screenshot: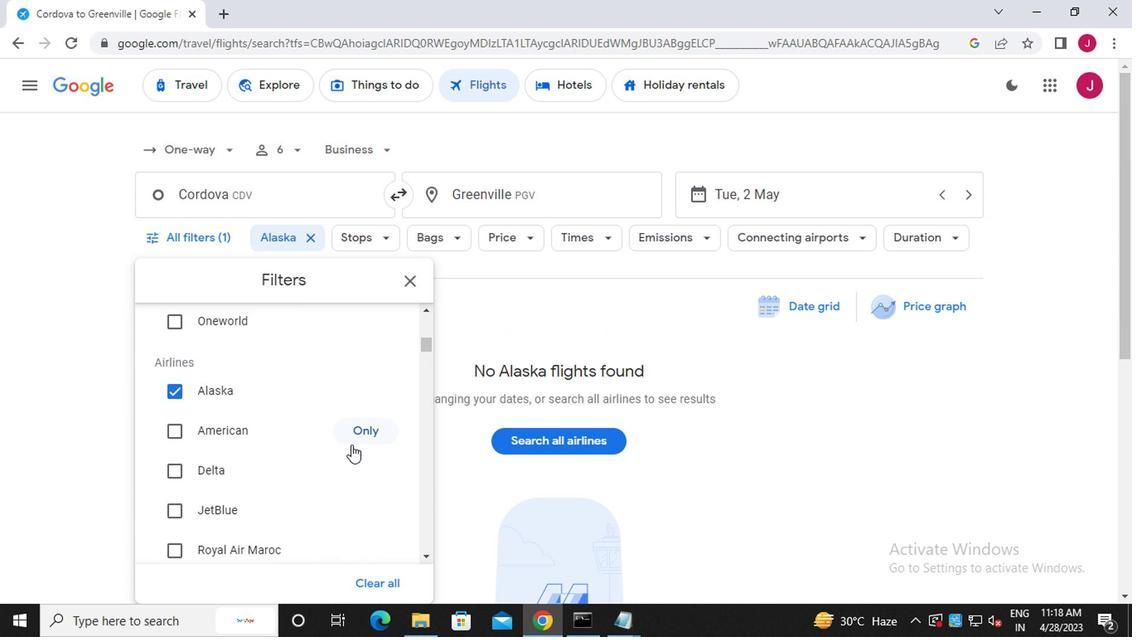 
Action: Mouse scrolled (348, 444) with delta (0, -1)
Screenshot: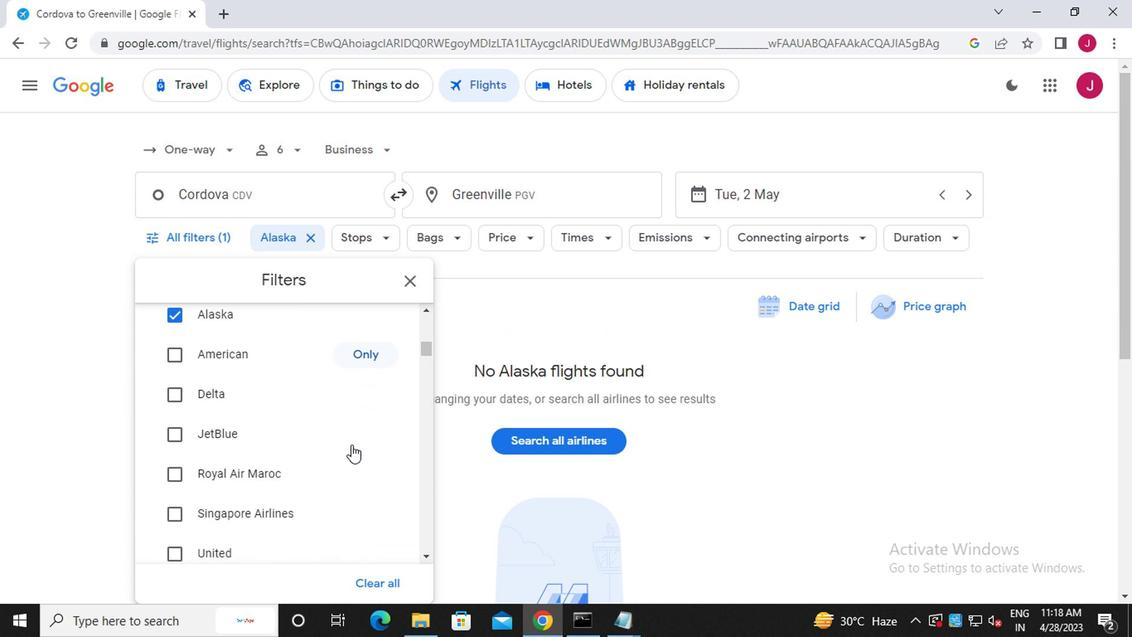 
Action: Mouse scrolled (348, 444) with delta (0, -1)
Screenshot: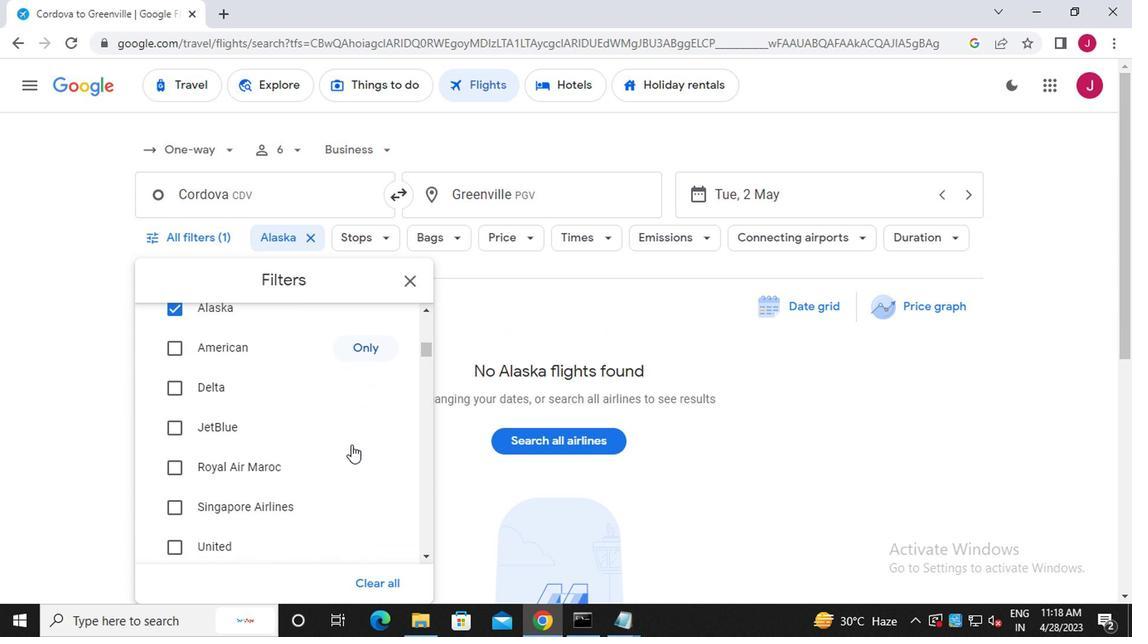 
Action: Mouse scrolled (348, 444) with delta (0, -1)
Screenshot: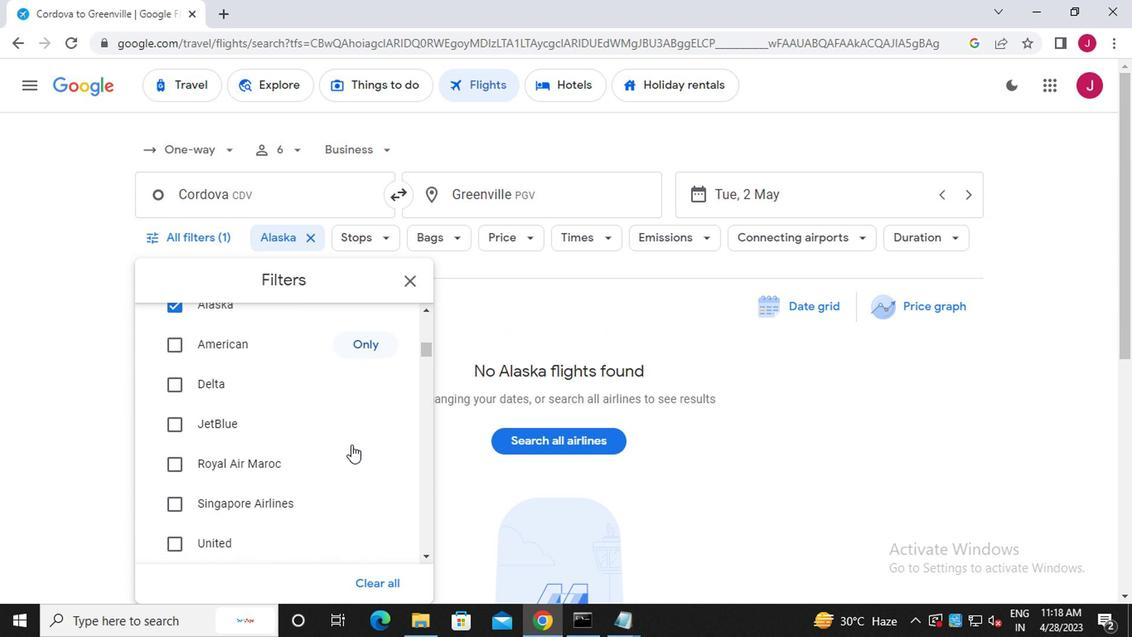 
Action: Mouse scrolled (348, 444) with delta (0, -1)
Screenshot: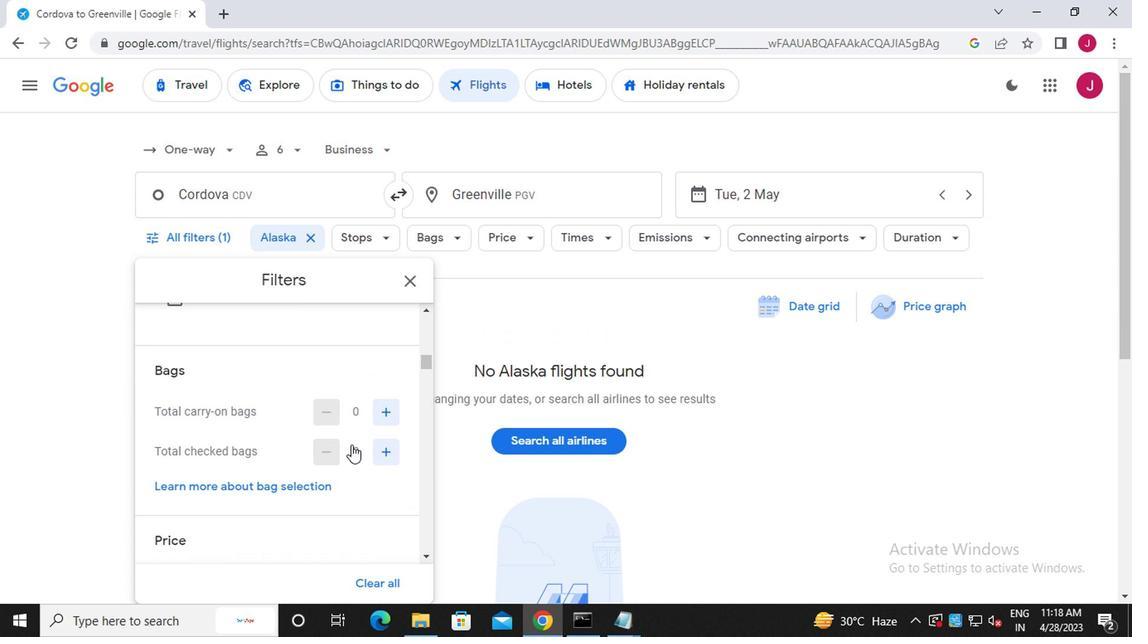 
Action: Mouse scrolled (348, 444) with delta (0, -1)
Screenshot: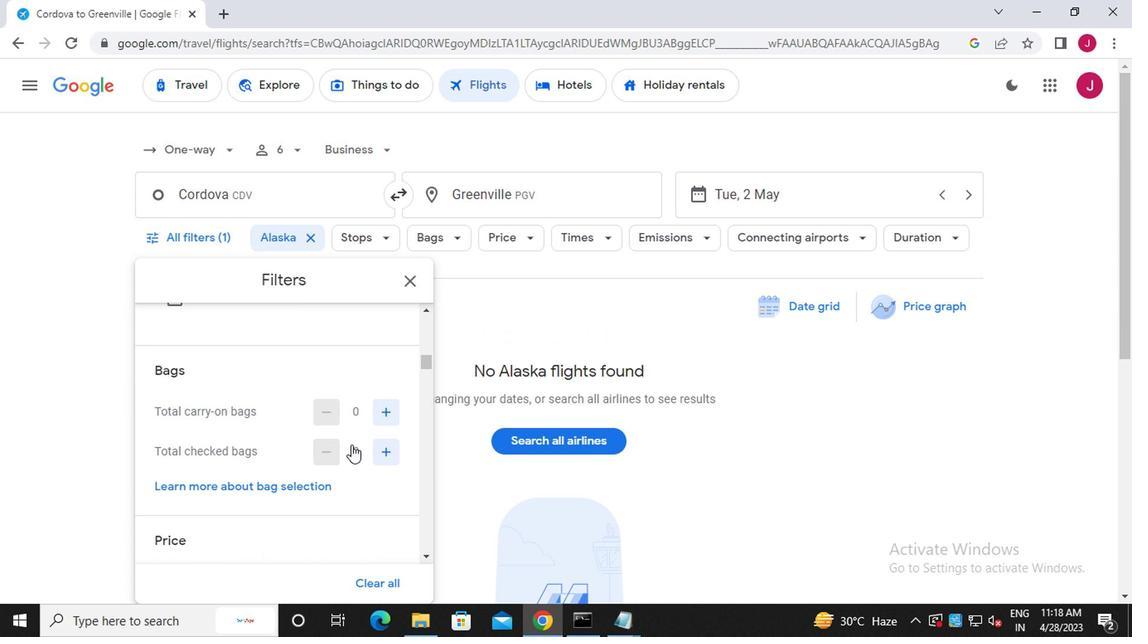 
Action: Mouse scrolled (348, 444) with delta (0, -1)
Screenshot: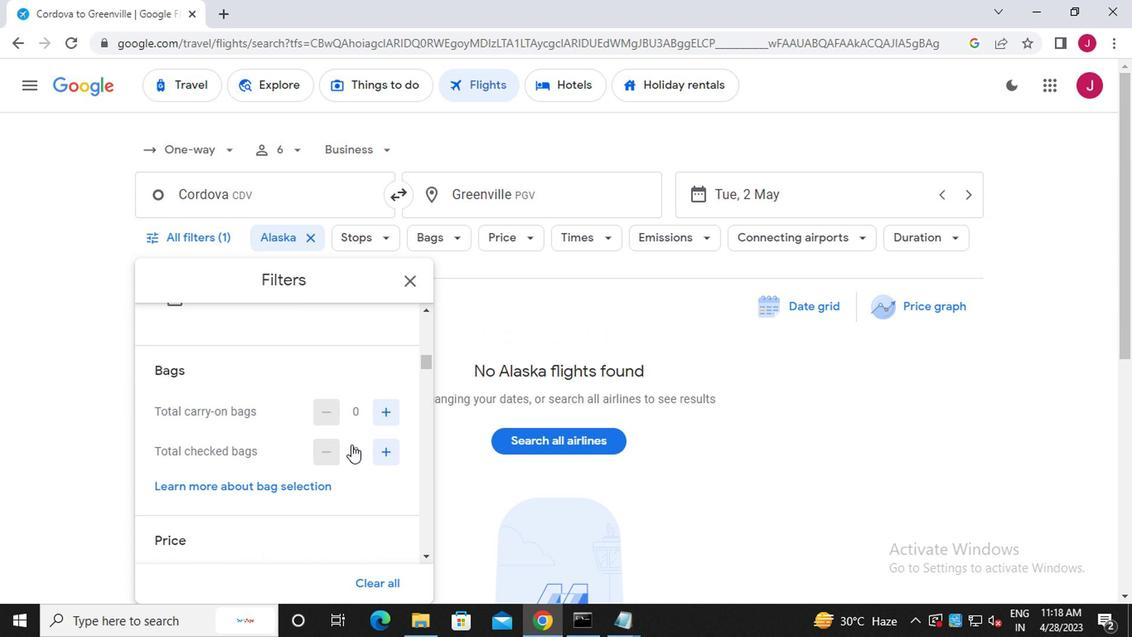 
Action: Mouse scrolled (348, 446) with delta (0, 0)
Screenshot: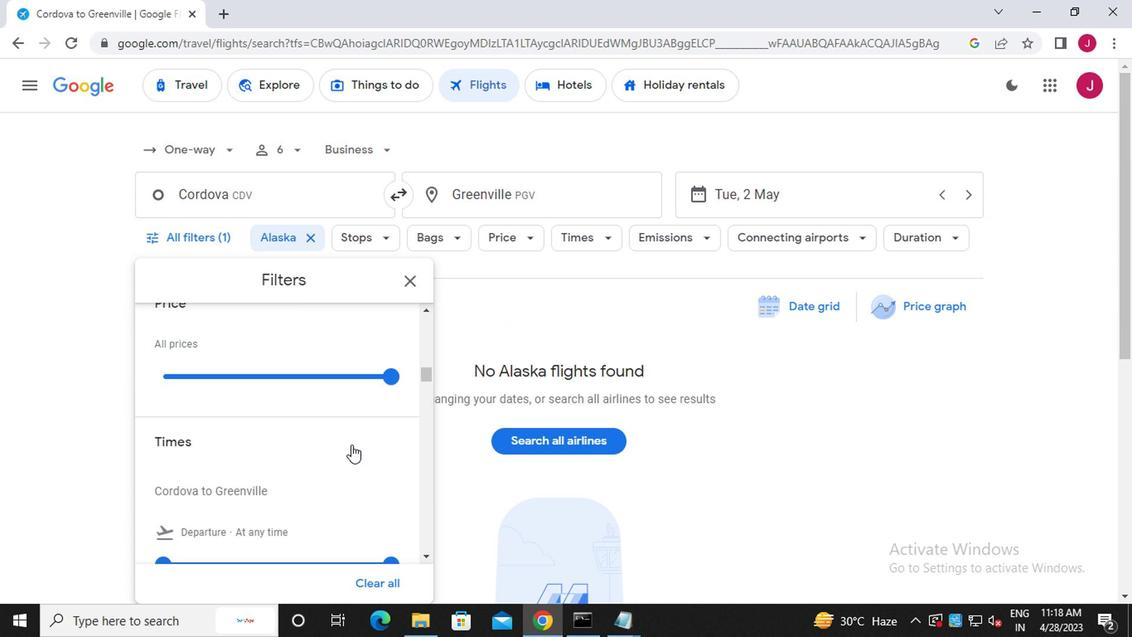 
Action: Mouse scrolled (348, 446) with delta (0, 0)
Screenshot: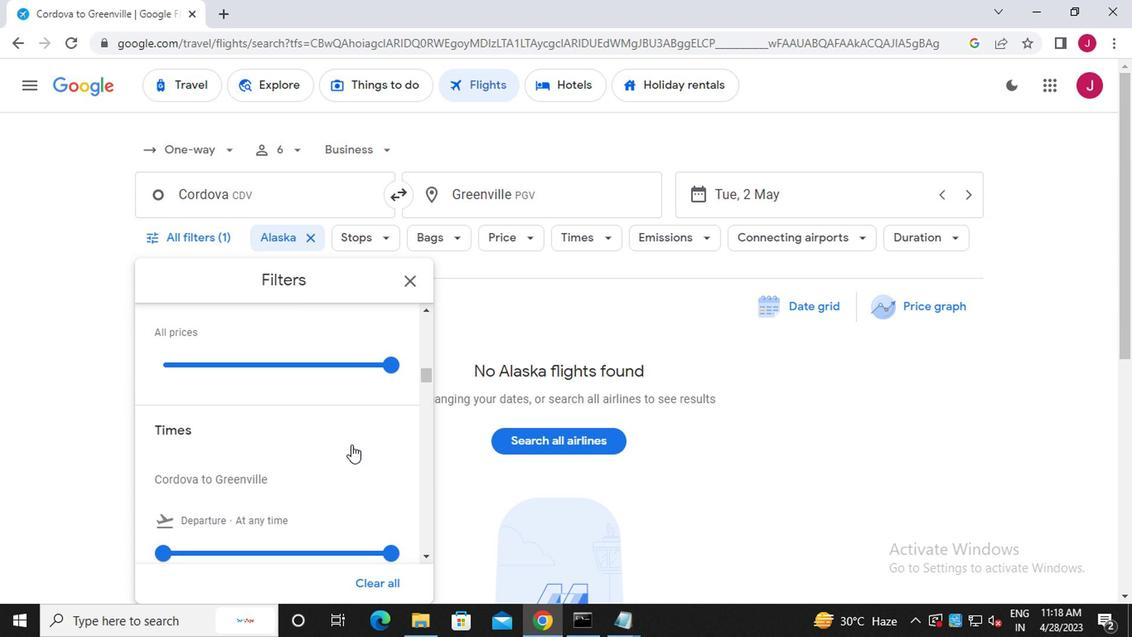 
Action: Mouse moved to (389, 374)
Screenshot: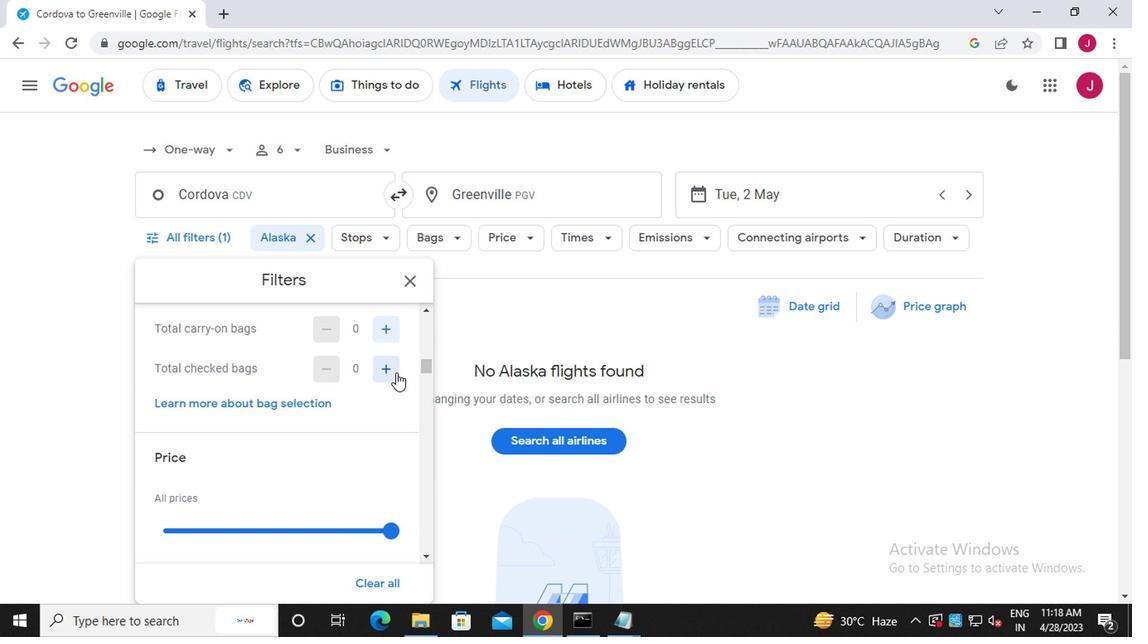 
Action: Mouse pressed left at (389, 374)
Screenshot: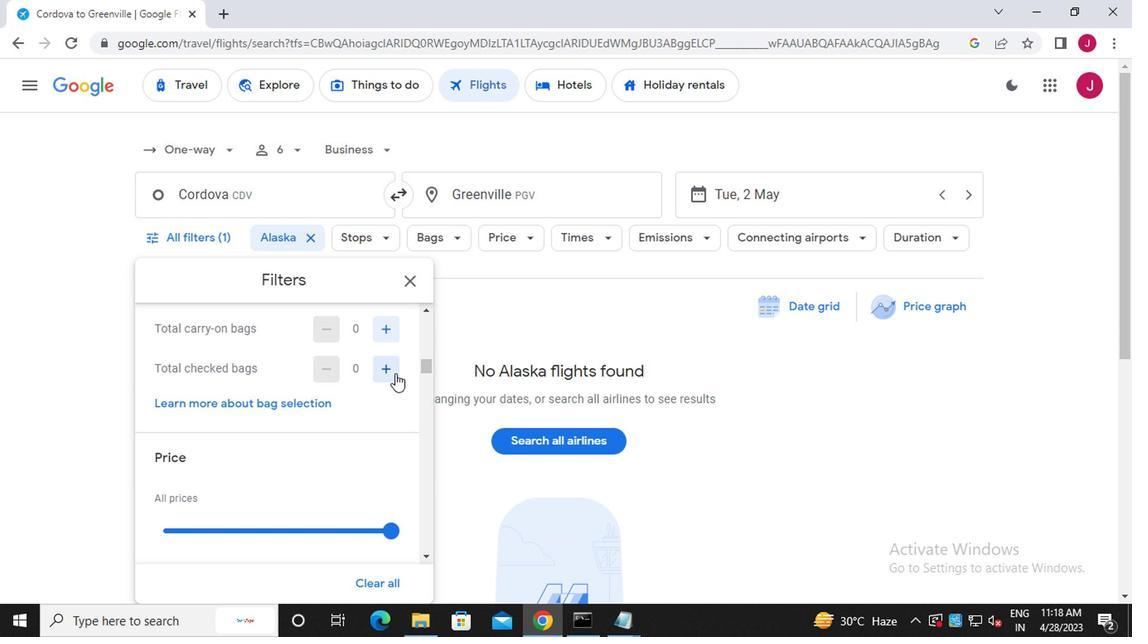 
Action: Mouse pressed left at (389, 374)
Screenshot: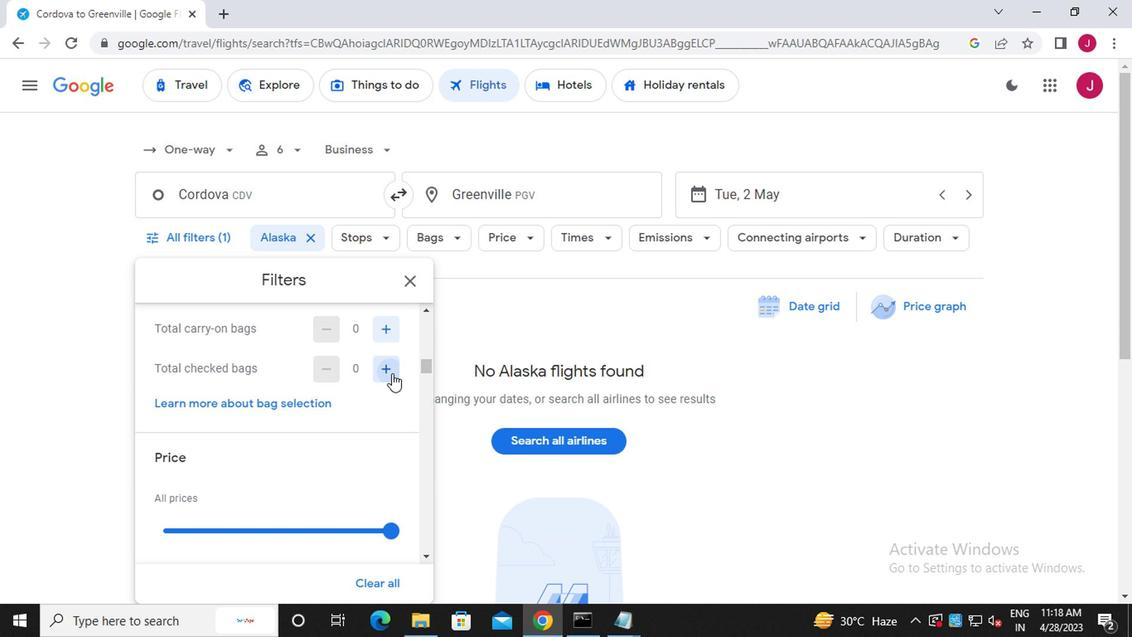 
Action: Mouse pressed left at (389, 374)
Screenshot: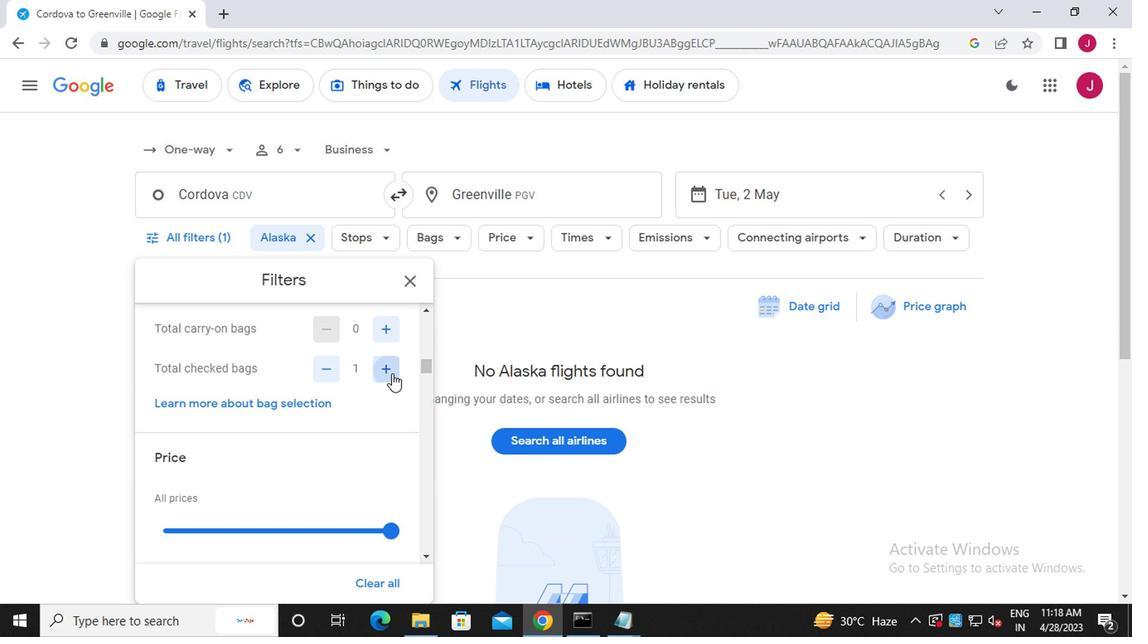 
Action: Mouse pressed left at (389, 374)
Screenshot: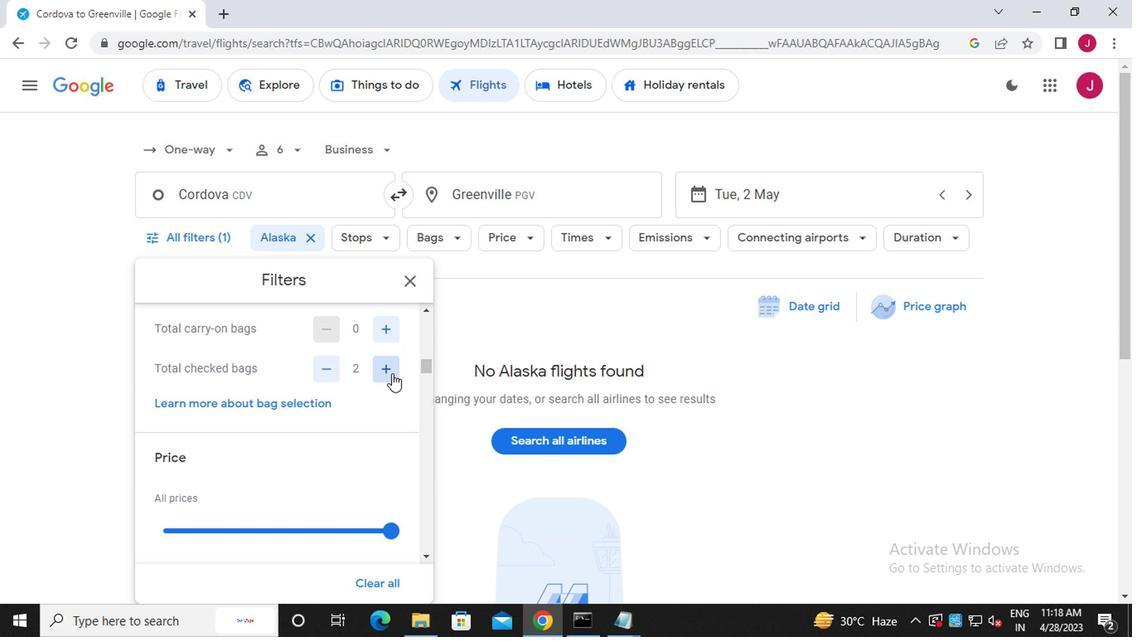 
Action: Mouse moved to (388, 378)
Screenshot: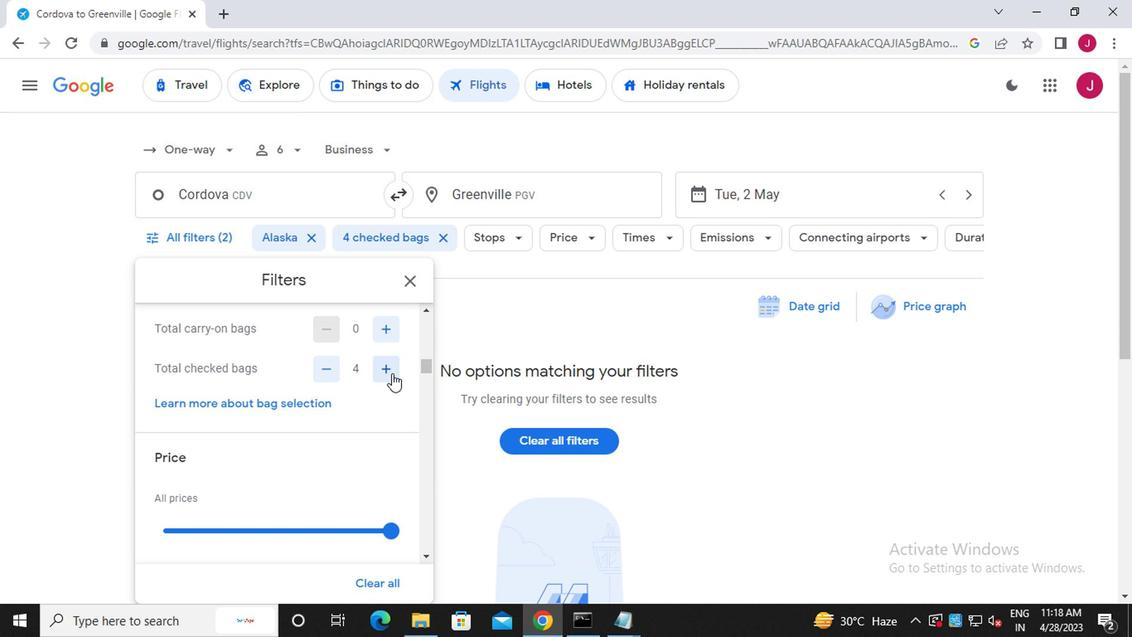 
Action: Mouse scrolled (388, 376) with delta (0, -1)
Screenshot: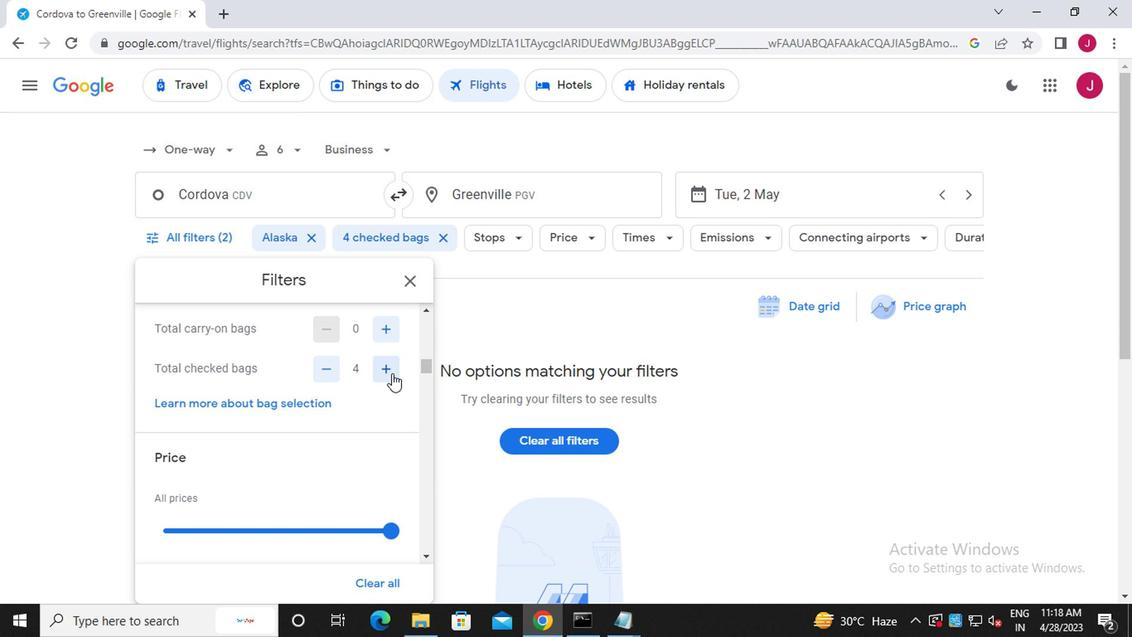 
Action: Mouse moved to (386, 382)
Screenshot: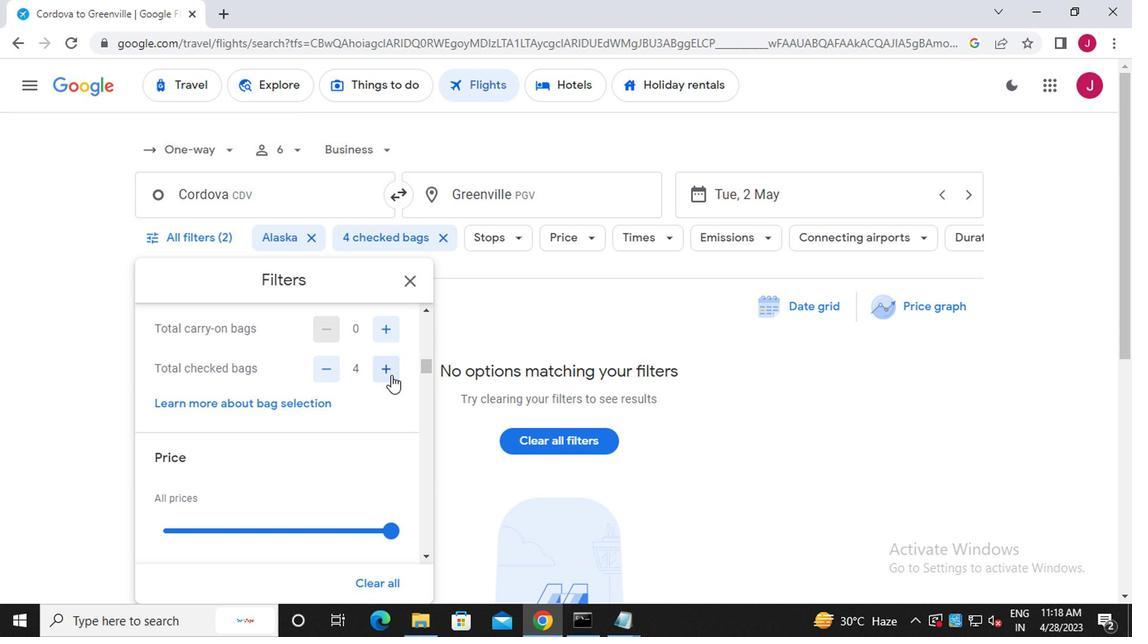 
Action: Mouse scrolled (386, 382) with delta (0, 0)
Screenshot: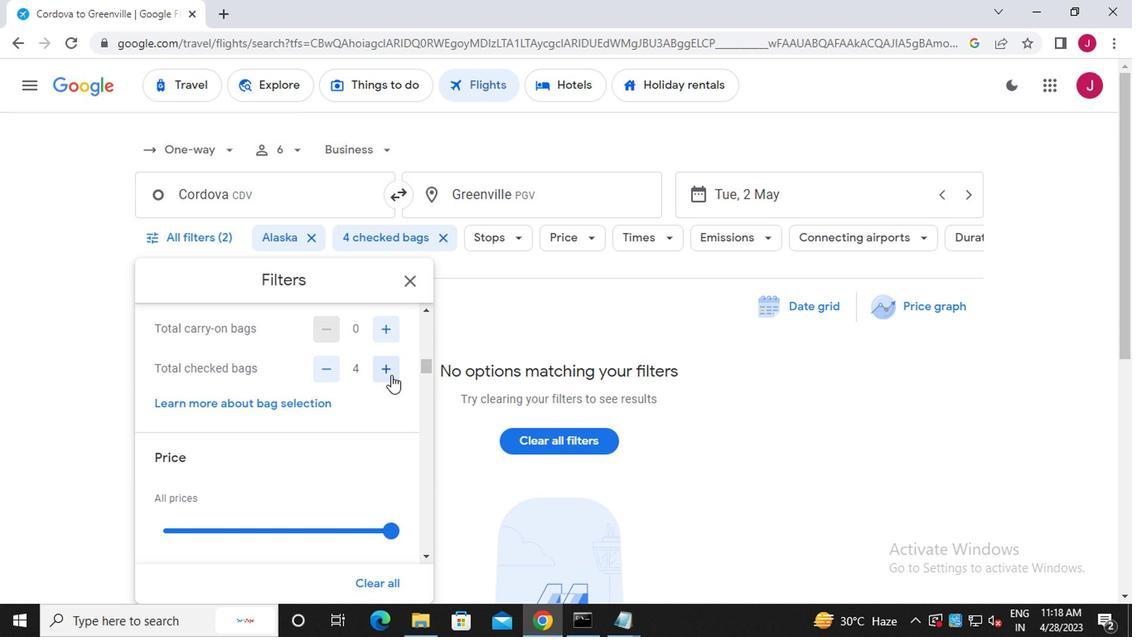 
Action: Mouse moved to (389, 366)
Screenshot: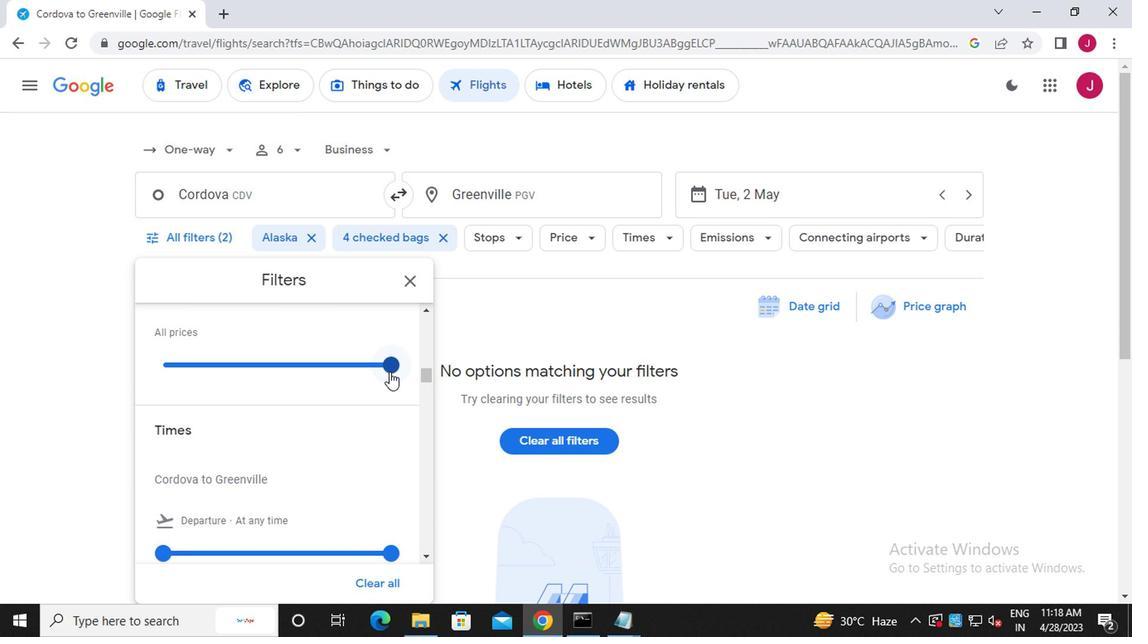 
Action: Mouse pressed left at (389, 366)
Screenshot: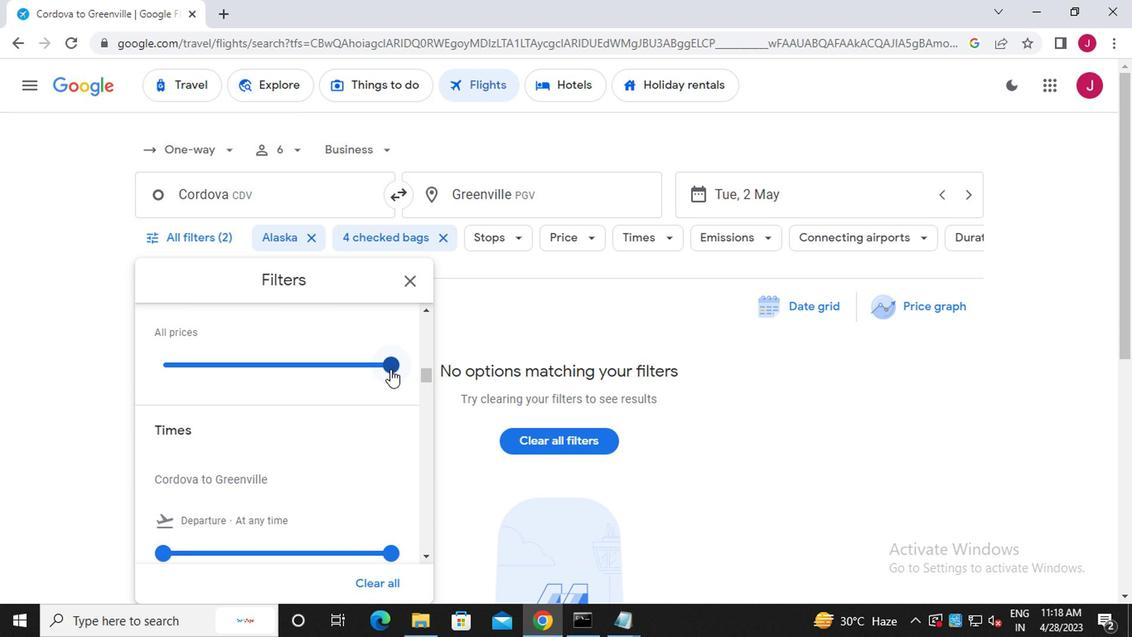 
Action: Mouse pressed left at (389, 366)
Screenshot: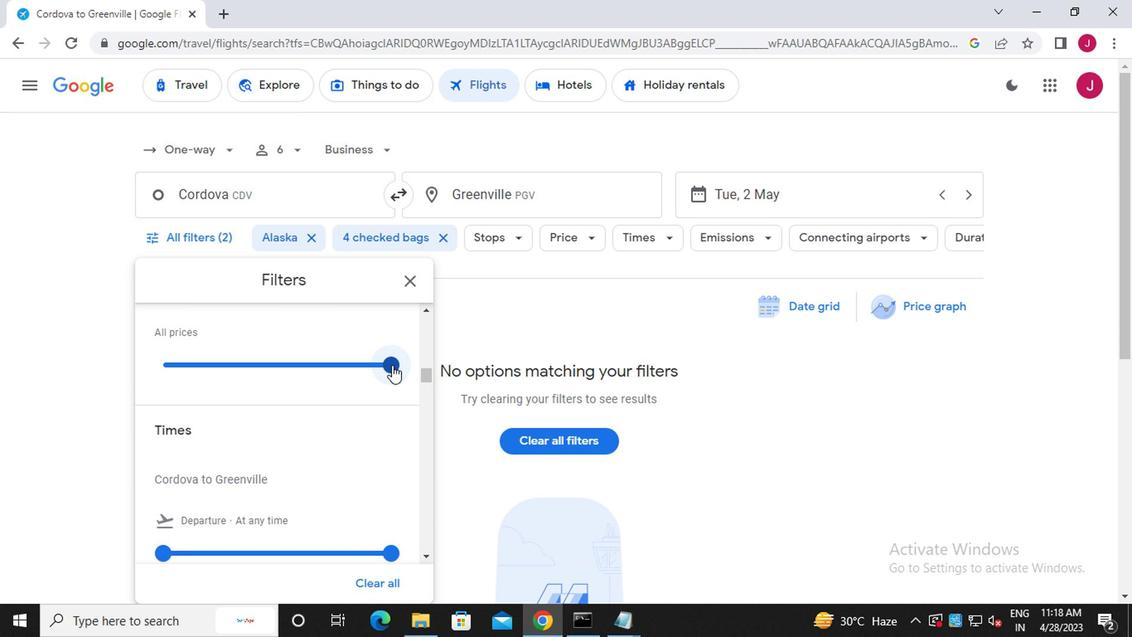 
Action: Mouse moved to (399, 366)
Screenshot: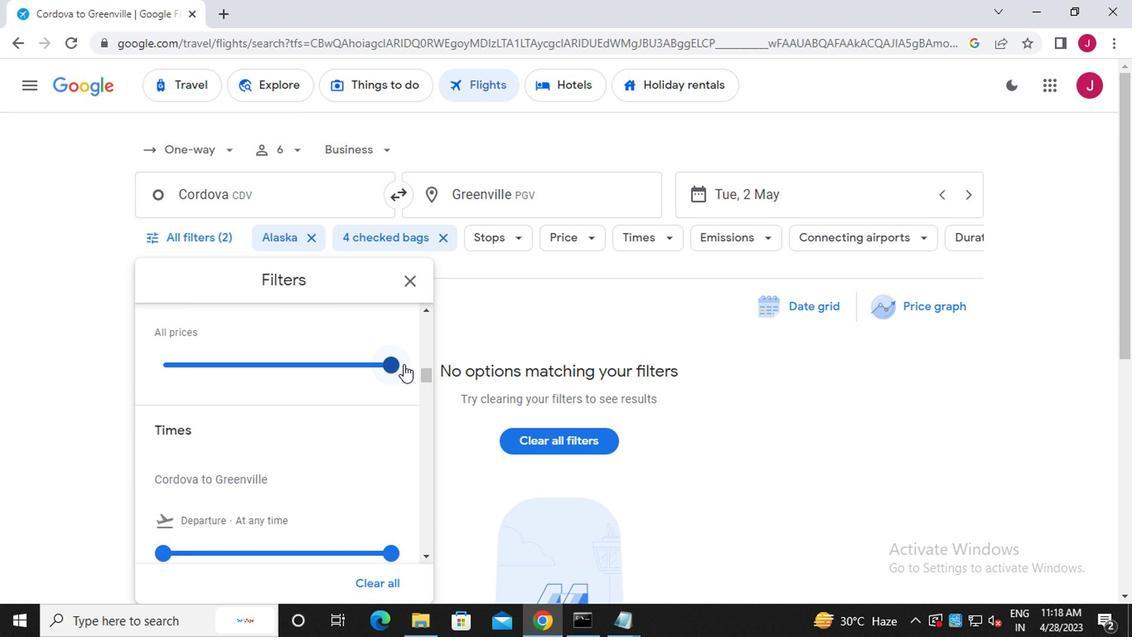 
Action: Mouse scrolled (399, 365) with delta (0, 0)
Screenshot: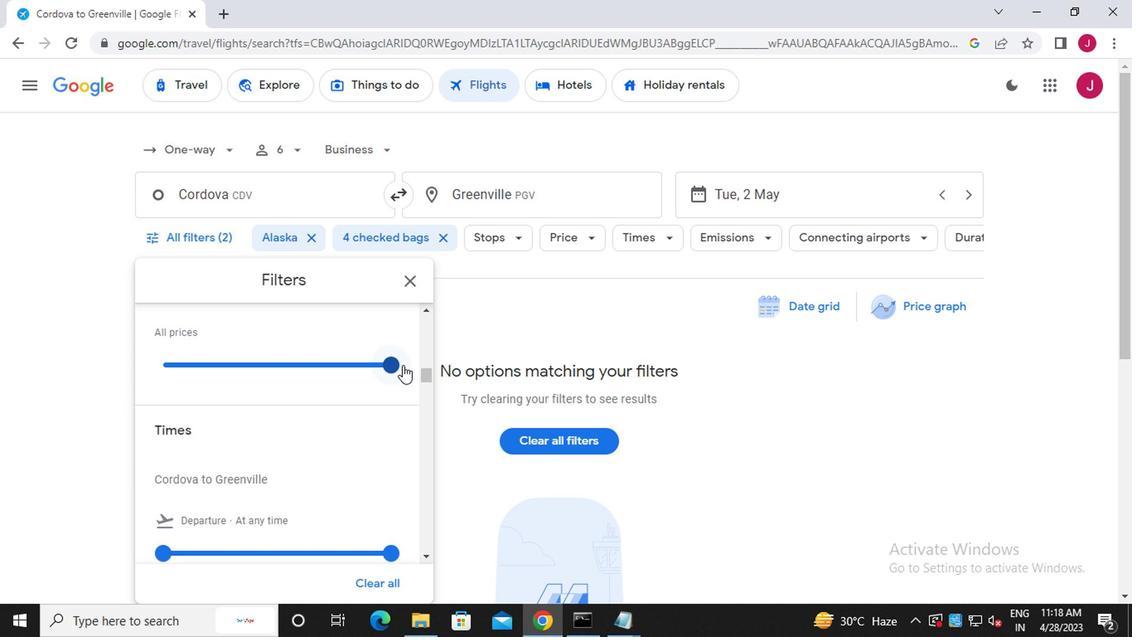 
Action: Mouse scrolled (399, 365) with delta (0, 0)
Screenshot: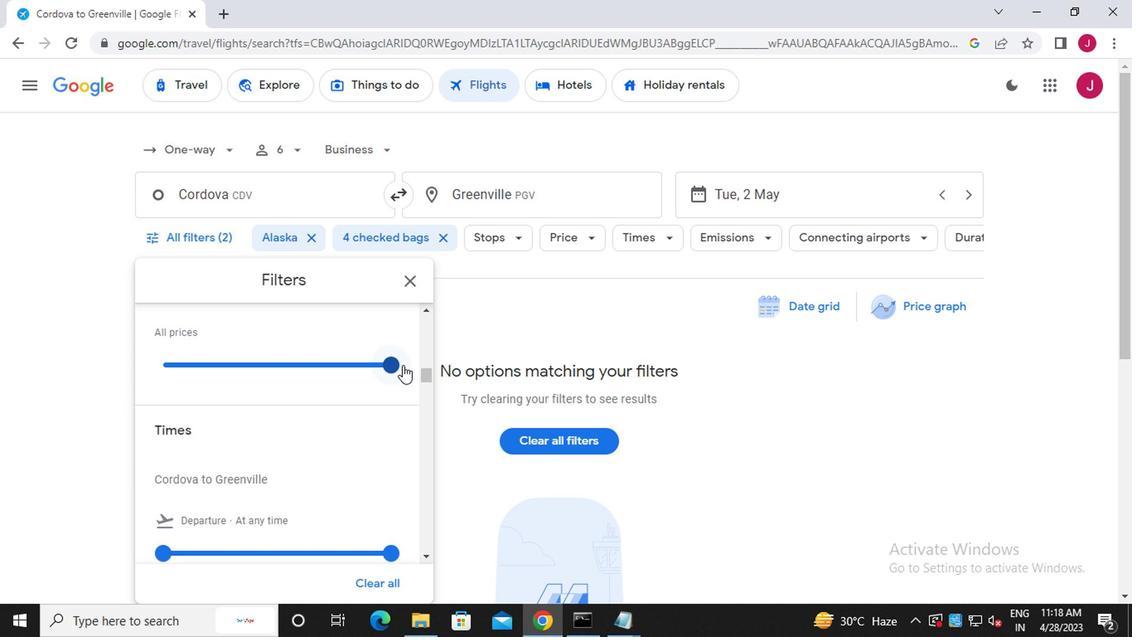 
Action: Mouse moved to (163, 393)
Screenshot: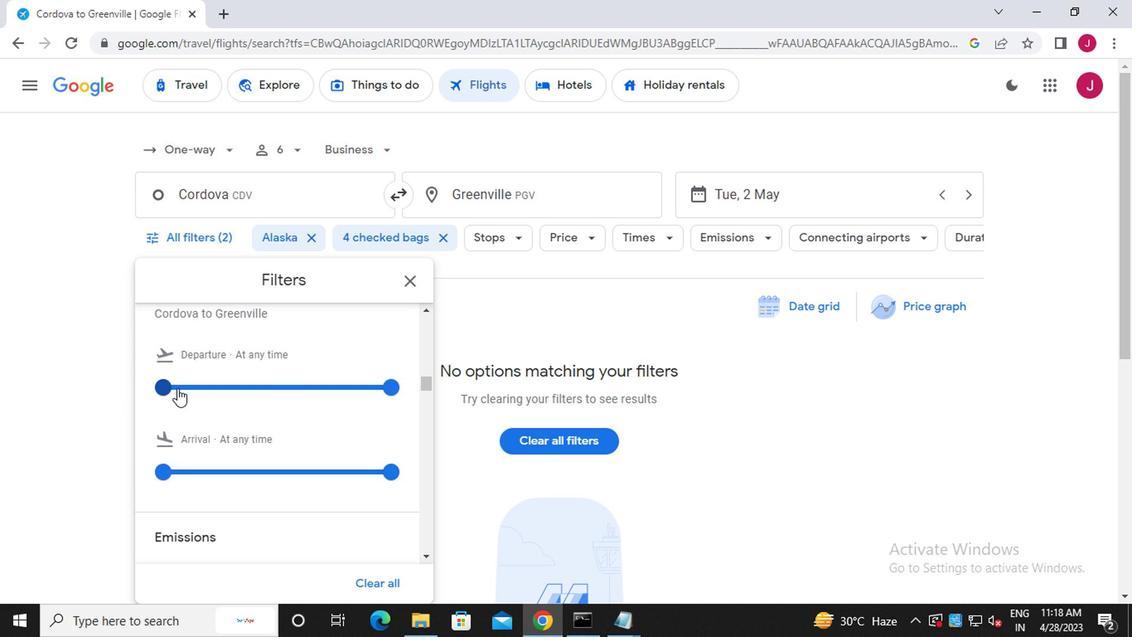 
Action: Mouse pressed left at (163, 393)
Screenshot: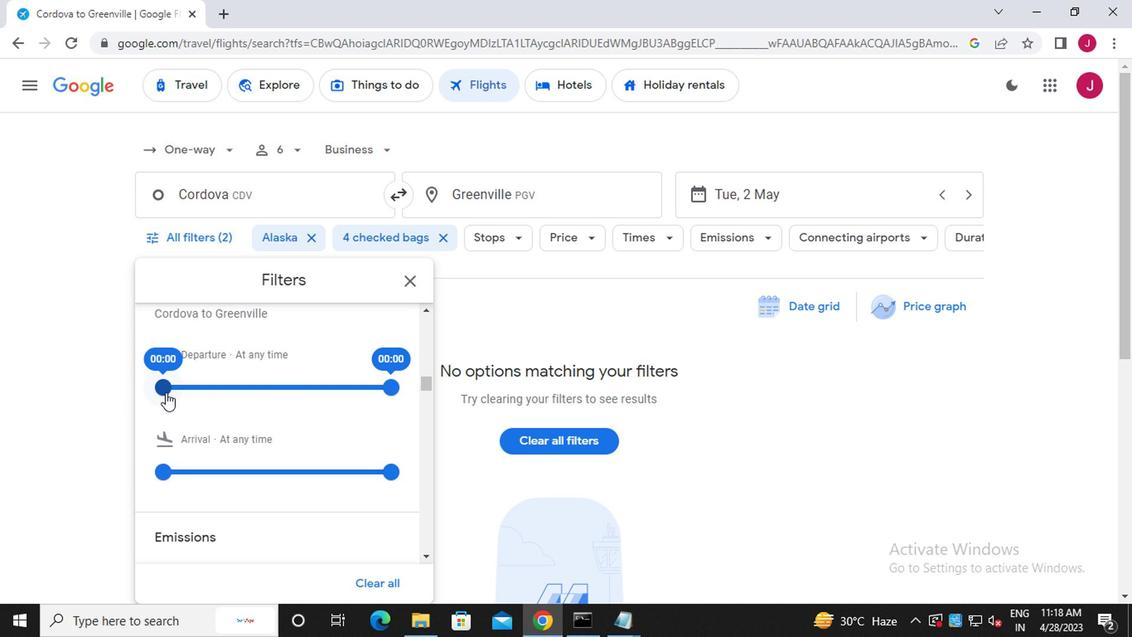 
Action: Mouse moved to (390, 386)
Screenshot: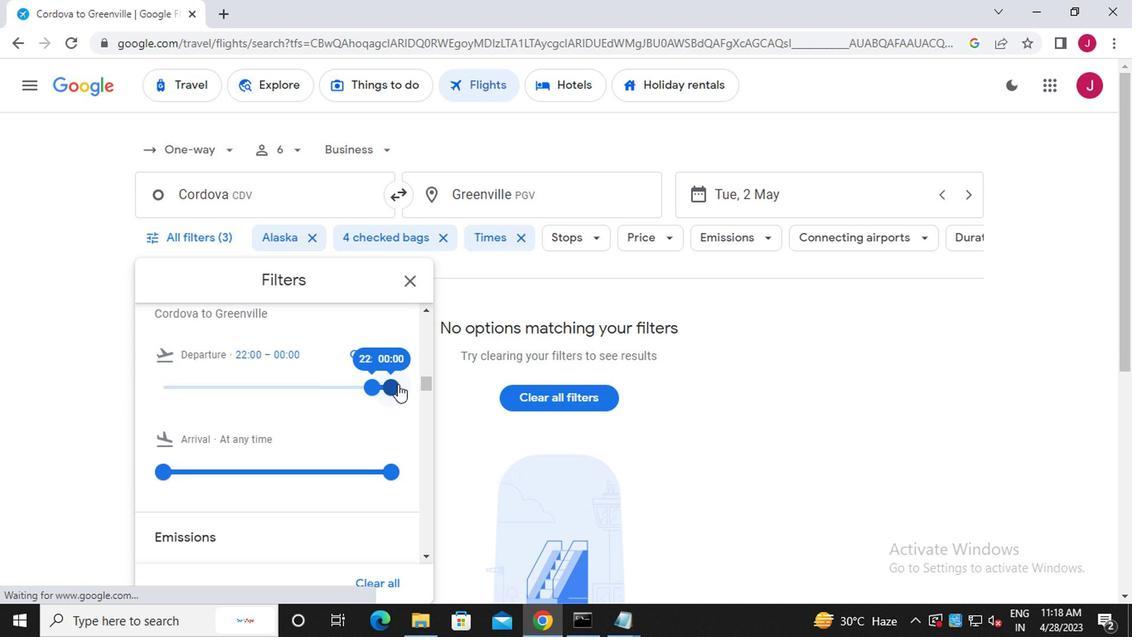 
Action: Mouse pressed left at (390, 386)
Screenshot: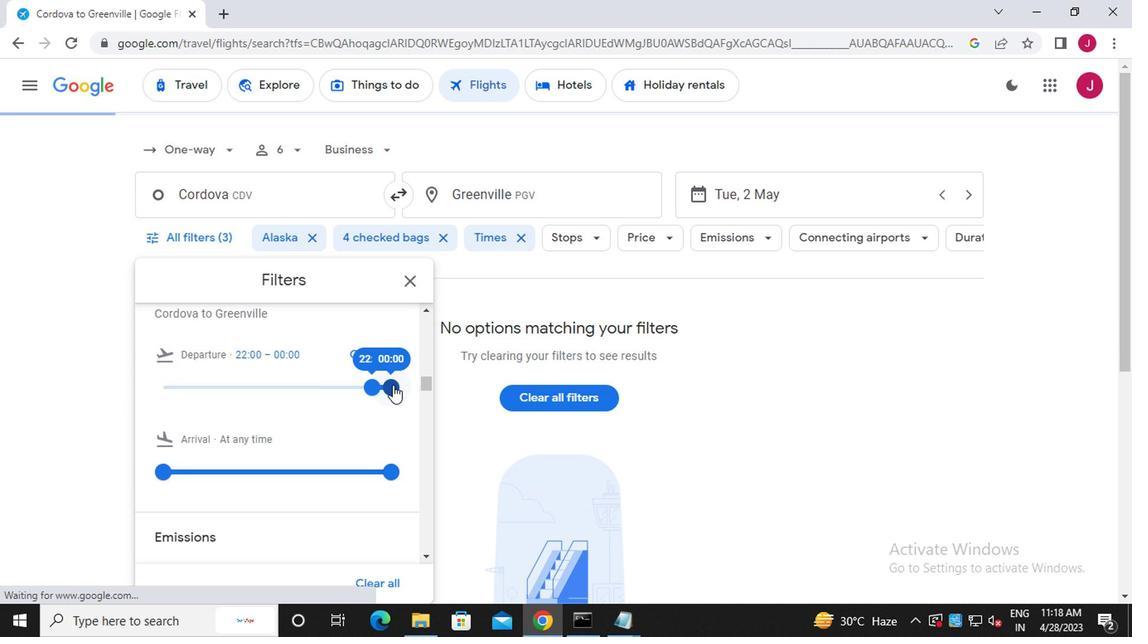 
Action: Mouse moved to (410, 284)
Screenshot: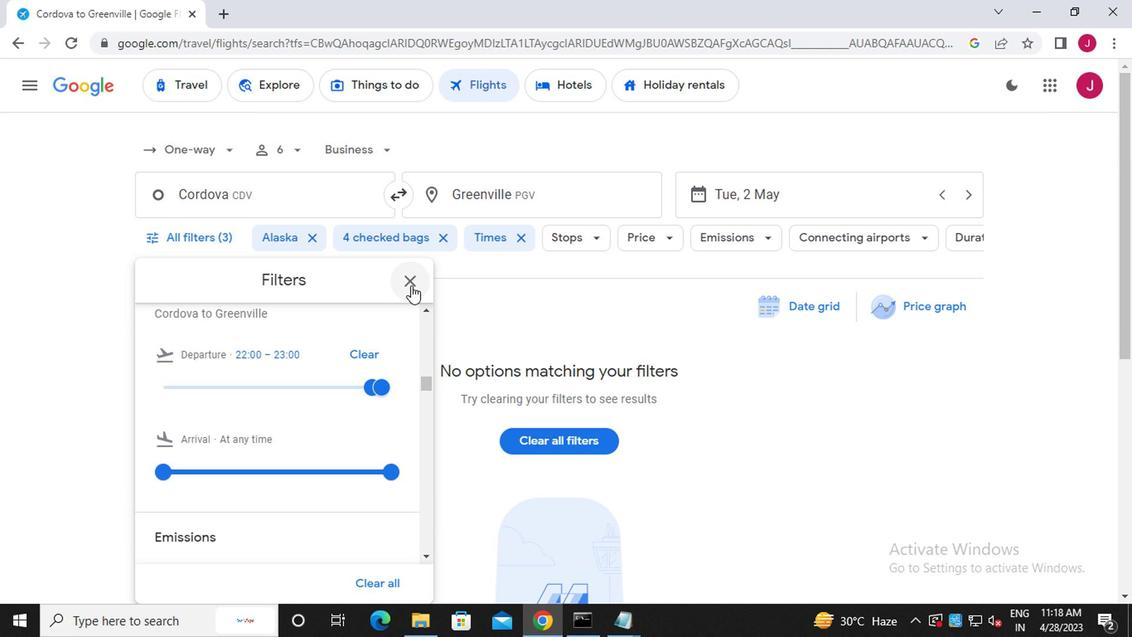 
Action: Mouse pressed left at (410, 284)
Screenshot: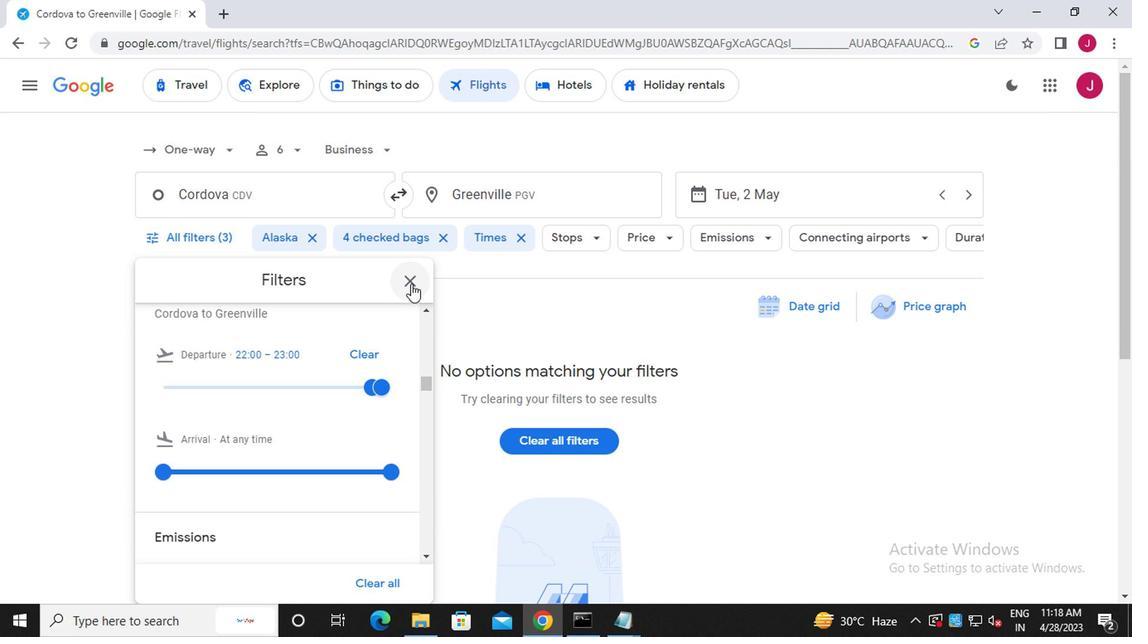 
Action: Mouse moved to (410, 284)
Screenshot: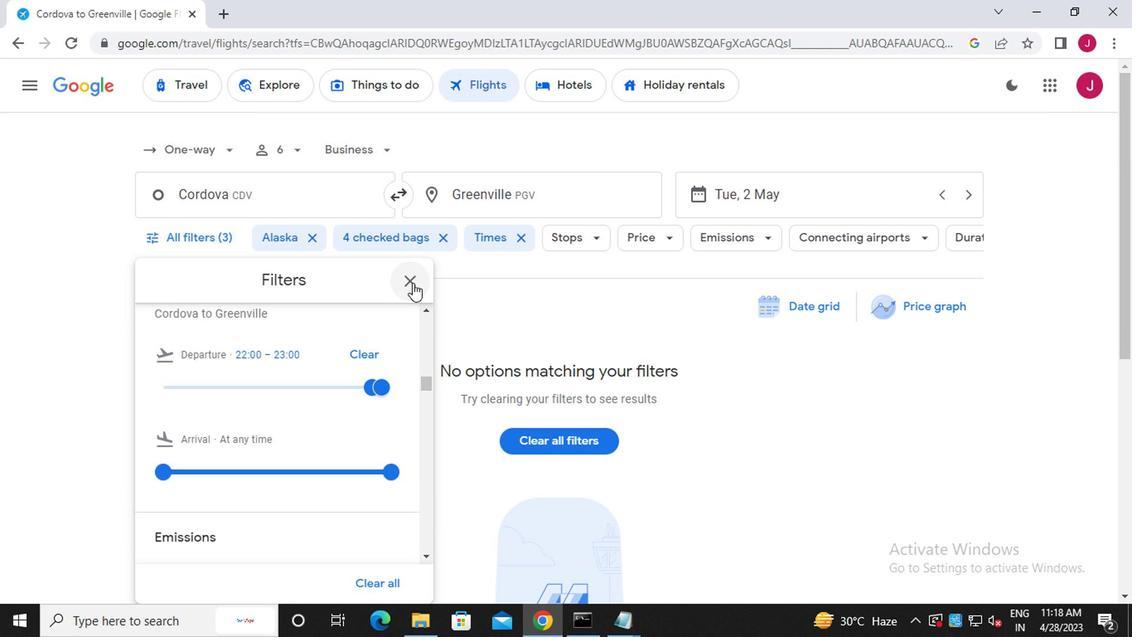 
